 Task: In the  document Mia.txt change page color to  'Blue'. Add link on bottom left corner of the sheet: 'in.pinterest.com' Insert page numer on bottom of the page
Action: Mouse moved to (297, 302)
Screenshot: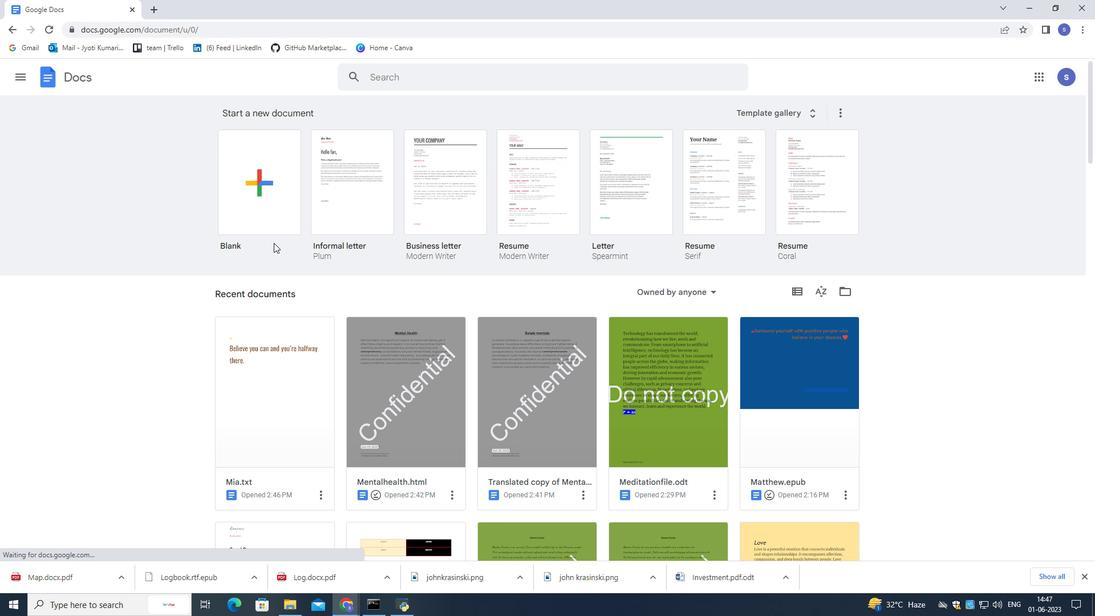 
Action: Mouse scrolled (297, 301) with delta (0, 0)
Screenshot: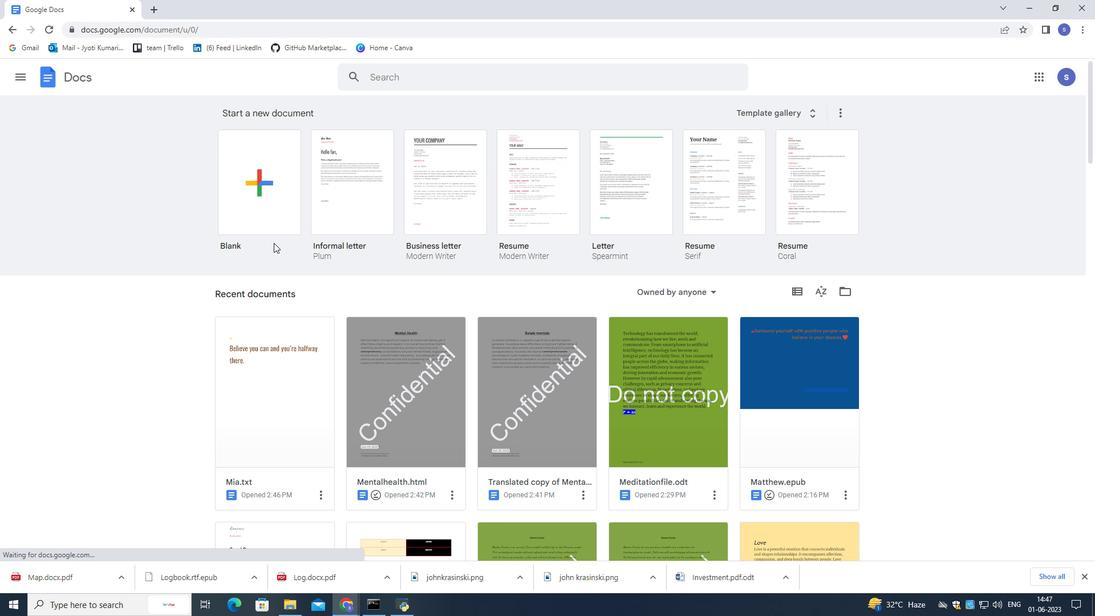 
Action: Mouse moved to (297, 302)
Screenshot: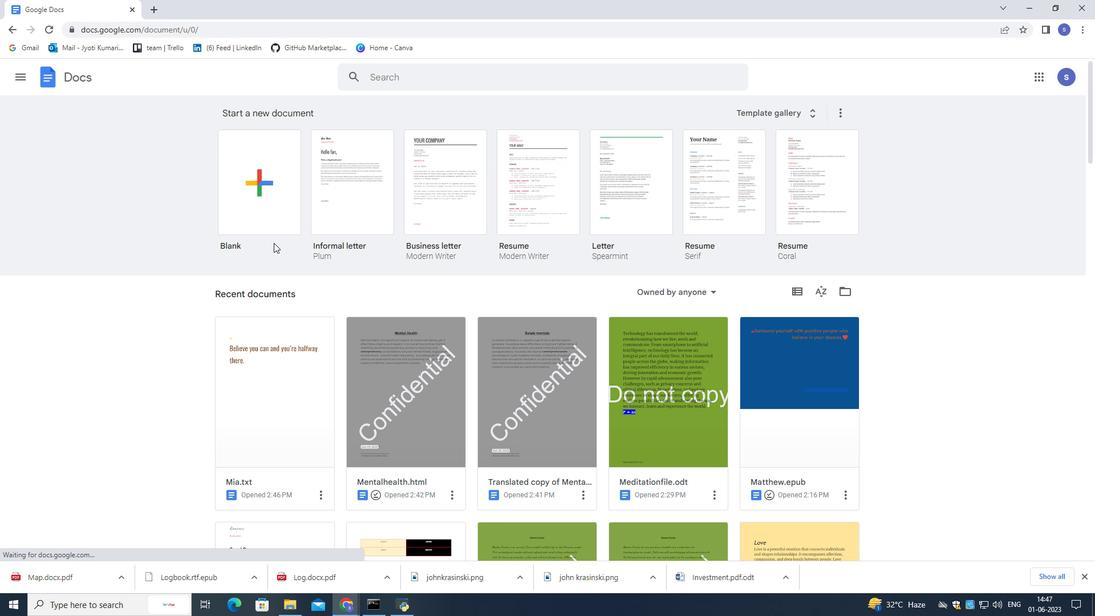 
Action: Mouse scrolled (297, 302) with delta (0, 0)
Screenshot: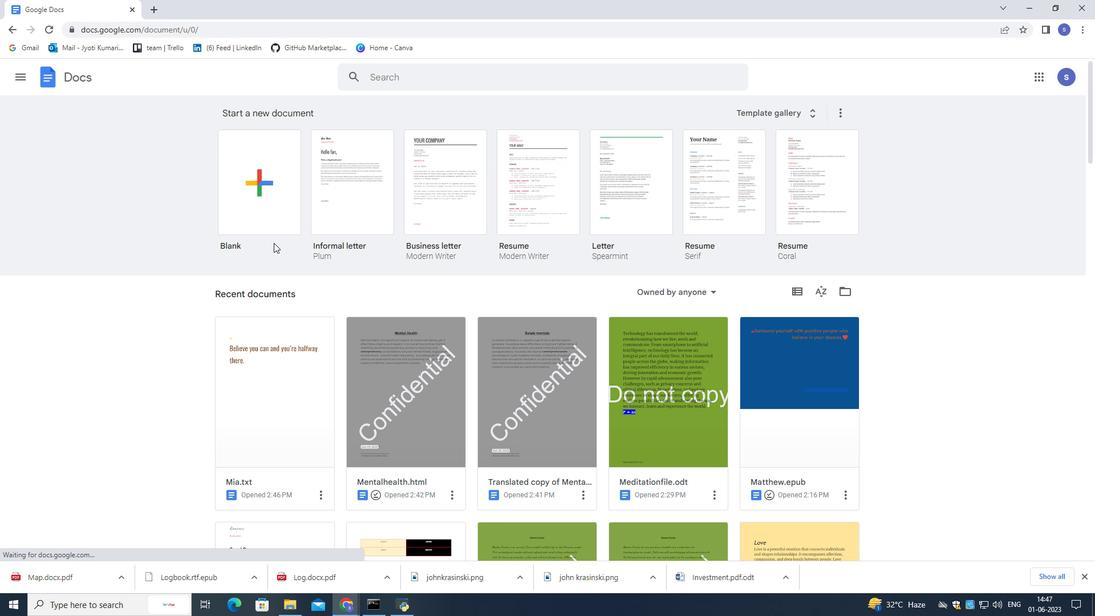 
Action: Mouse scrolled (297, 302) with delta (0, 0)
Screenshot: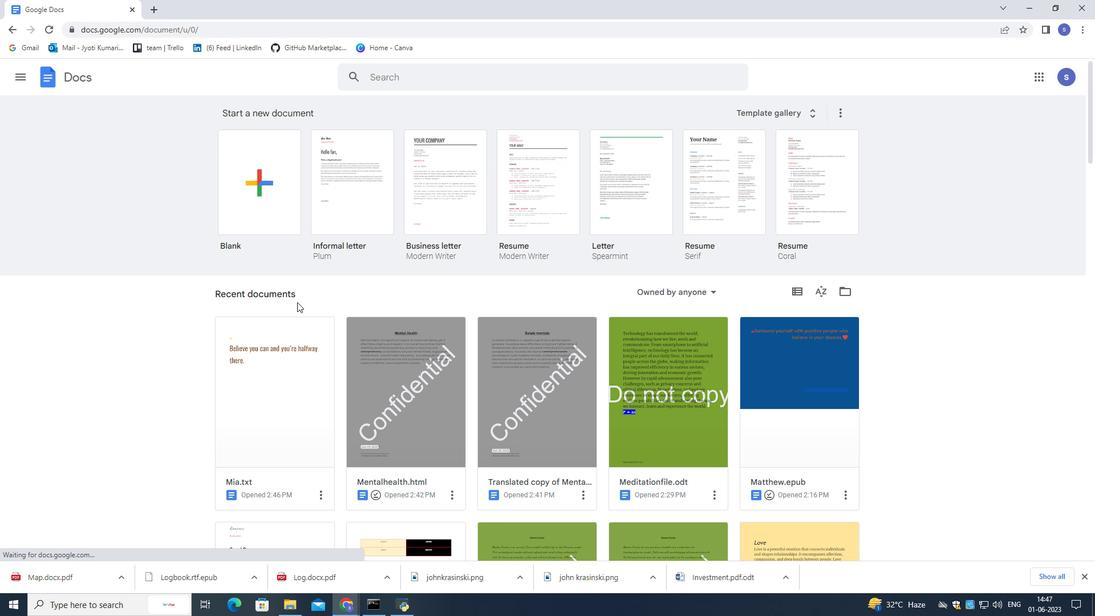 
Action: Mouse moved to (298, 300)
Screenshot: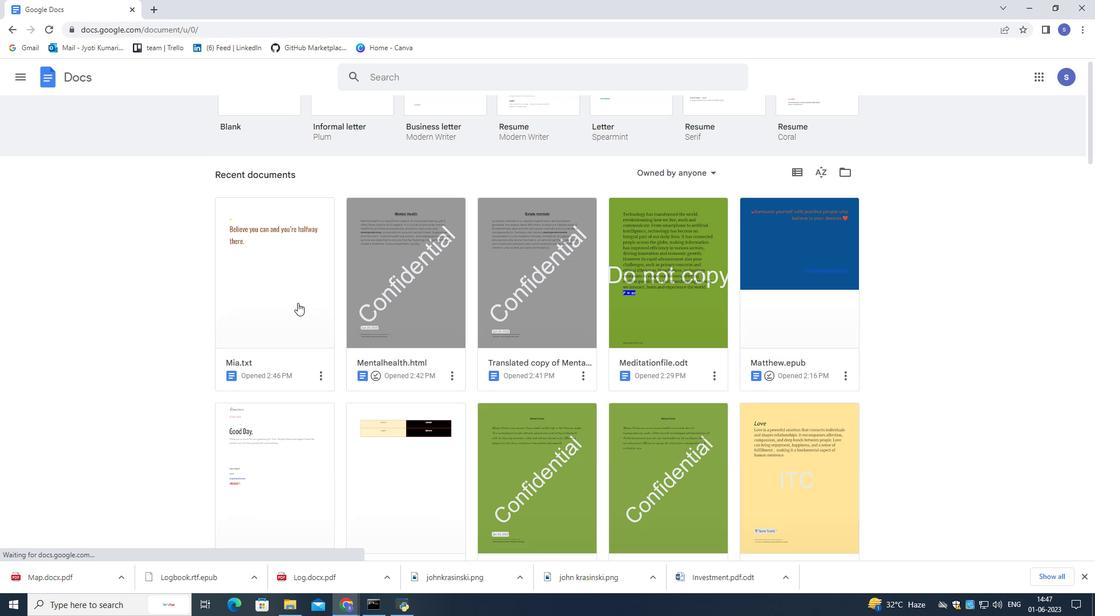 
Action: Mouse scrolled (298, 300) with delta (0, 0)
Screenshot: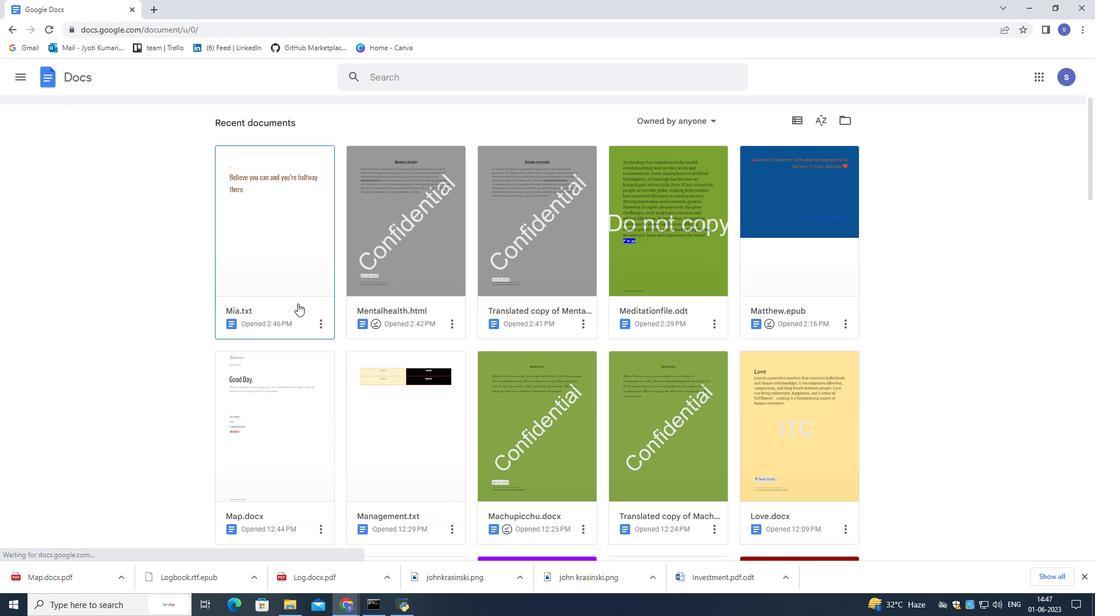 
Action: Mouse moved to (298, 297)
Screenshot: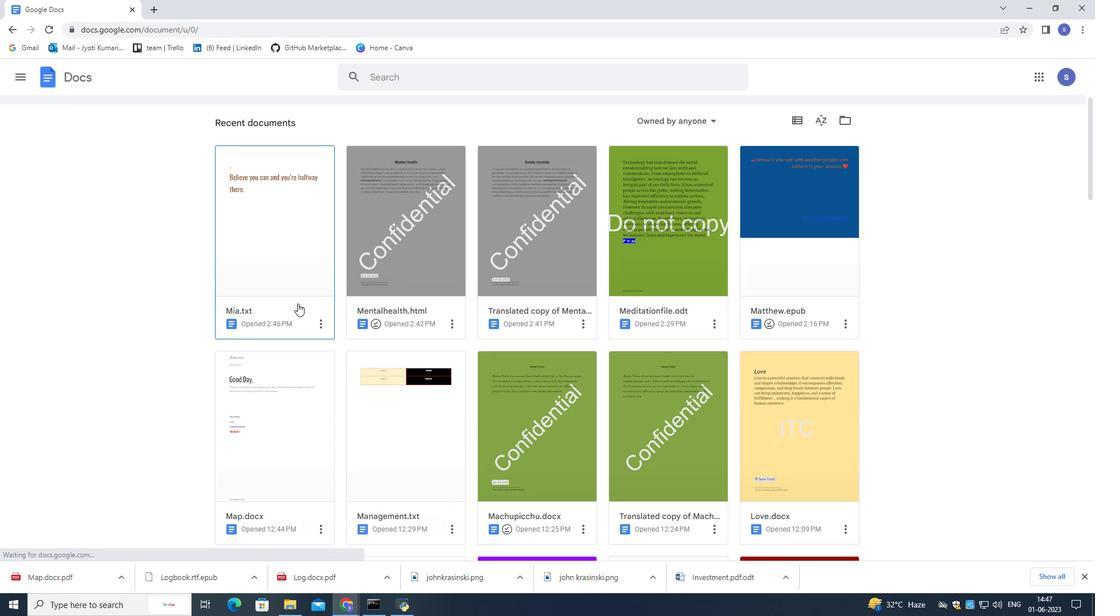 
Action: Mouse scrolled (298, 298) with delta (0, 0)
Screenshot: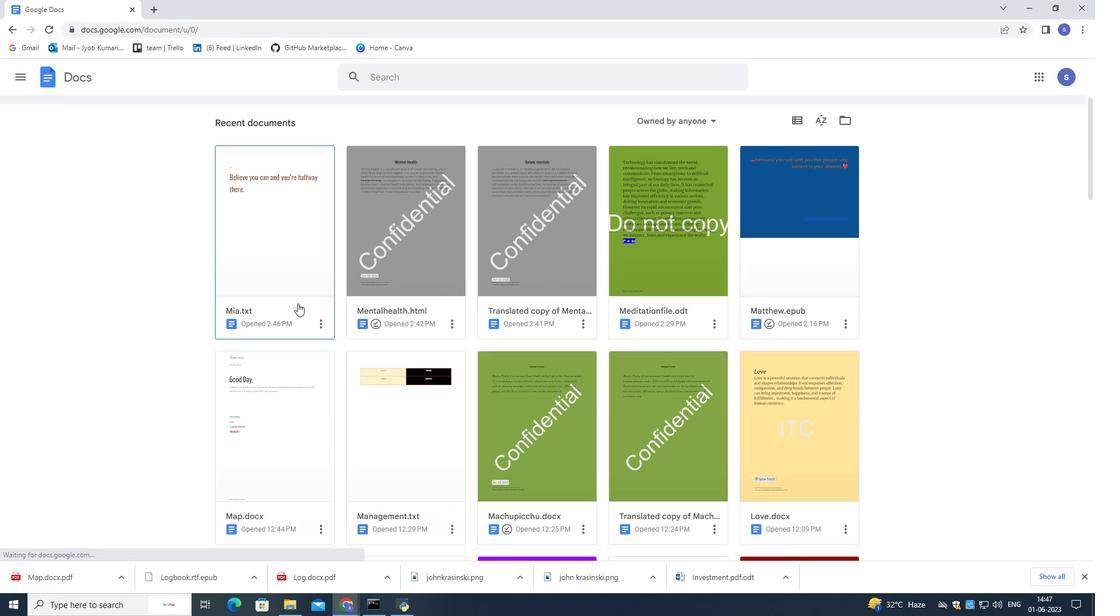 
Action: Mouse moved to (298, 296)
Screenshot: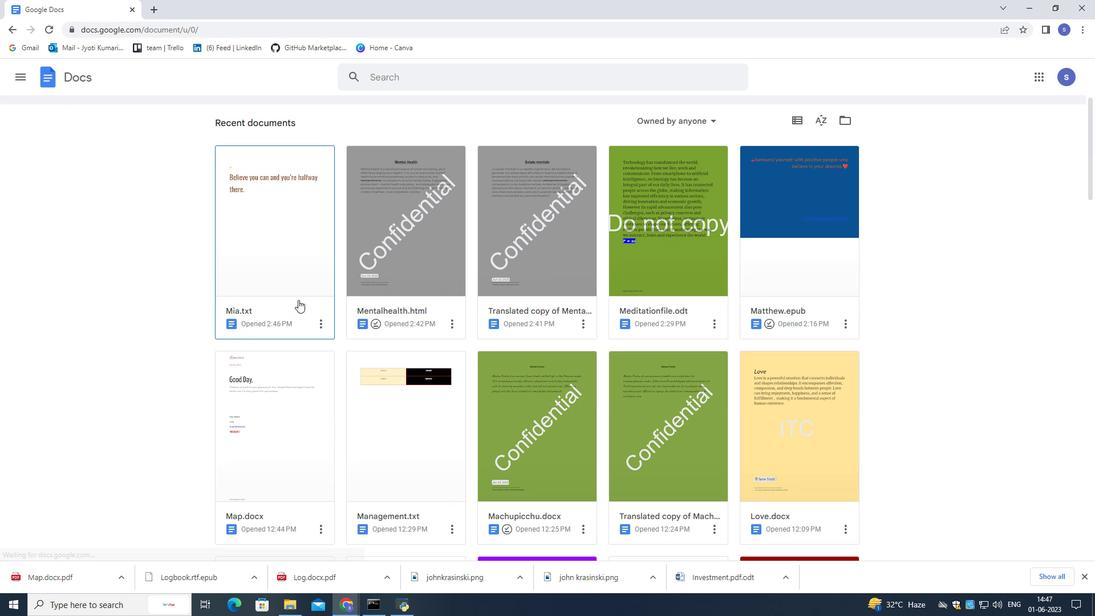 
Action: Mouse scrolled (298, 296) with delta (0, 0)
Screenshot: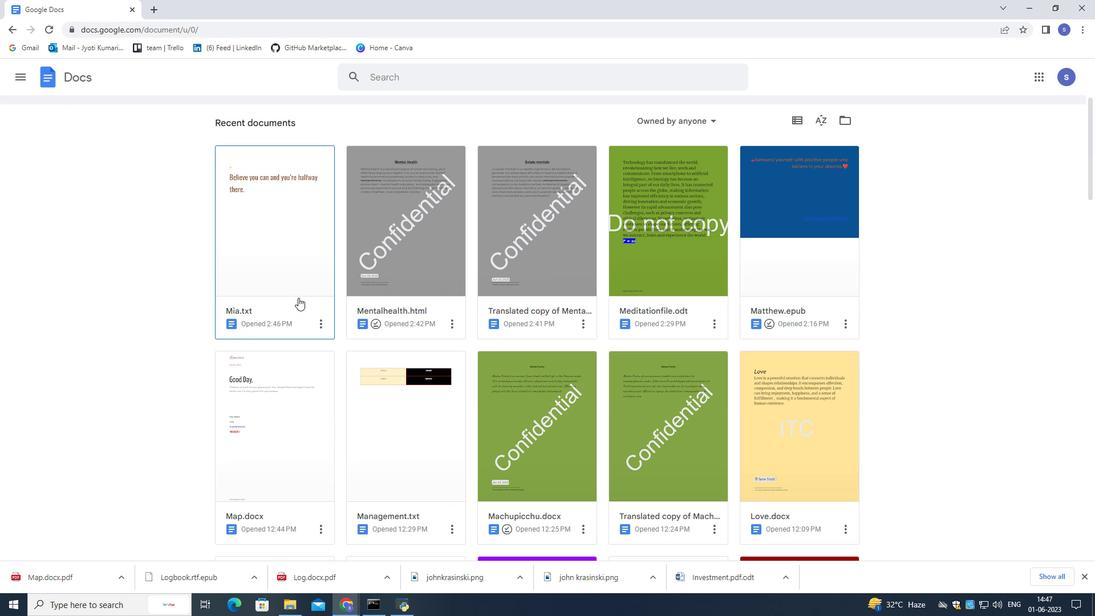 
Action: Mouse moved to (297, 359)
Screenshot: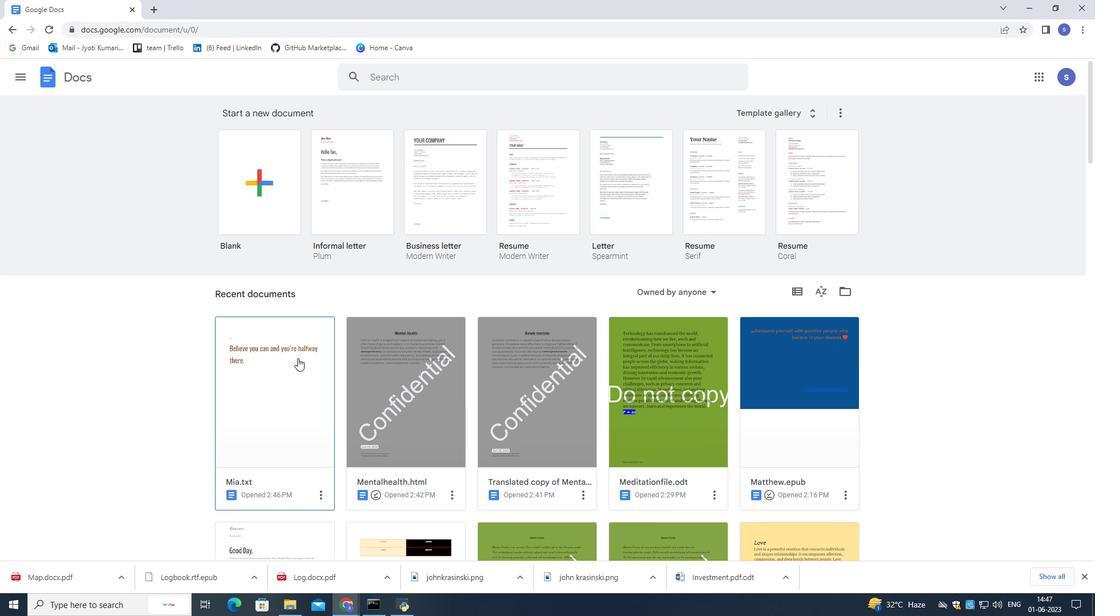 
Action: Mouse pressed left at (297, 359)
Screenshot: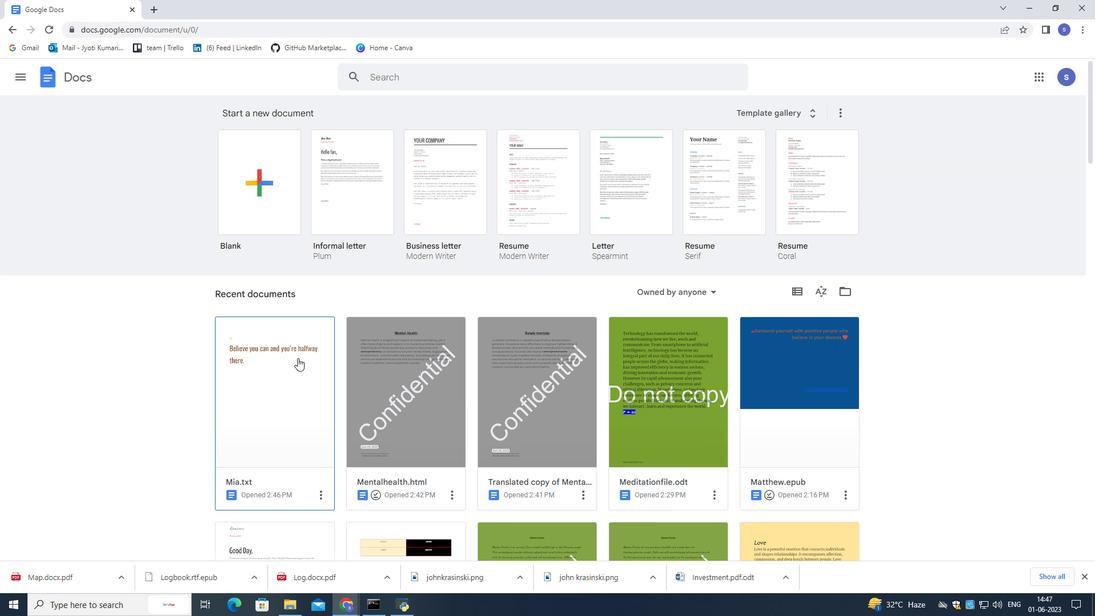
Action: Mouse pressed left at (297, 359)
Screenshot: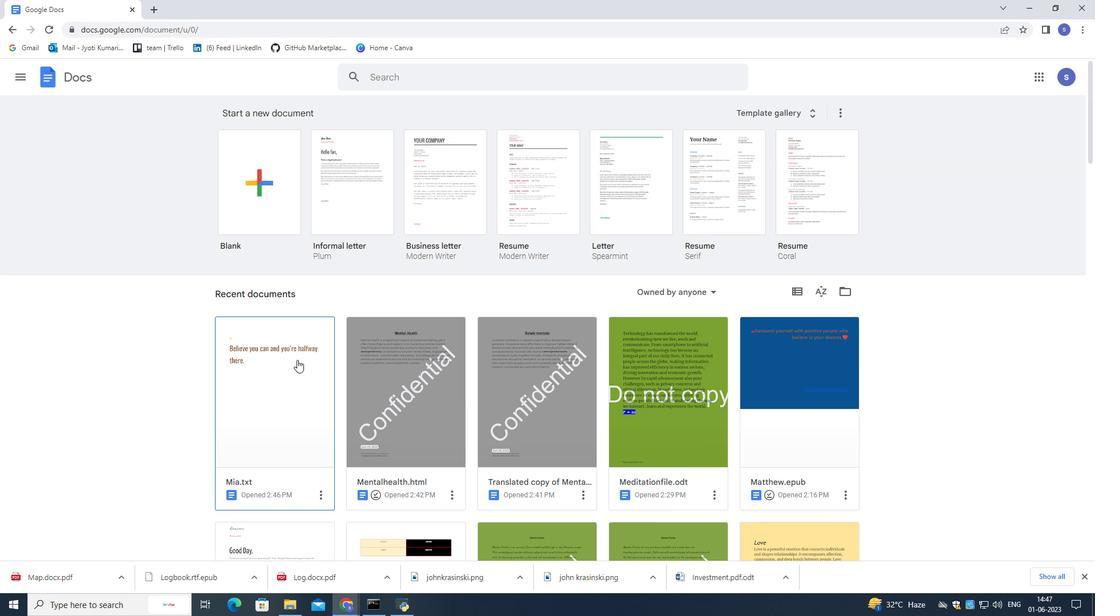 
Action: Mouse moved to (42, 82)
Screenshot: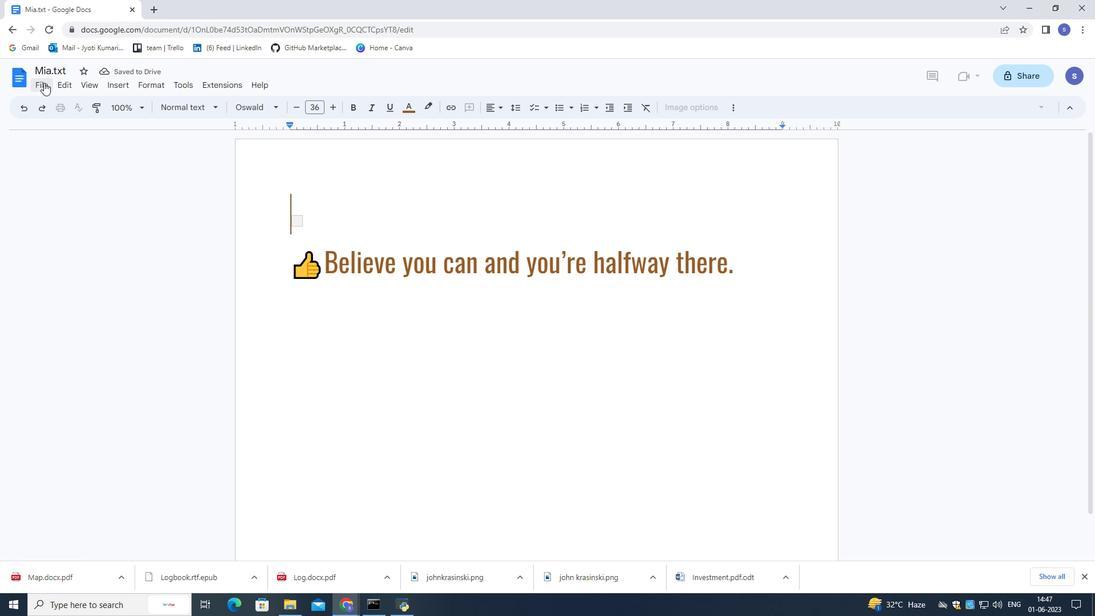 
Action: Mouse pressed left at (42, 82)
Screenshot: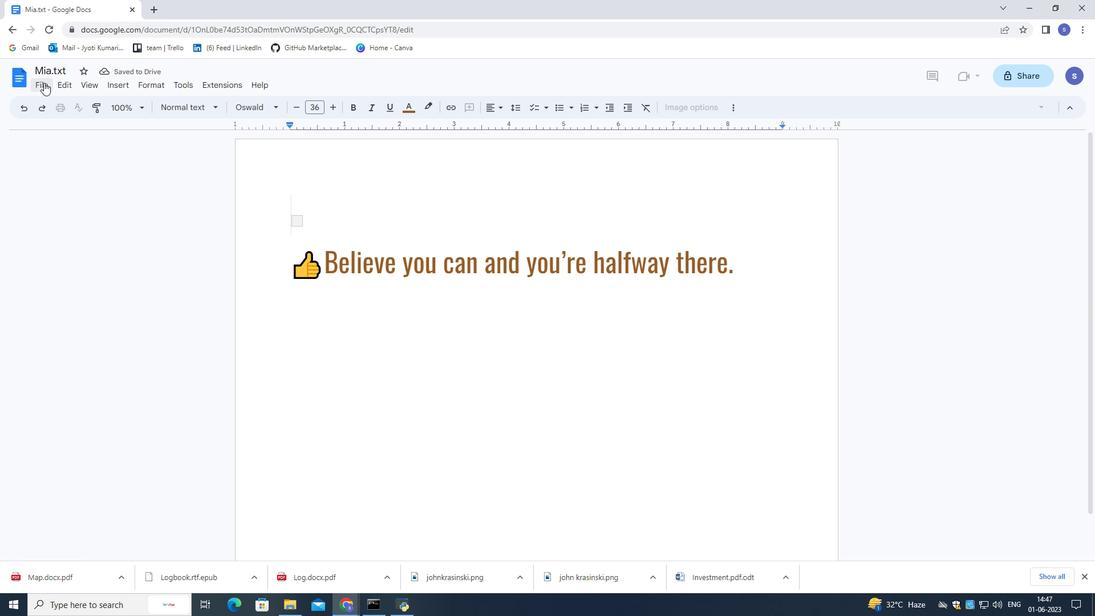 
Action: Mouse moved to (114, 393)
Screenshot: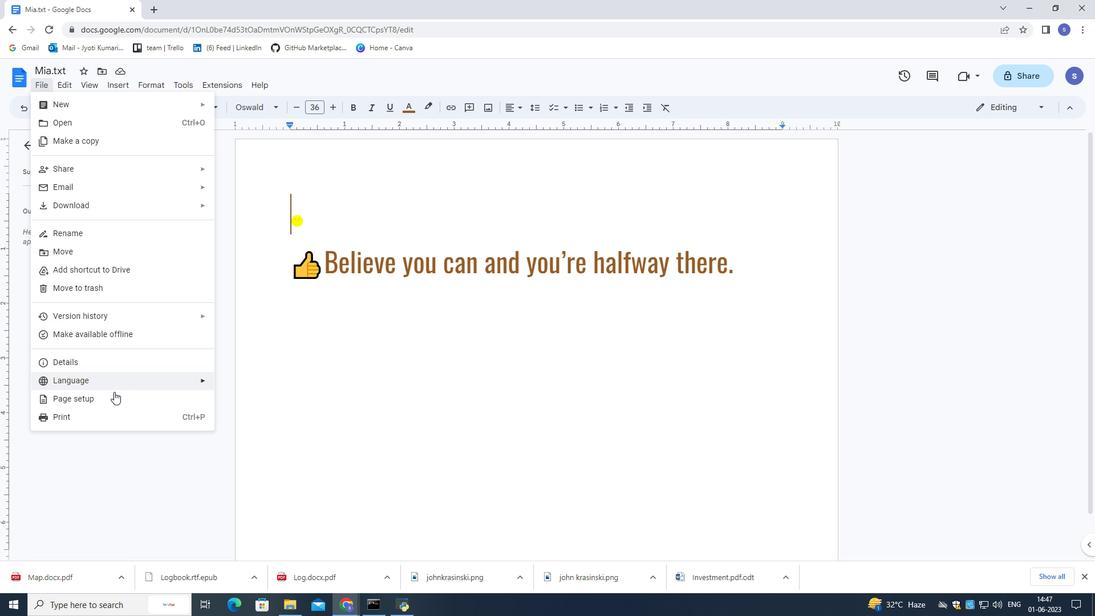 
Action: Mouse pressed left at (114, 393)
Screenshot: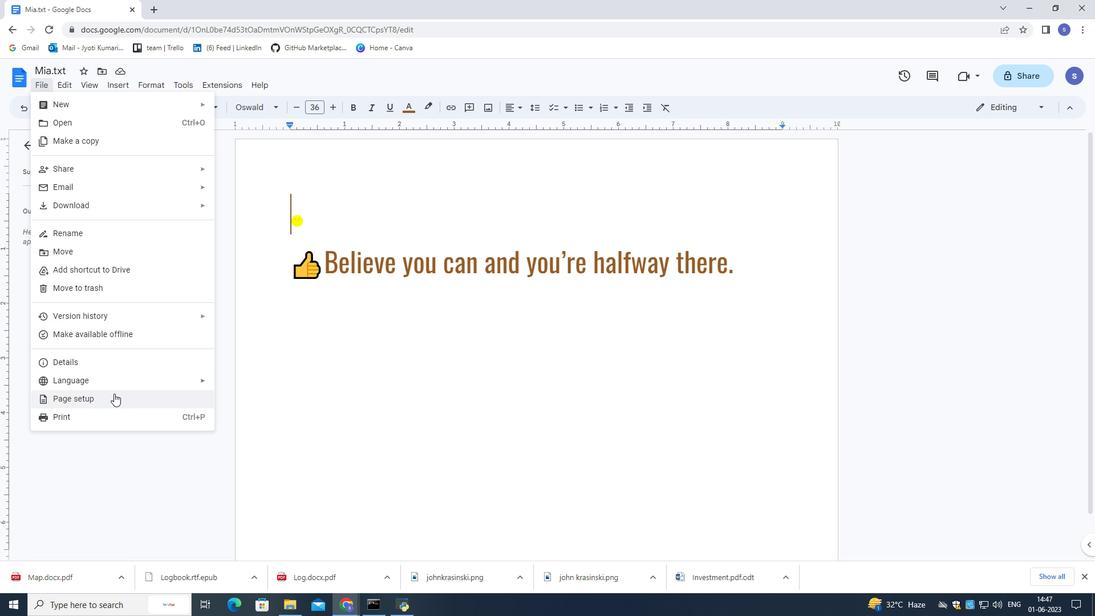 
Action: Mouse moved to (458, 394)
Screenshot: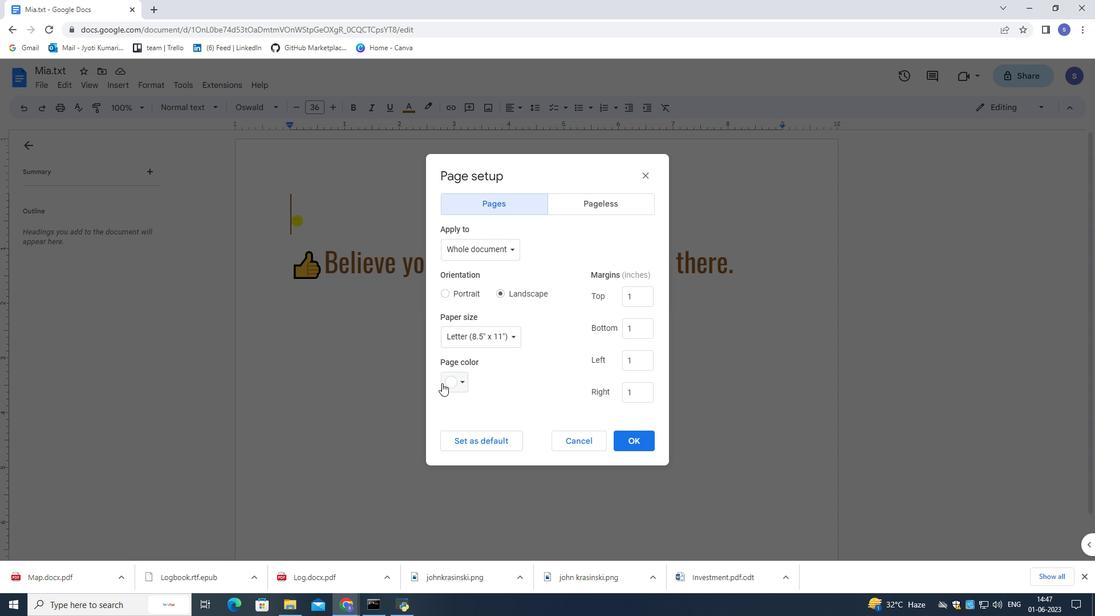 
Action: Mouse pressed left at (458, 394)
Screenshot: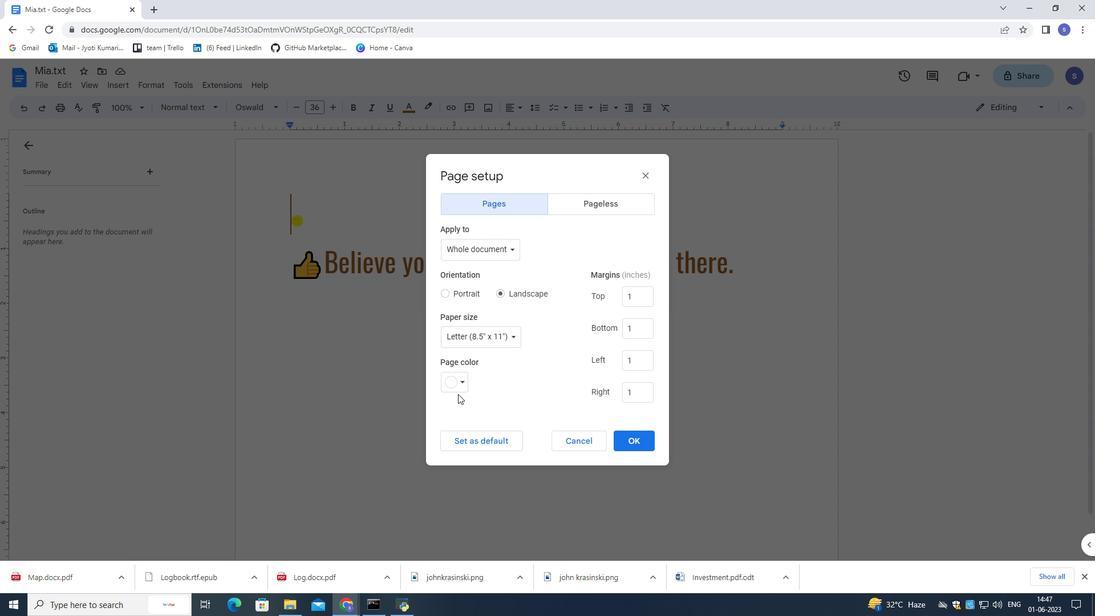 
Action: Mouse moved to (458, 384)
Screenshot: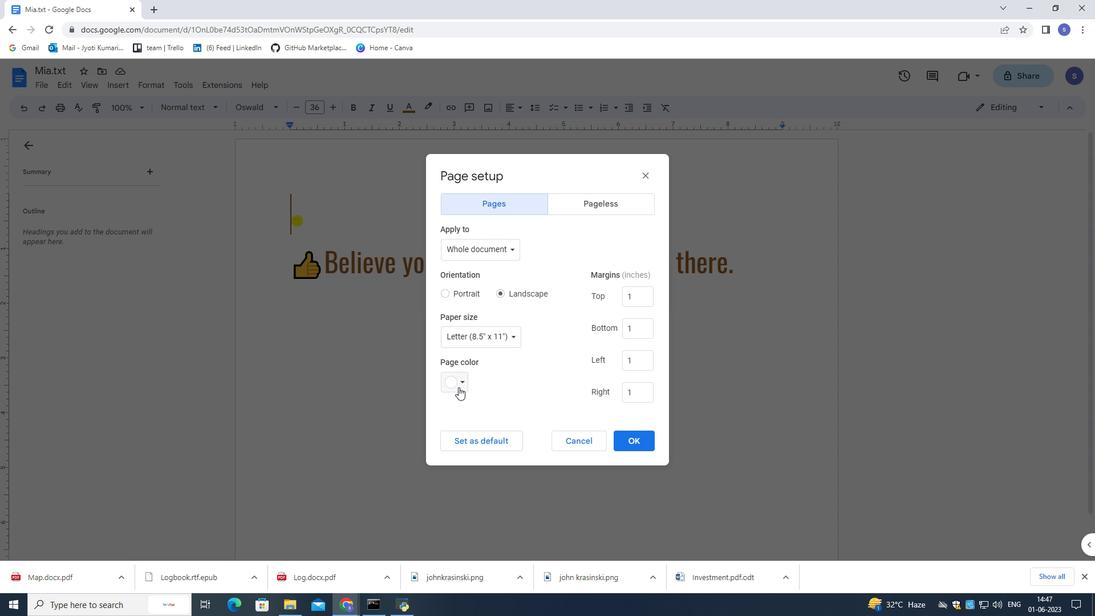 
Action: Mouse pressed left at (458, 384)
Screenshot: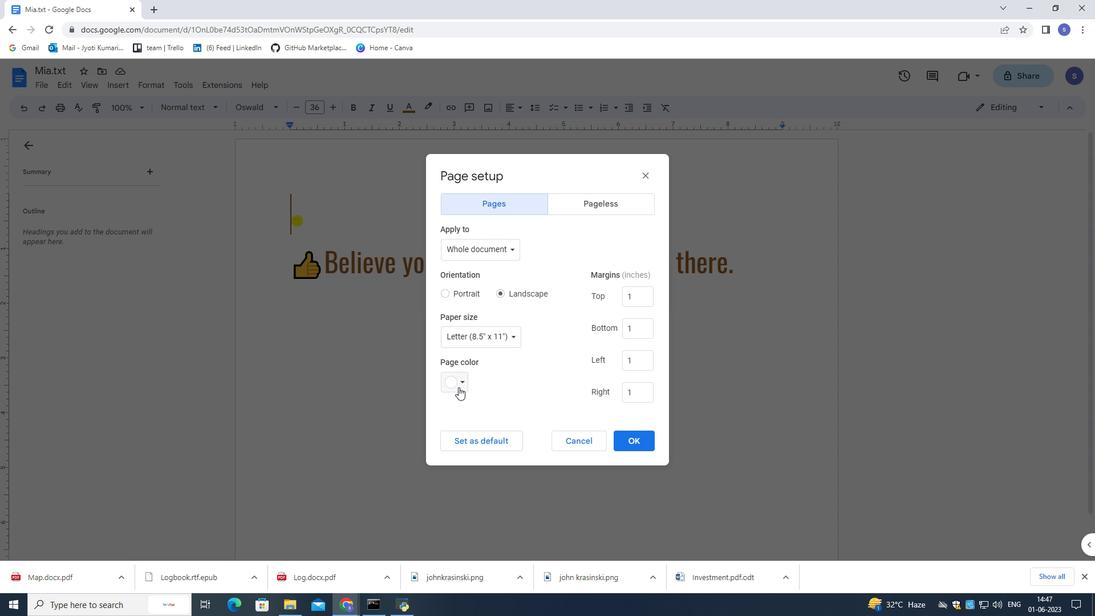 
Action: Mouse moved to (527, 460)
Screenshot: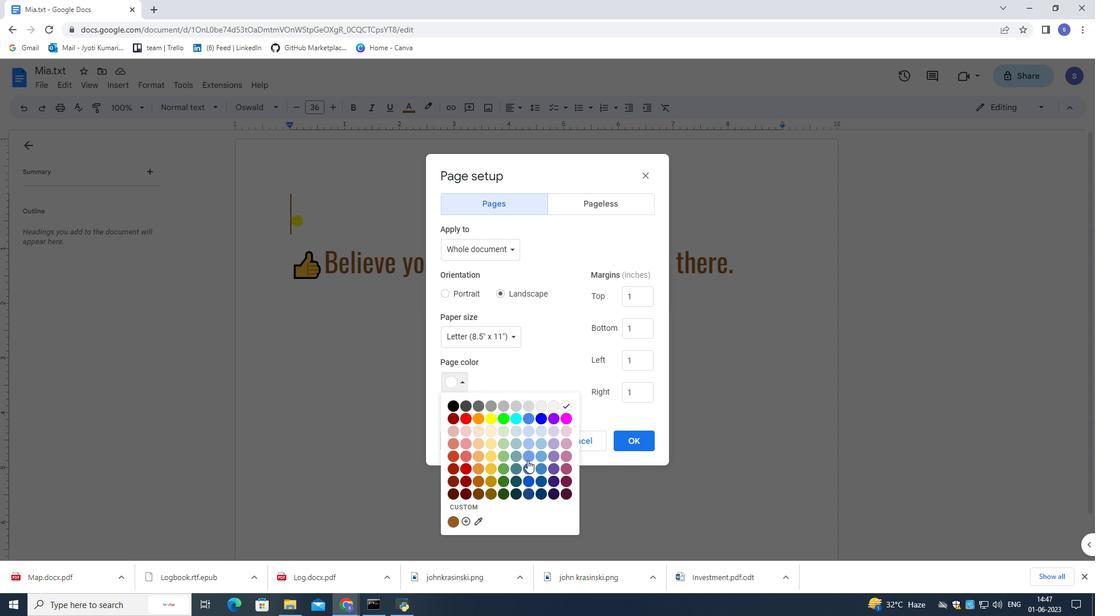 
Action: Mouse pressed left at (527, 460)
Screenshot: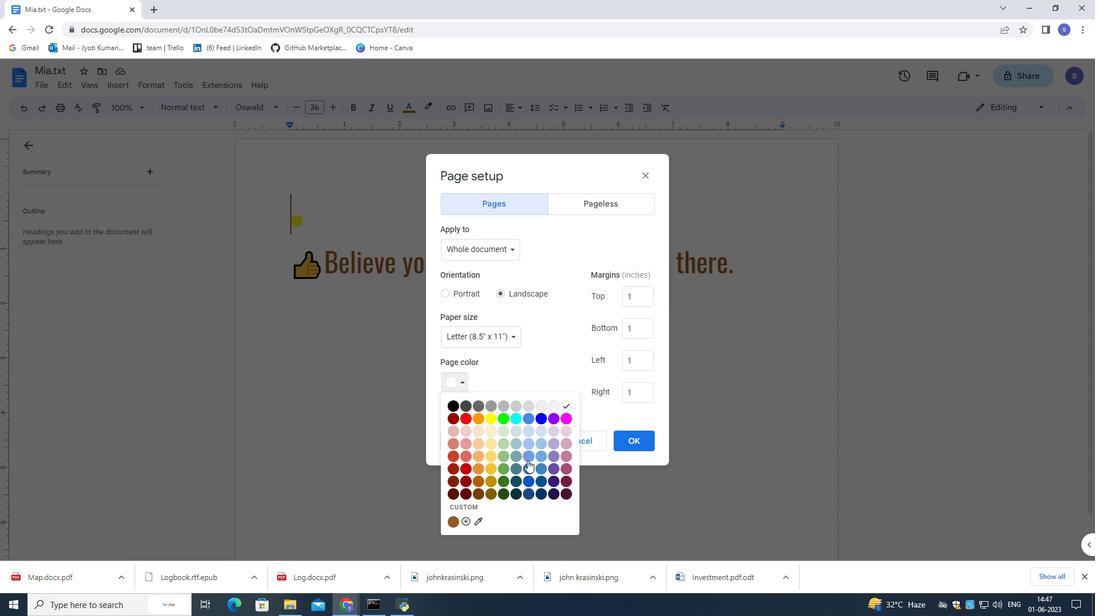
Action: Mouse moved to (619, 442)
Screenshot: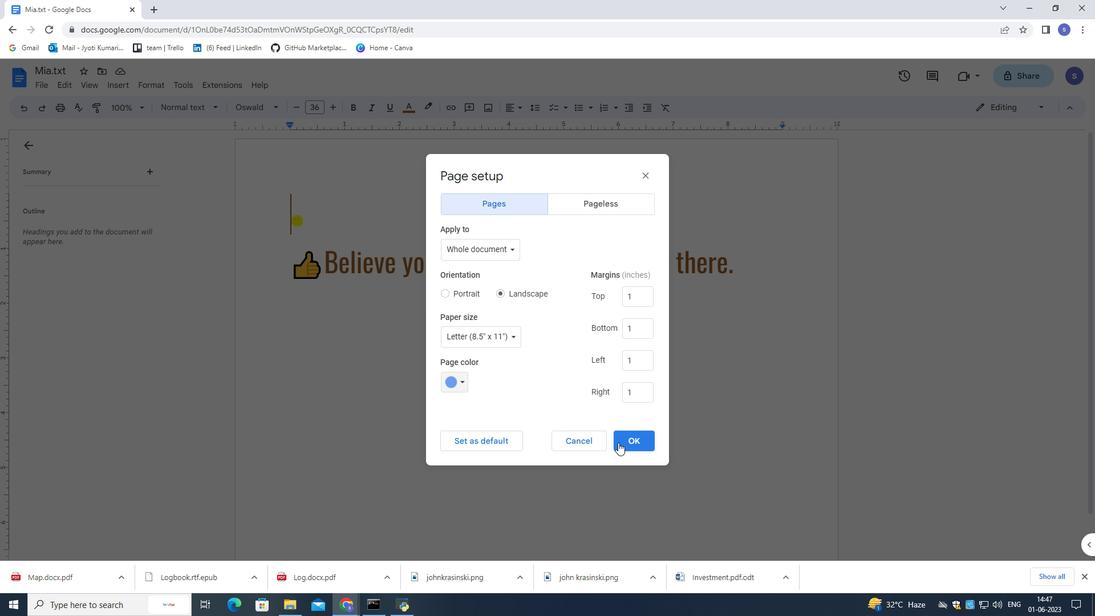 
Action: Mouse pressed left at (619, 442)
Screenshot: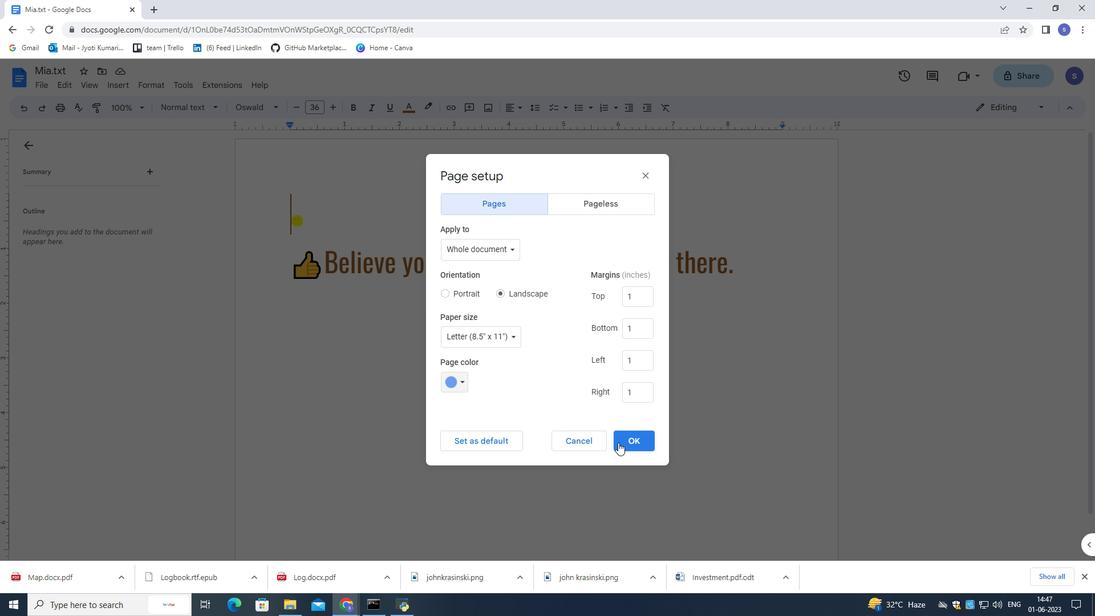 
Action: Mouse moved to (418, 284)
Screenshot: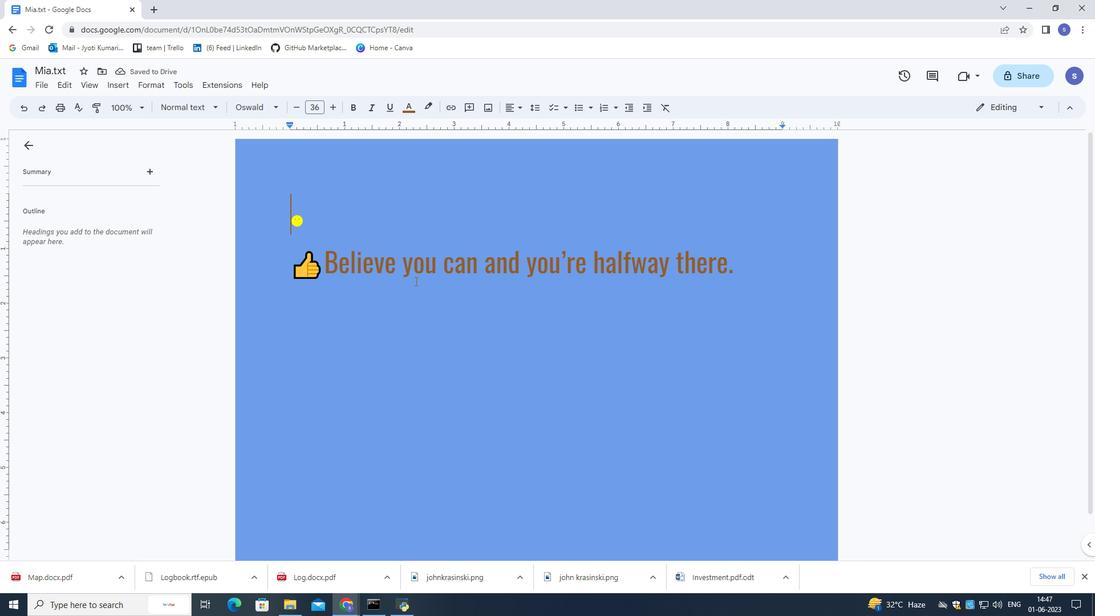 
Action: Mouse scrolled (418, 284) with delta (0, 0)
Screenshot: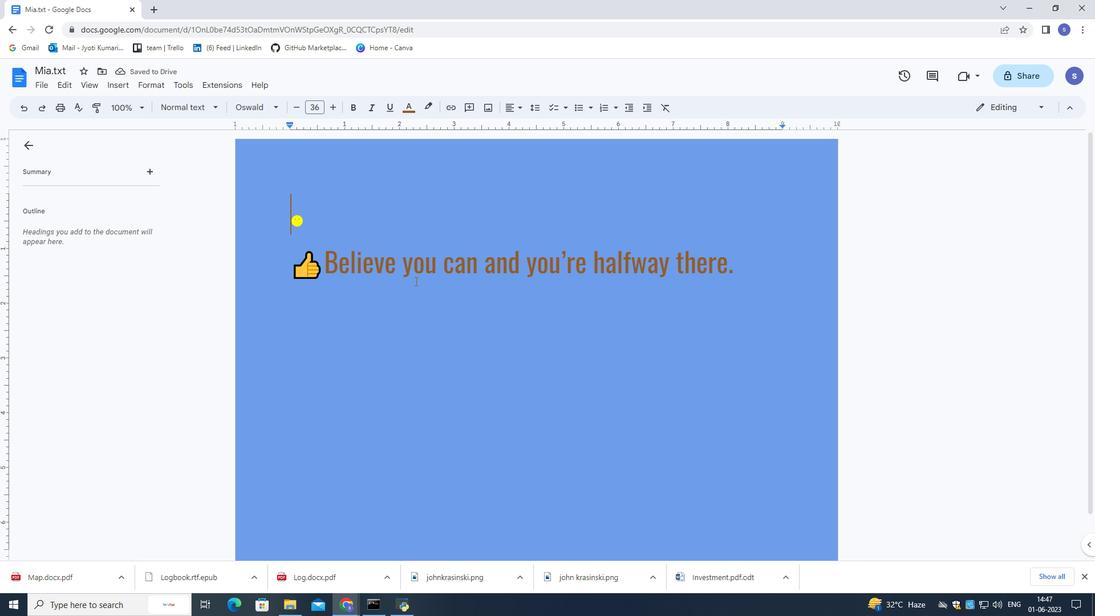 
Action: Mouse moved to (418, 286)
Screenshot: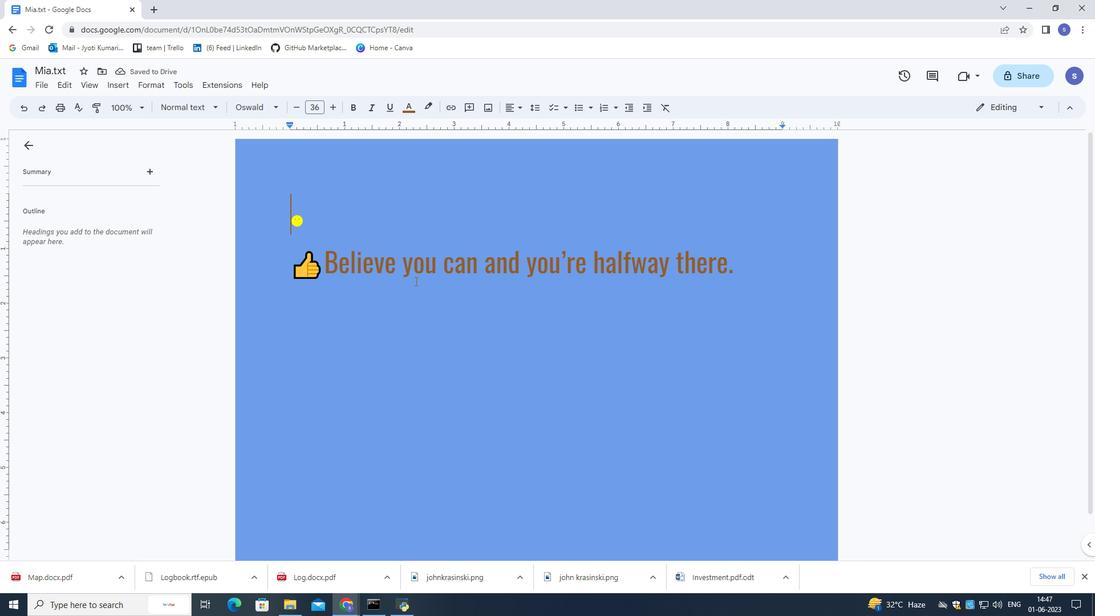 
Action: Mouse scrolled (418, 285) with delta (0, 0)
Screenshot: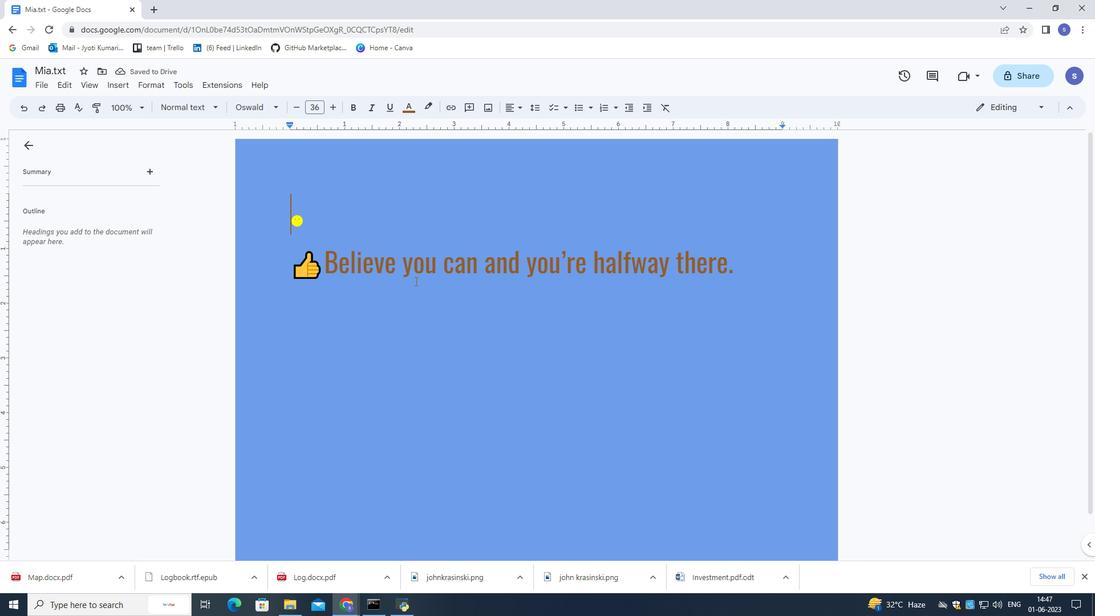 
Action: Mouse moved to (418, 286)
Screenshot: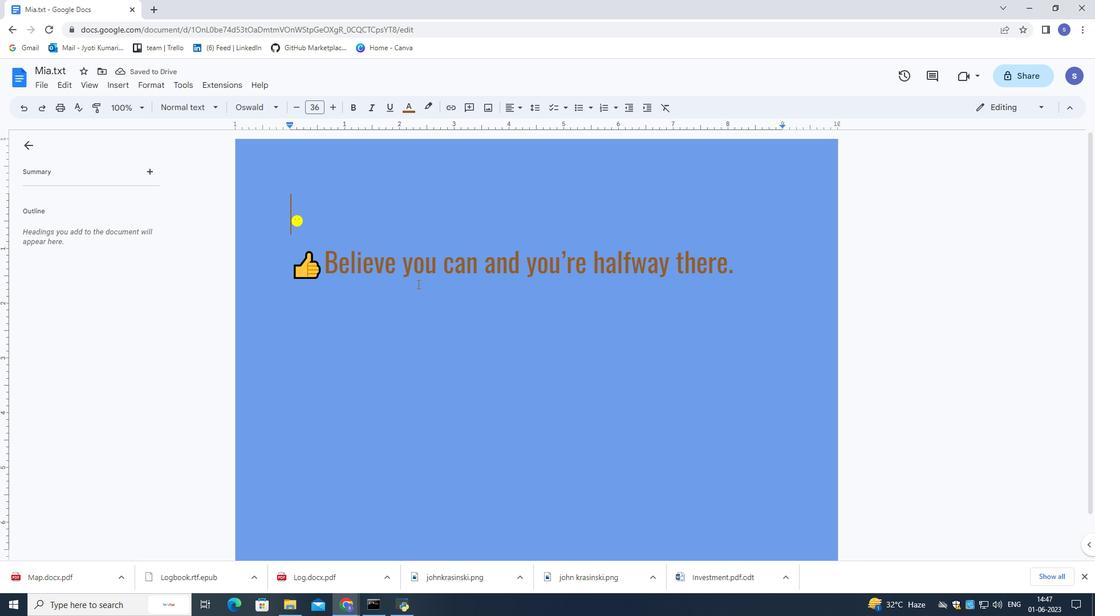 
Action: Mouse scrolled (418, 285) with delta (0, 0)
Screenshot: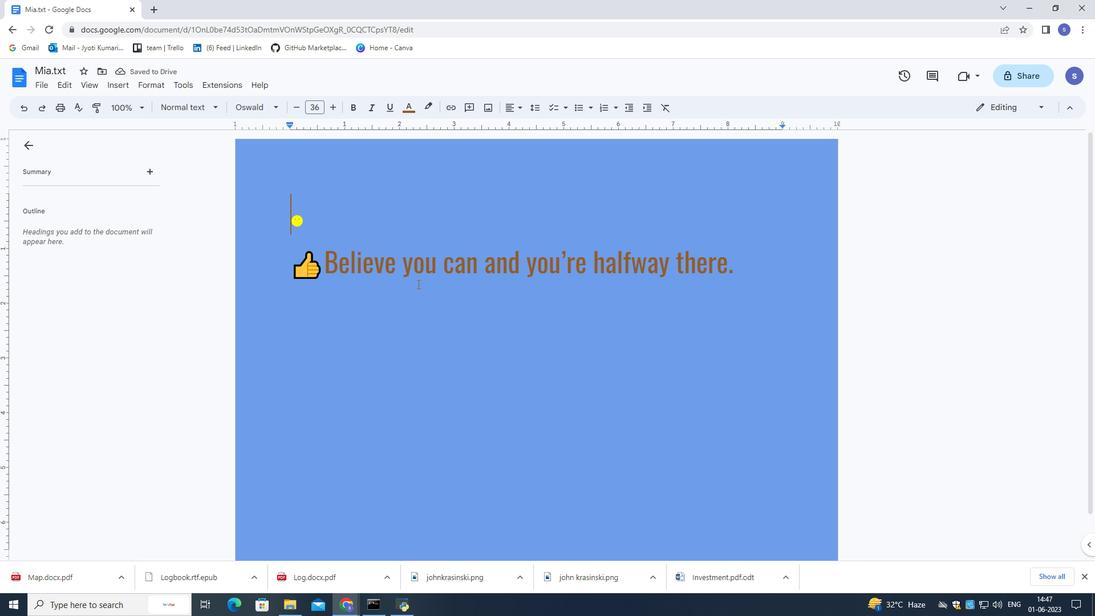 
Action: Mouse moved to (420, 285)
Screenshot: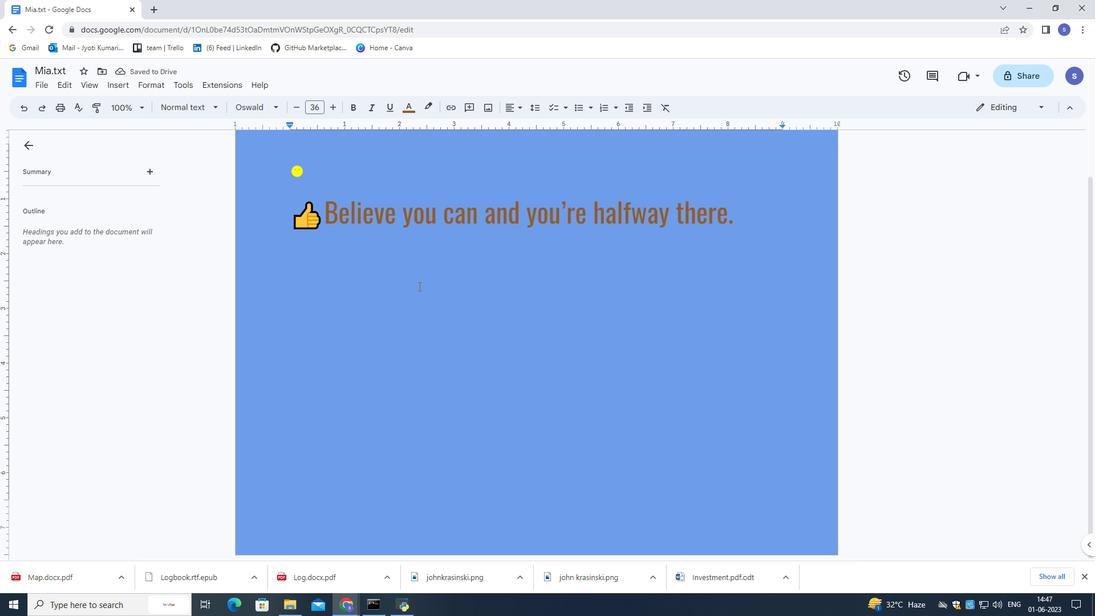 
Action: Mouse scrolled (420, 284) with delta (0, 0)
Screenshot: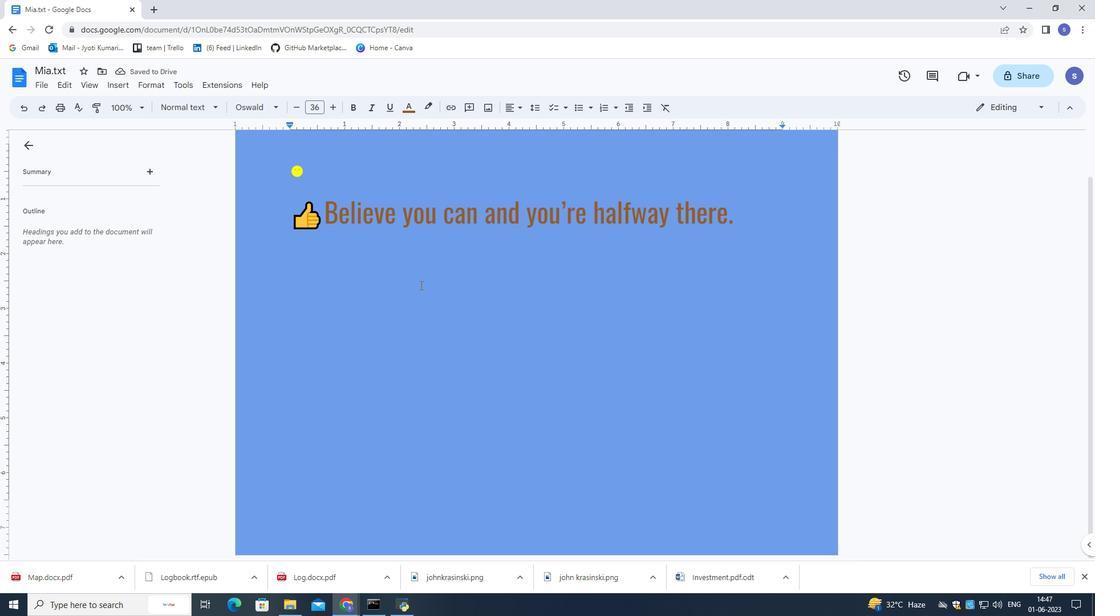 
Action: Mouse scrolled (420, 284) with delta (0, 0)
Screenshot: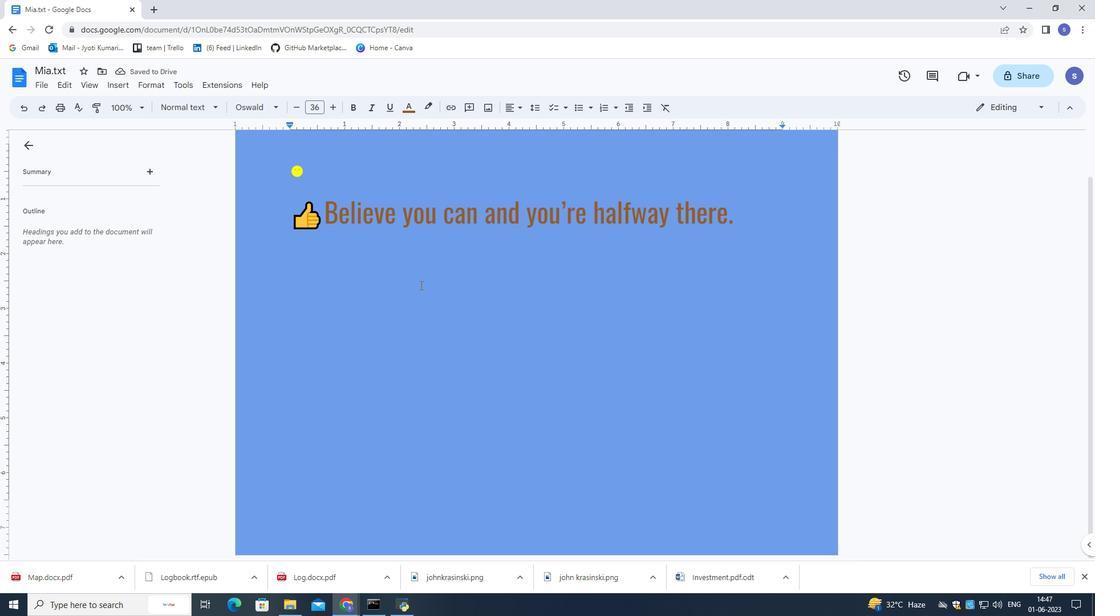 
Action: Mouse scrolled (420, 284) with delta (0, 0)
Screenshot: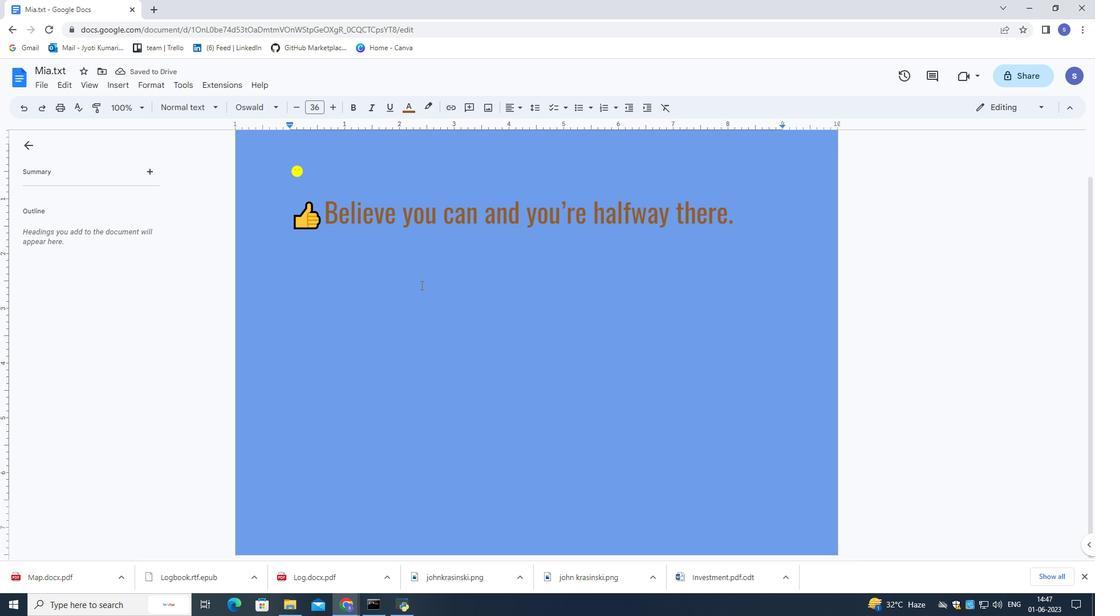 
Action: Mouse scrolled (420, 284) with delta (0, 0)
Screenshot: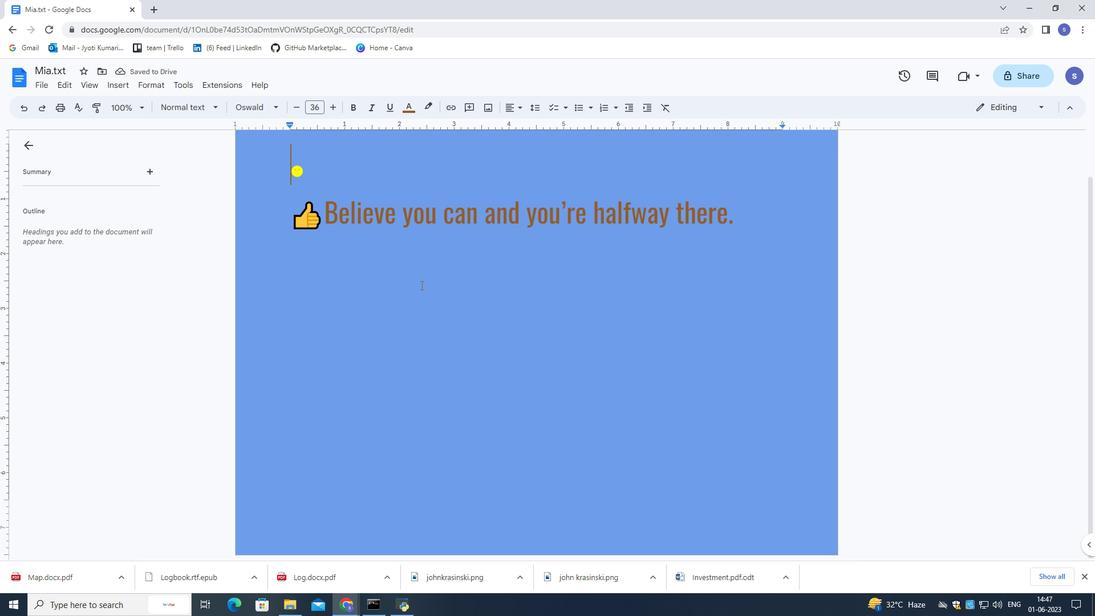 
Action: Mouse scrolled (420, 284) with delta (0, 0)
Screenshot: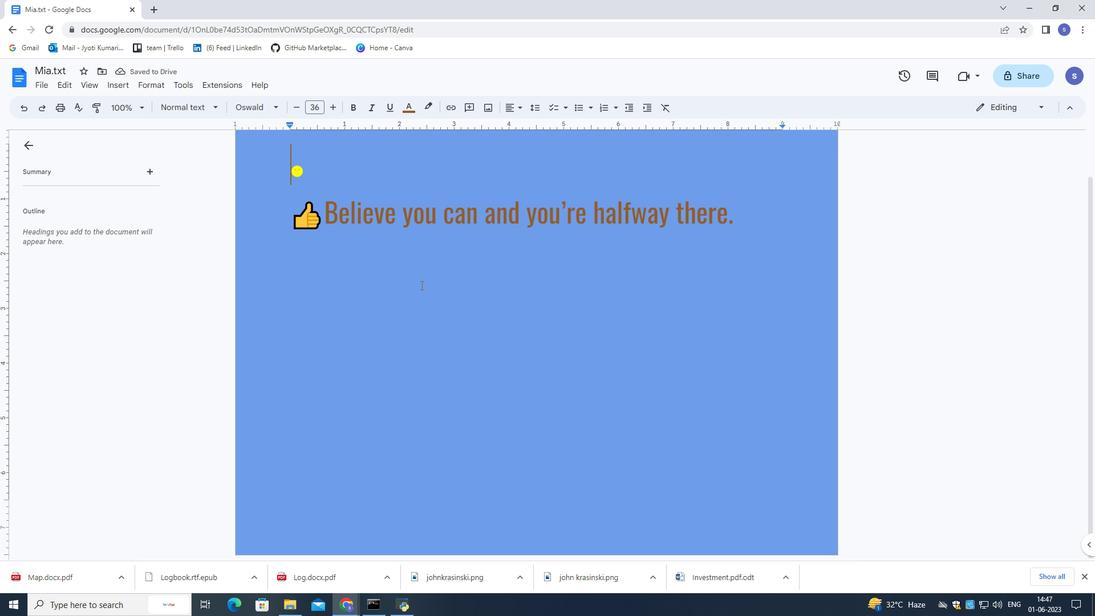 
Action: Mouse scrolled (420, 284) with delta (0, 0)
Screenshot: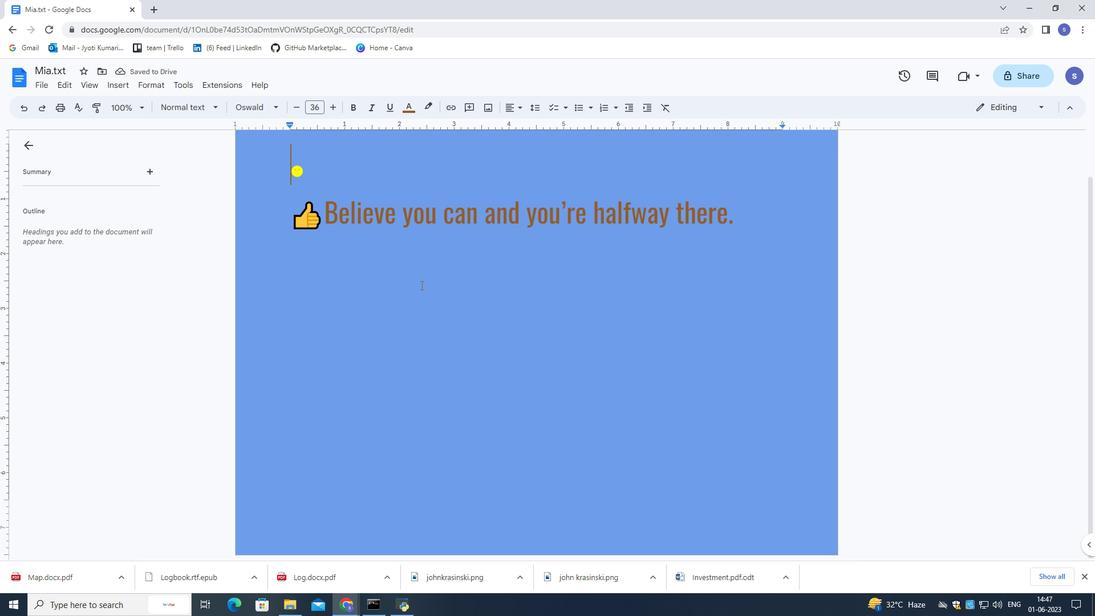 
Action: Mouse moved to (373, 527)
Screenshot: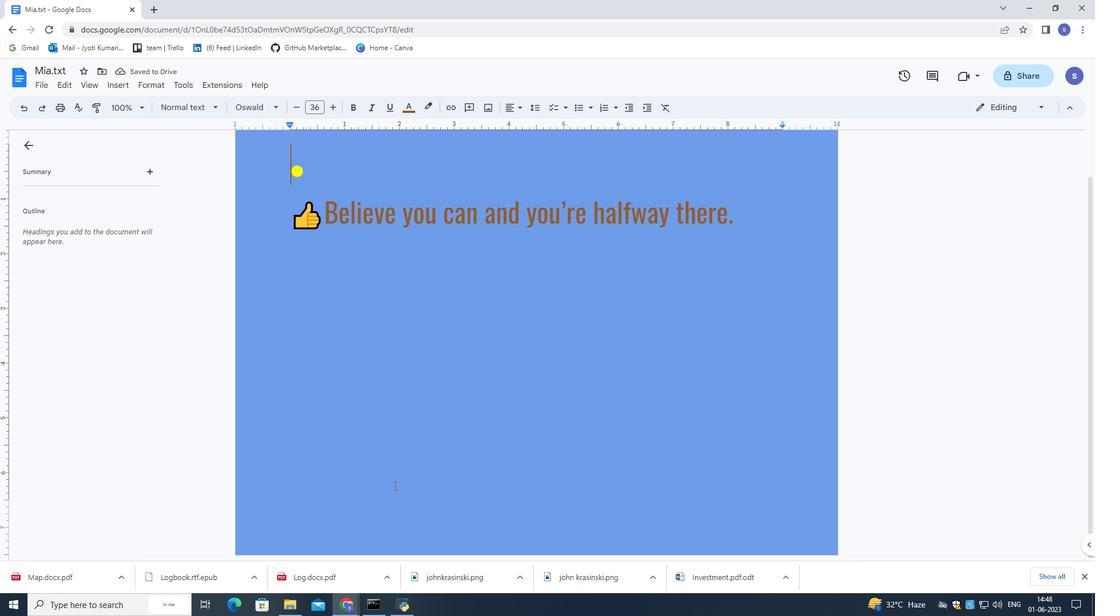 
Action: Mouse pressed left at (373, 527)
Screenshot: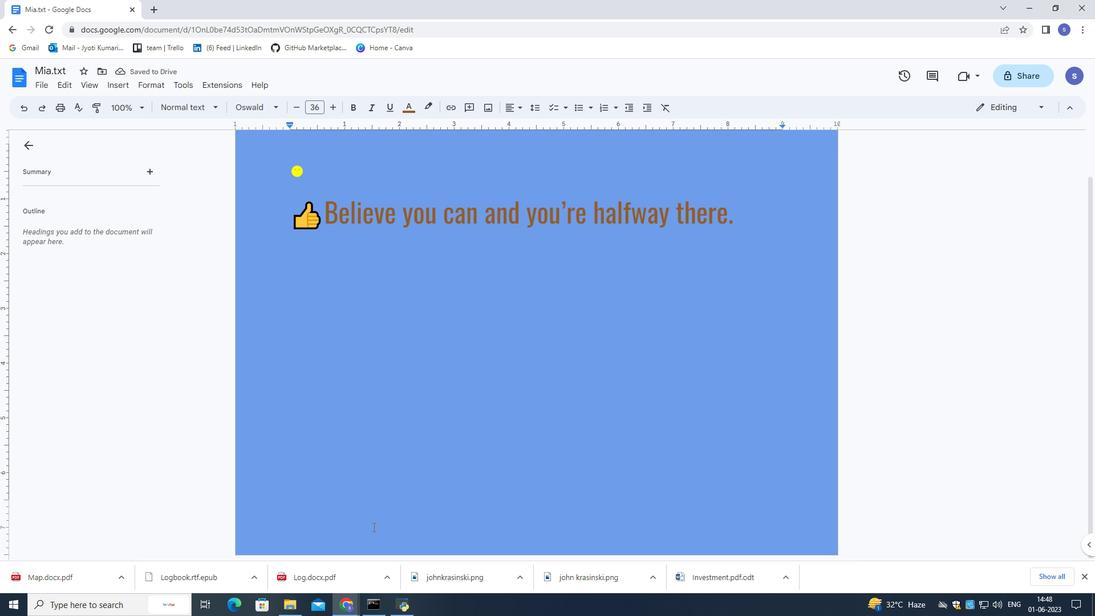 
Action: Mouse pressed left at (373, 527)
Screenshot: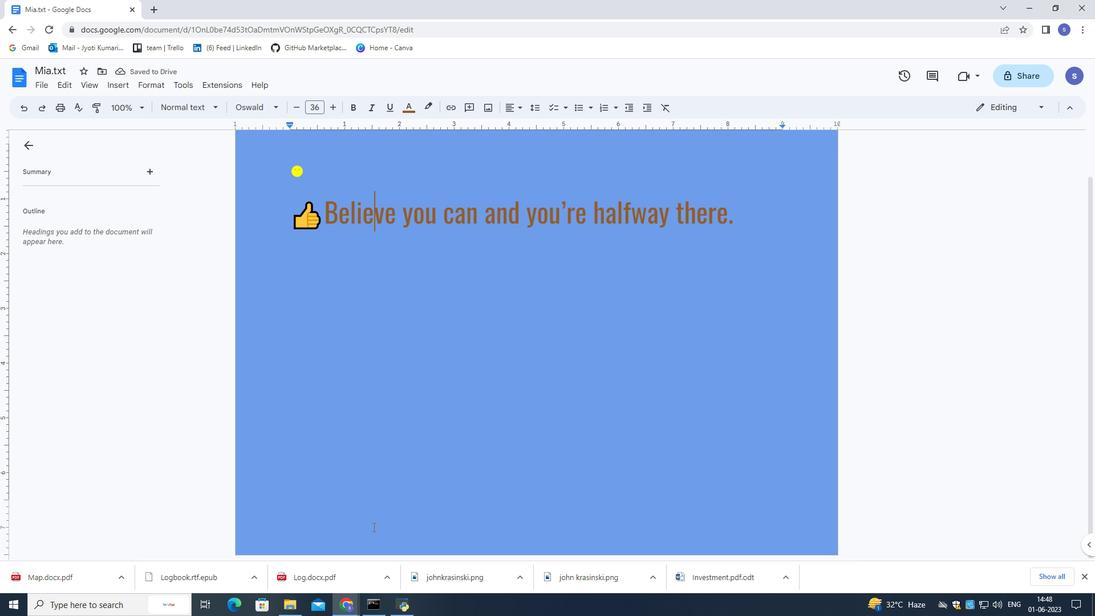 
Action: Mouse pressed left at (373, 527)
Screenshot: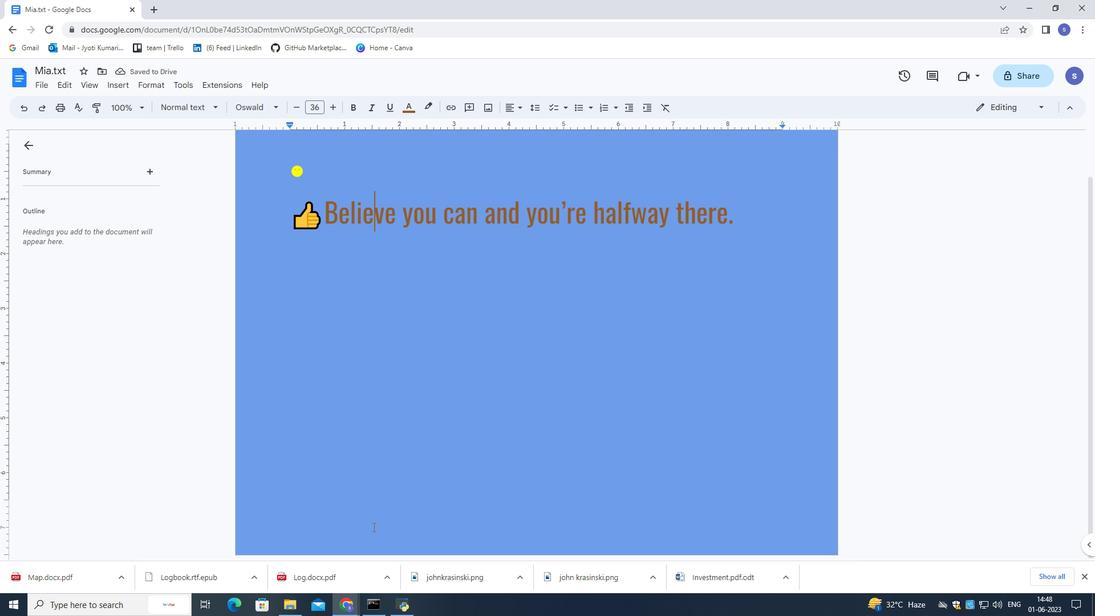 
Action: Mouse moved to (124, 83)
Screenshot: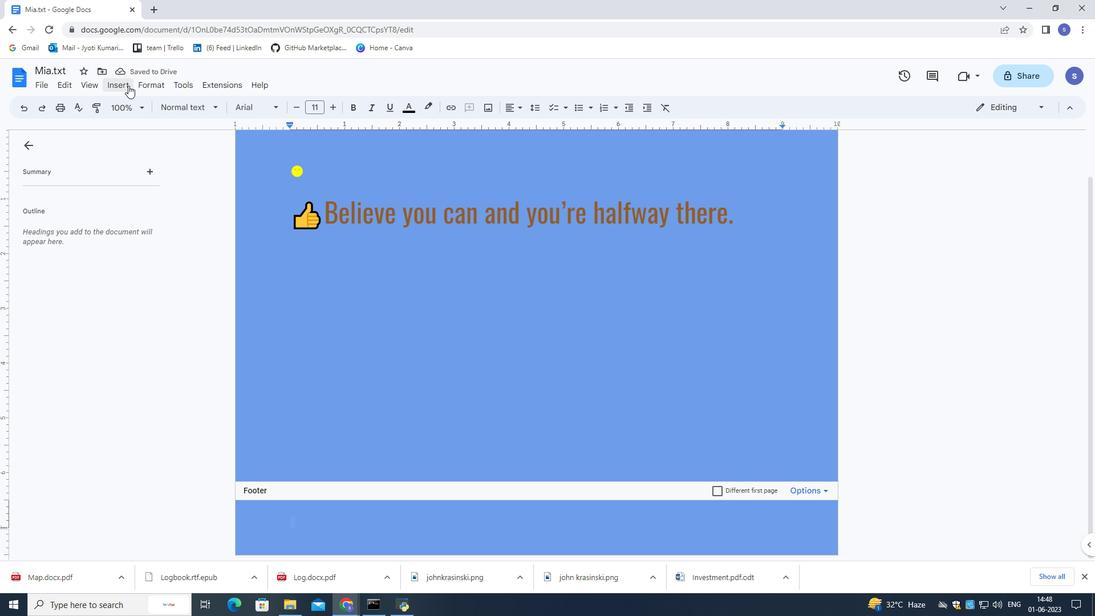 
Action: Mouse pressed left at (124, 83)
Screenshot: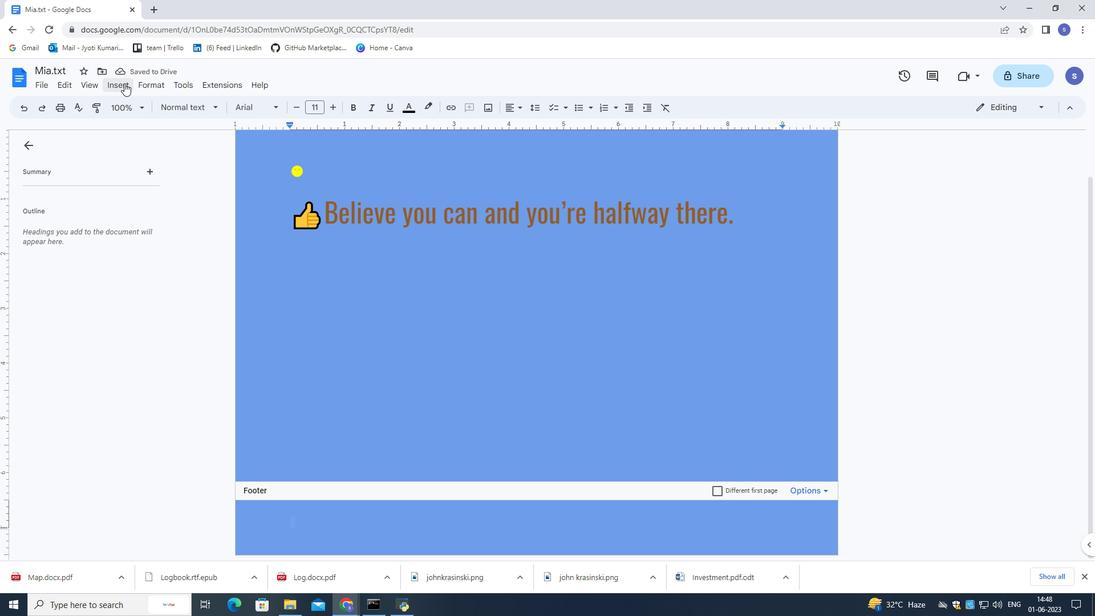
Action: Mouse moved to (219, 439)
Screenshot: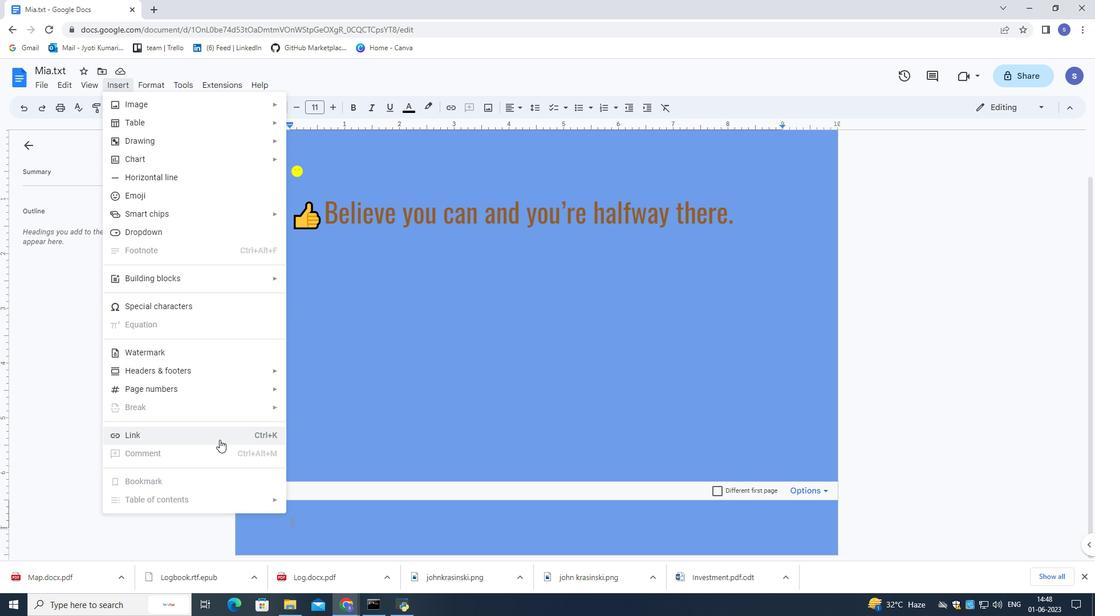 
Action: Mouse pressed left at (219, 439)
Screenshot: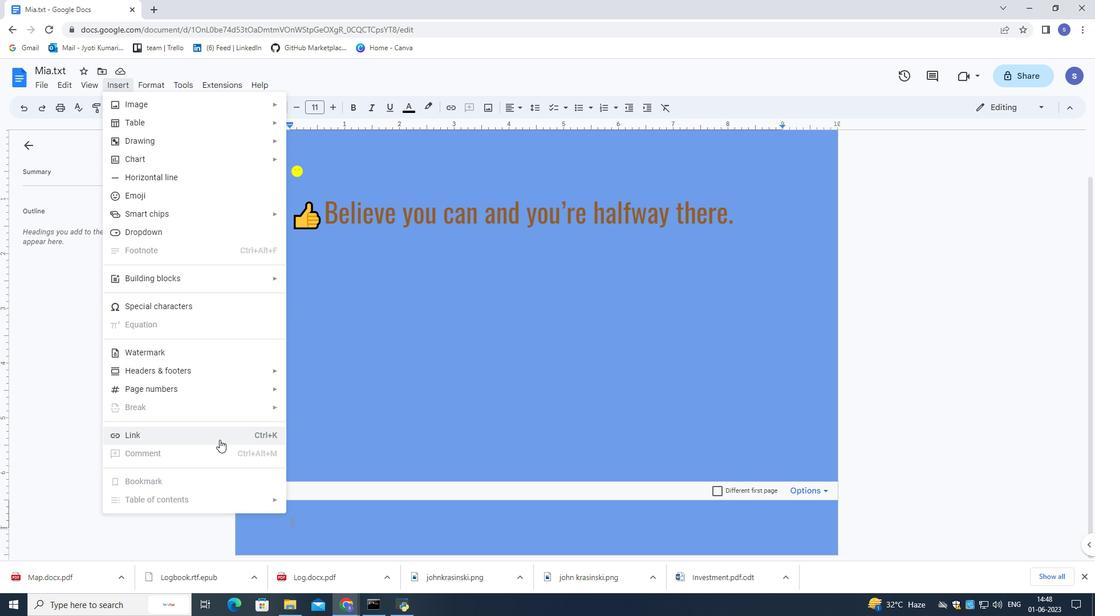 
Action: Mouse moved to (223, 422)
Screenshot: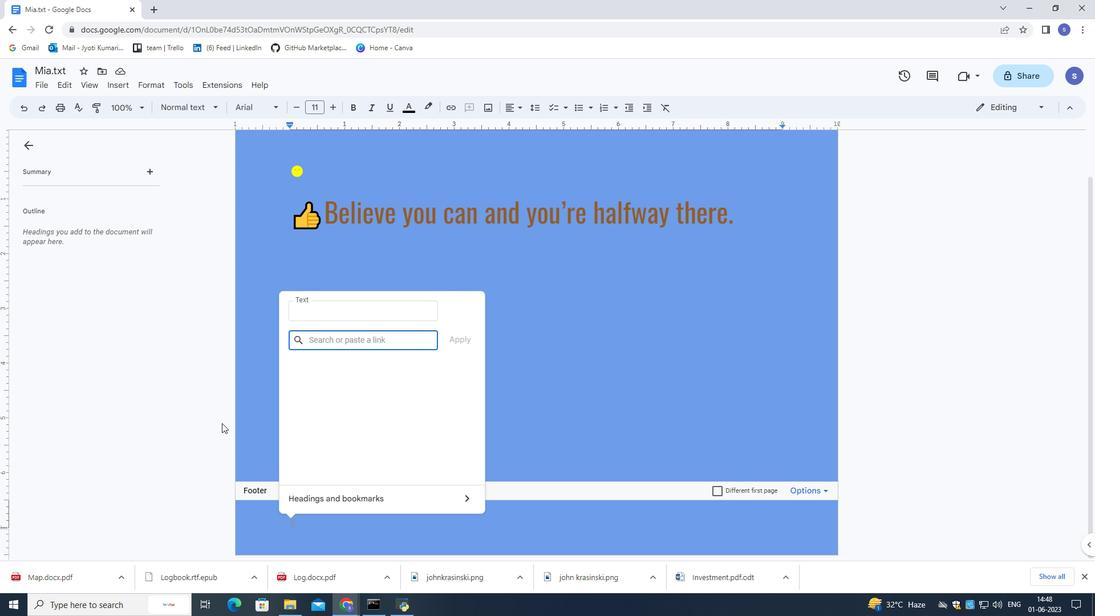 
Action: Key pressed i
Screenshot: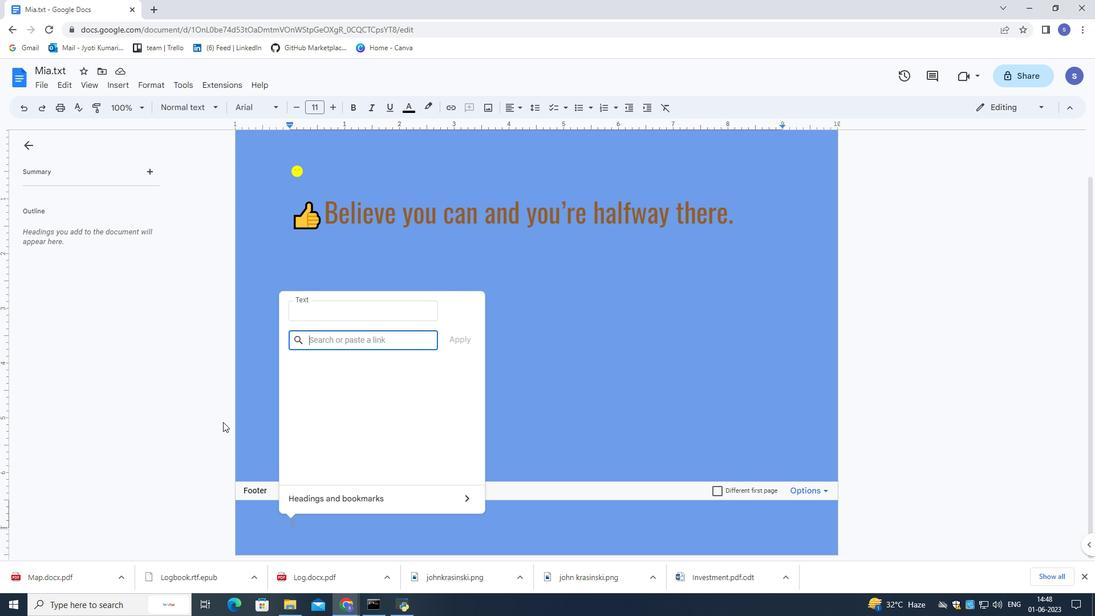 
Action: Mouse moved to (223, 418)
Screenshot: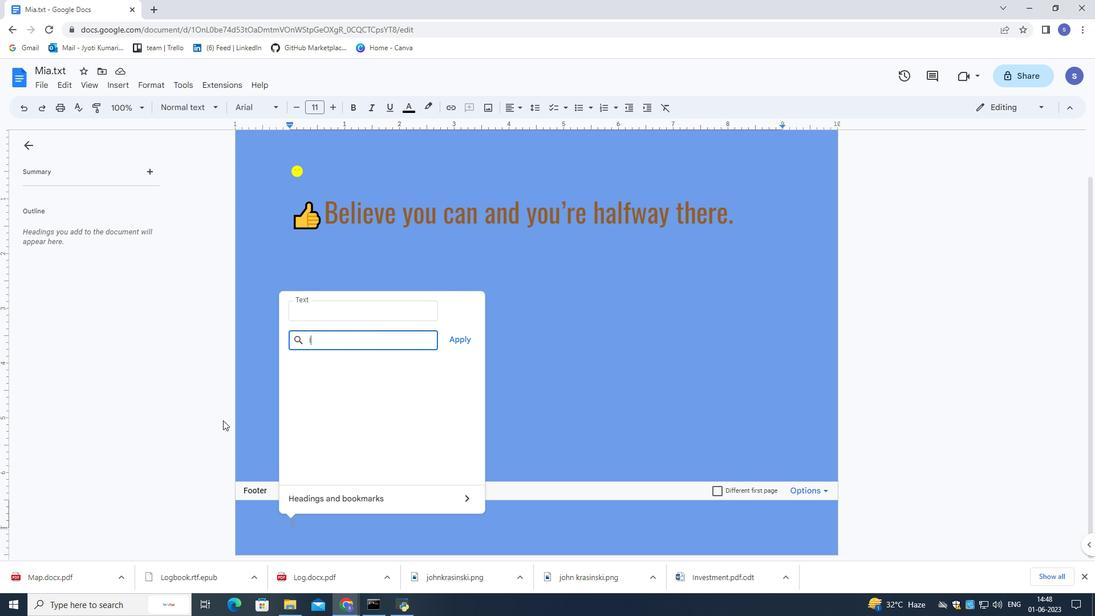 
Action: Key pressed n
Screenshot: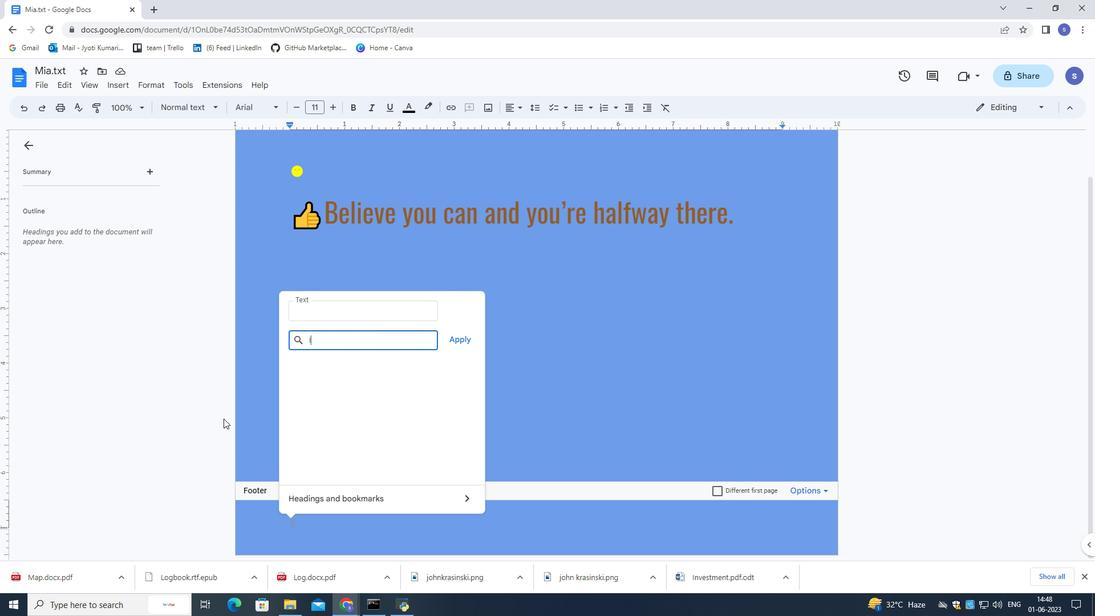 
Action: Mouse moved to (224, 418)
Screenshot: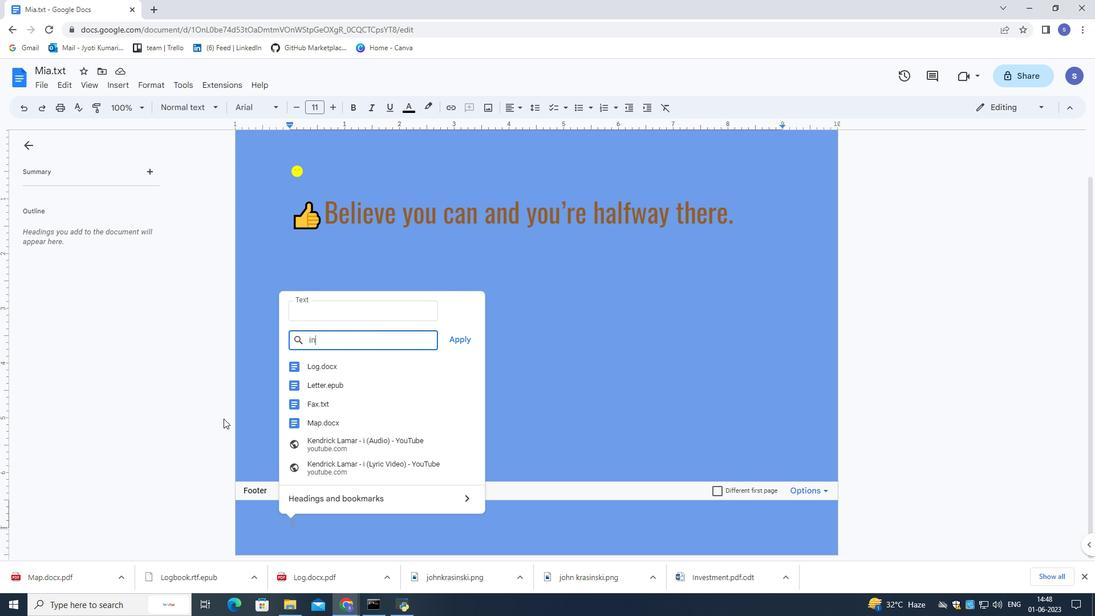 
Action: Key pressed .
Screenshot: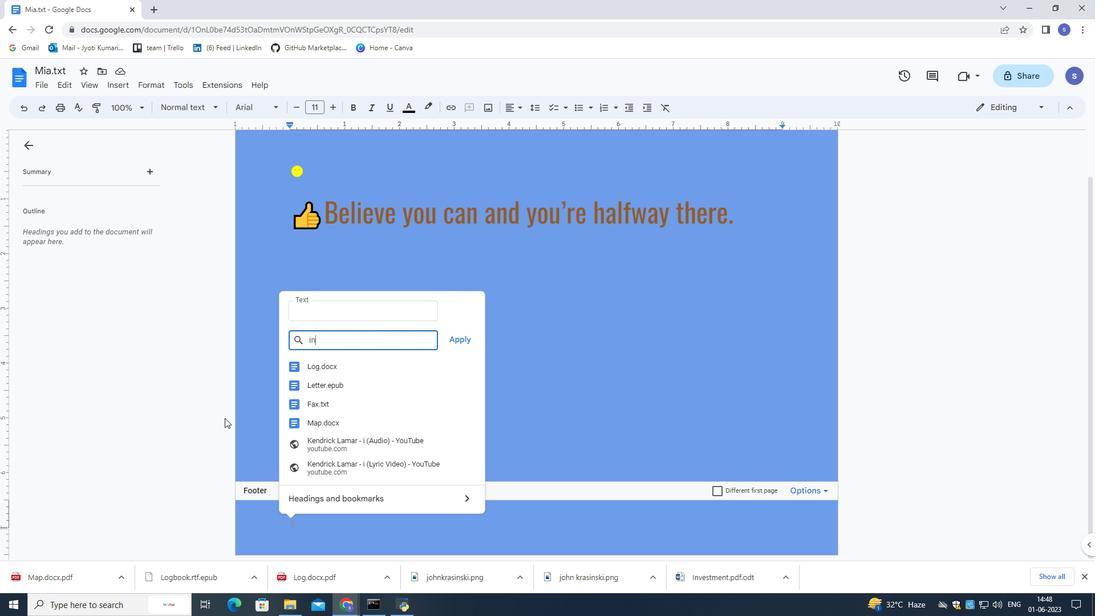 
Action: Mouse moved to (228, 409)
Screenshot: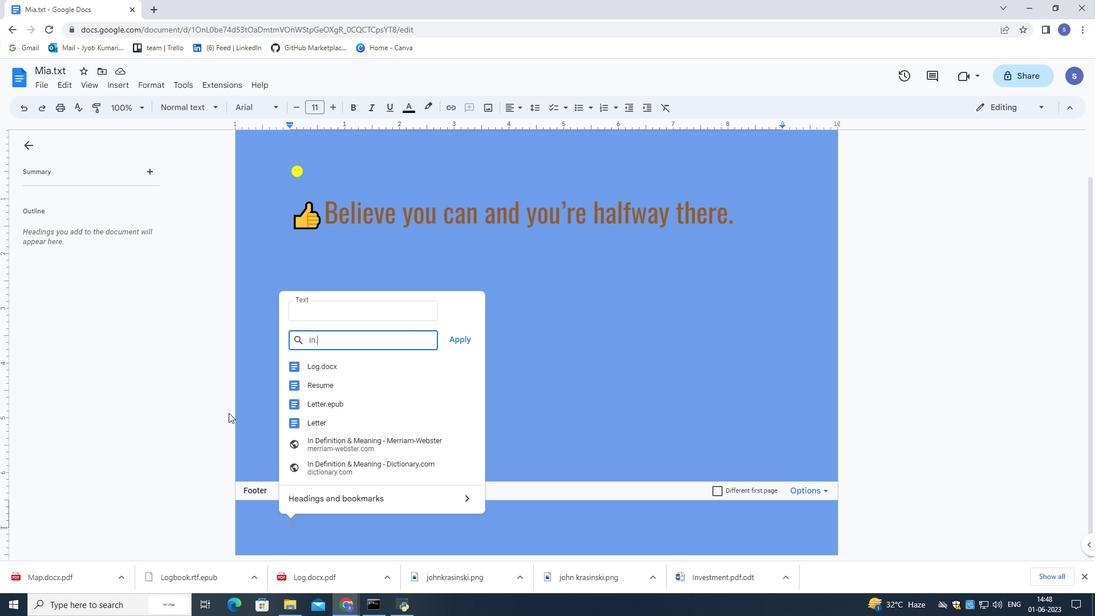 
Action: Key pressed pi
Screenshot: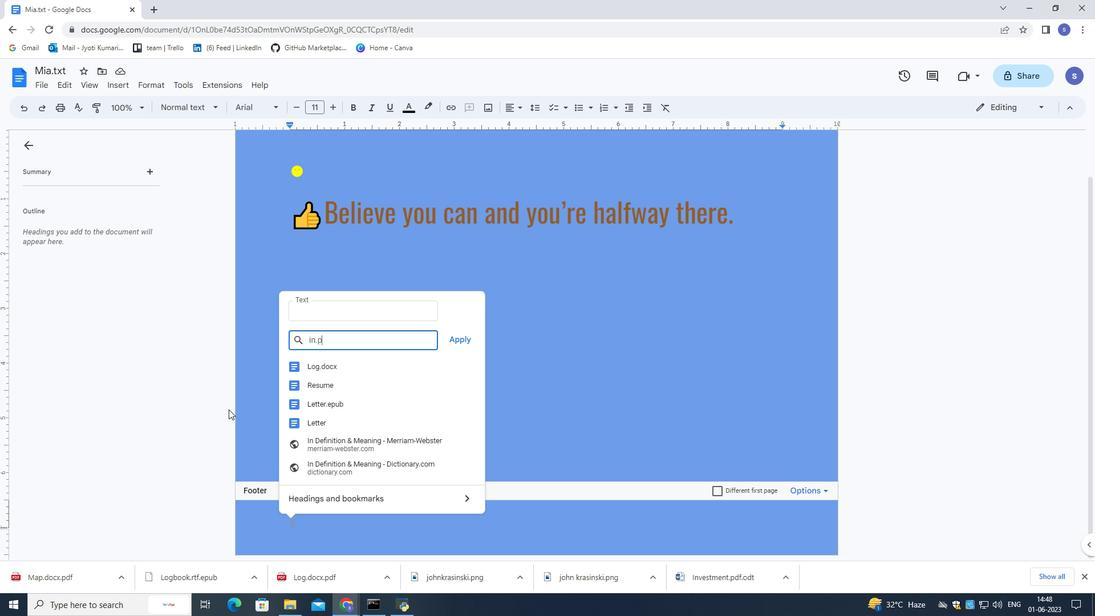 
Action: Mouse moved to (228, 404)
Screenshot: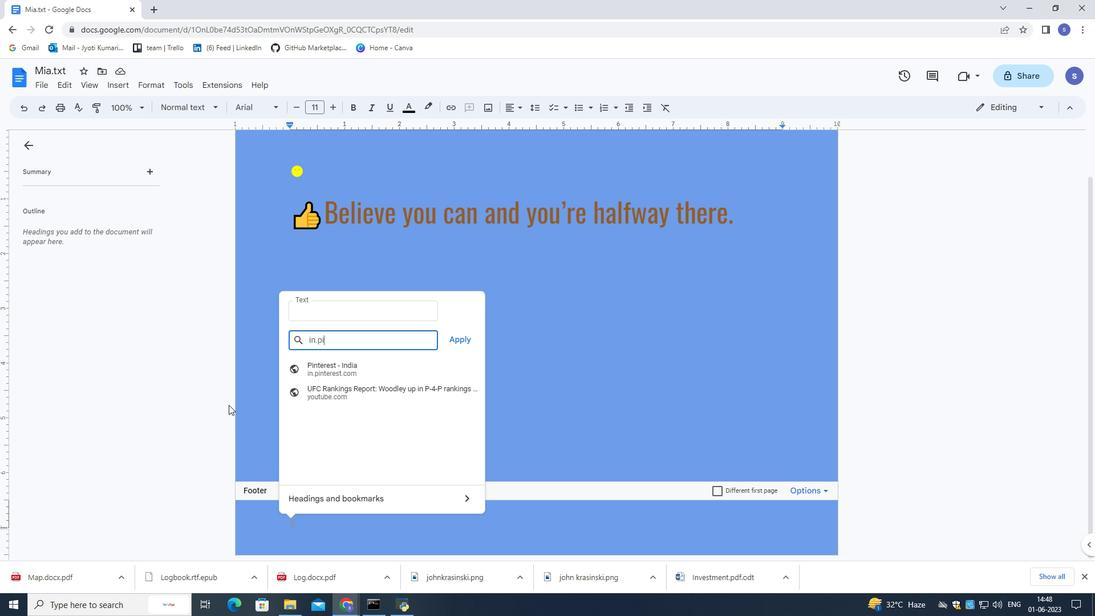 
Action: Key pressed nterest.
Screenshot: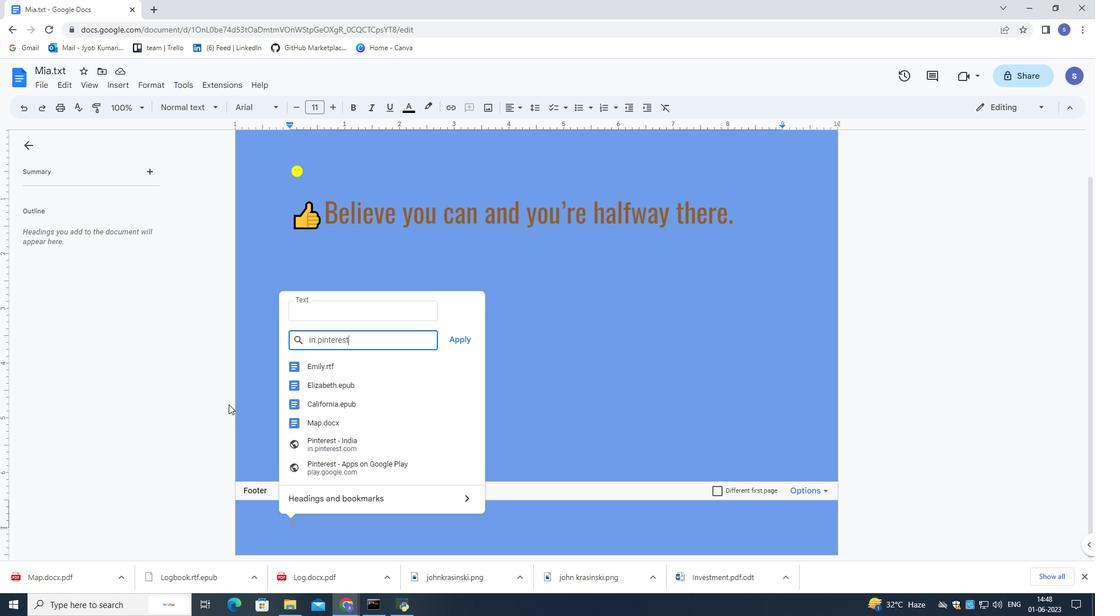 
Action: Mouse moved to (228, 404)
Screenshot: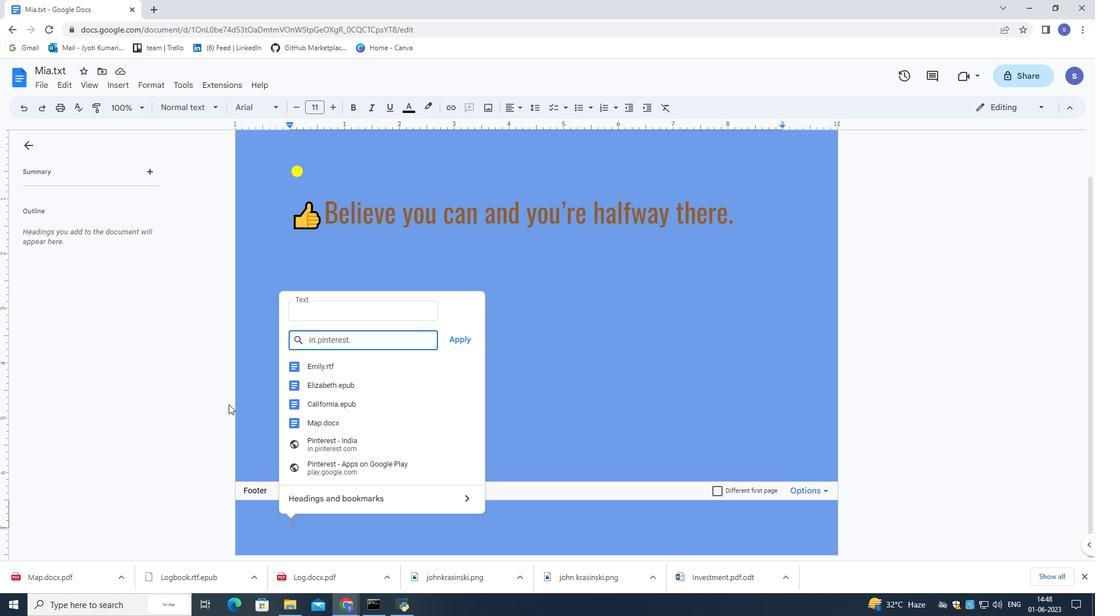 
Action: Key pressed c
Screenshot: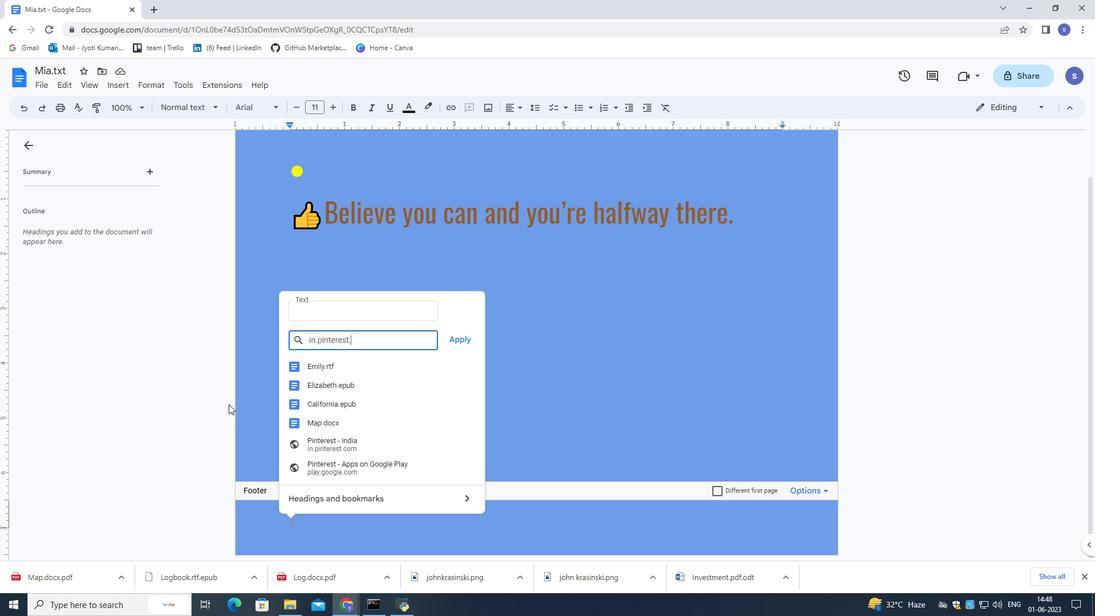 
Action: Mouse moved to (228, 403)
Screenshot: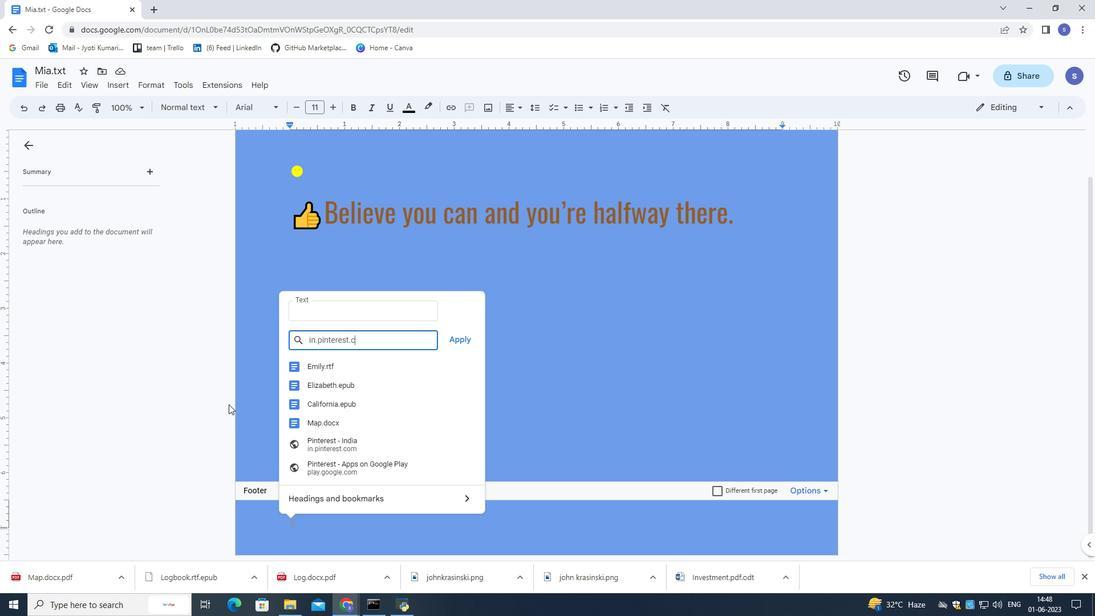 
Action: Key pressed om
Screenshot: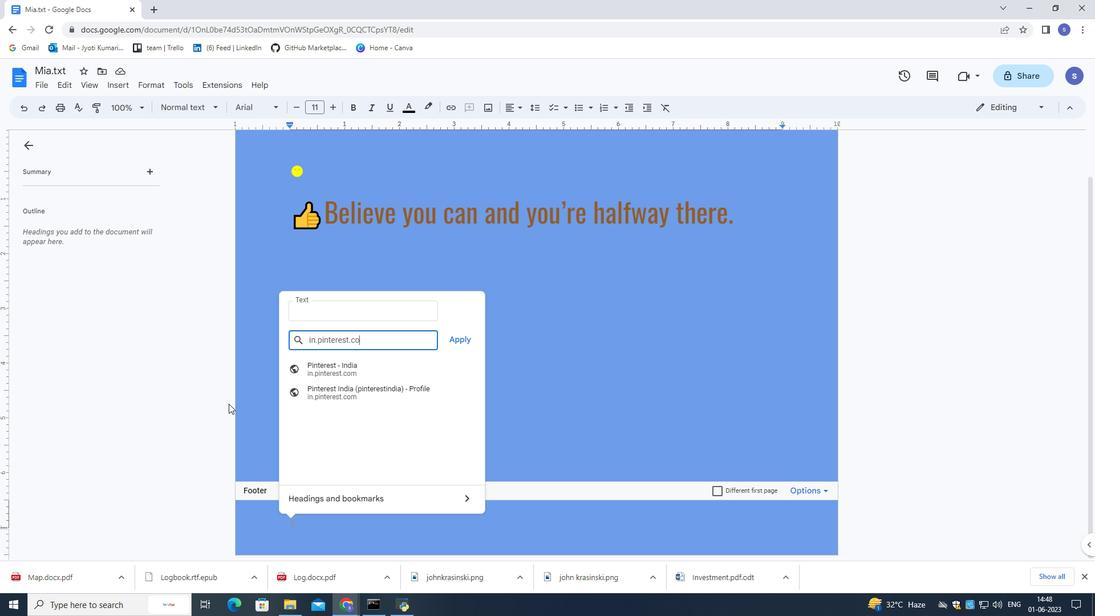 
Action: Mouse moved to (457, 341)
Screenshot: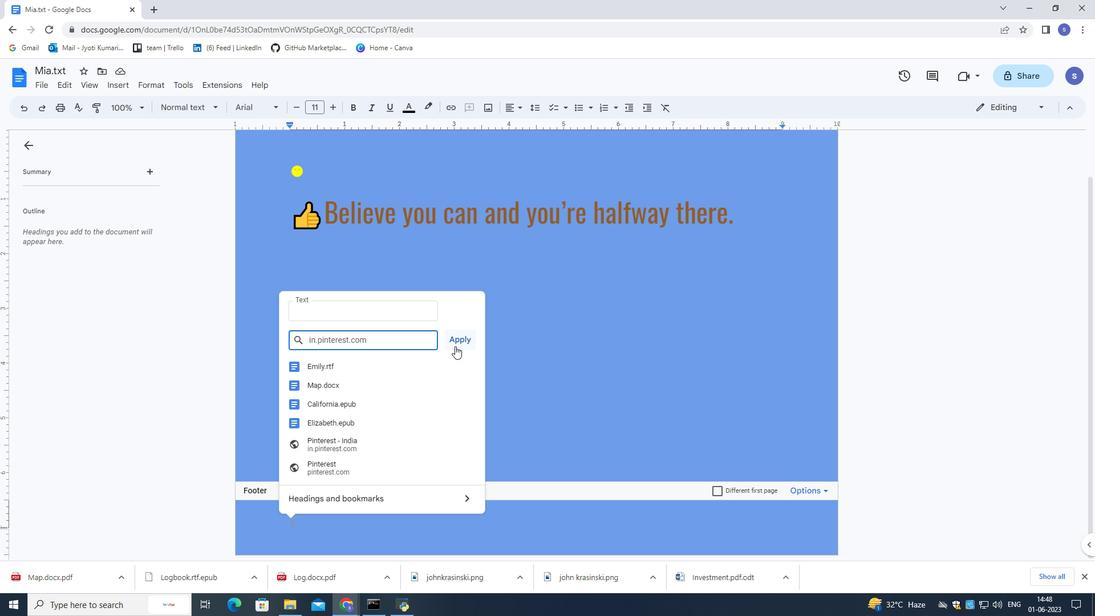 
Action: Mouse pressed left at (457, 341)
Screenshot: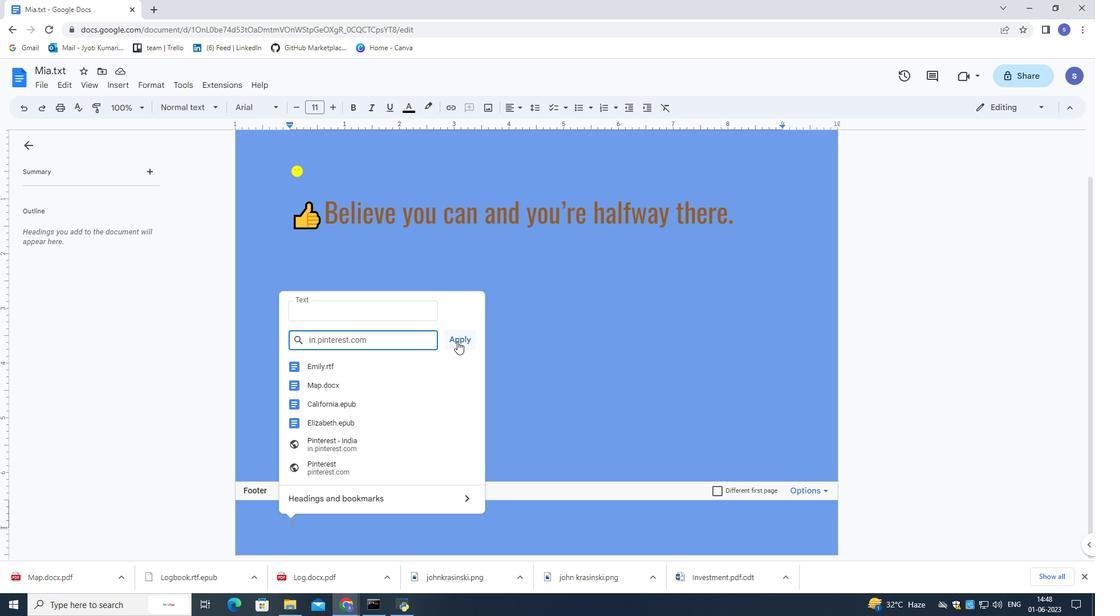 
Action: Mouse moved to (416, 440)
Screenshot: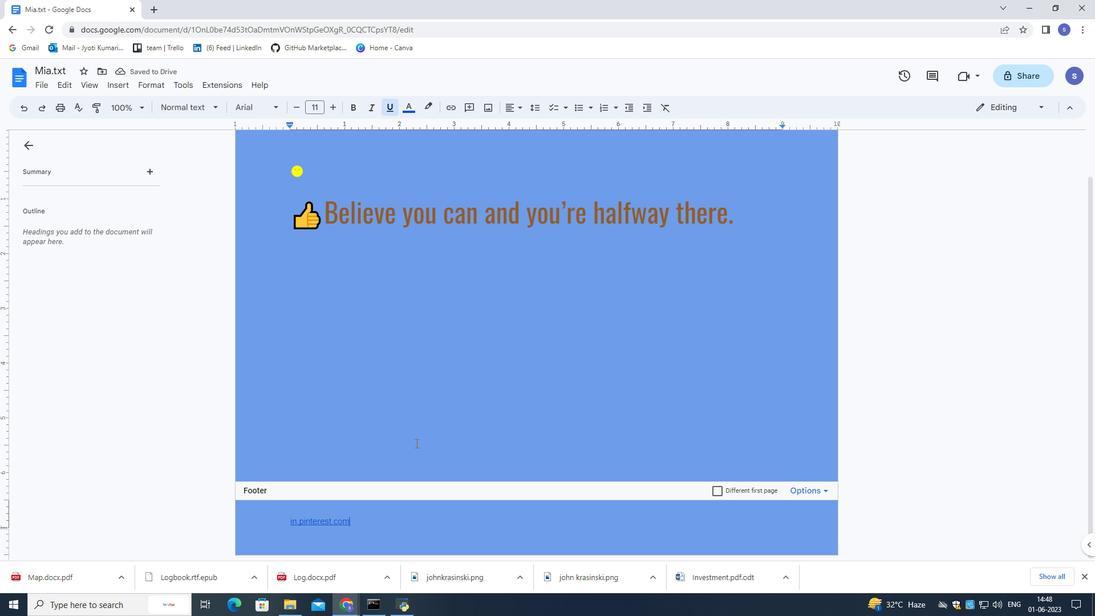 
Action: Mouse scrolled (416, 439) with delta (0, 0)
Screenshot: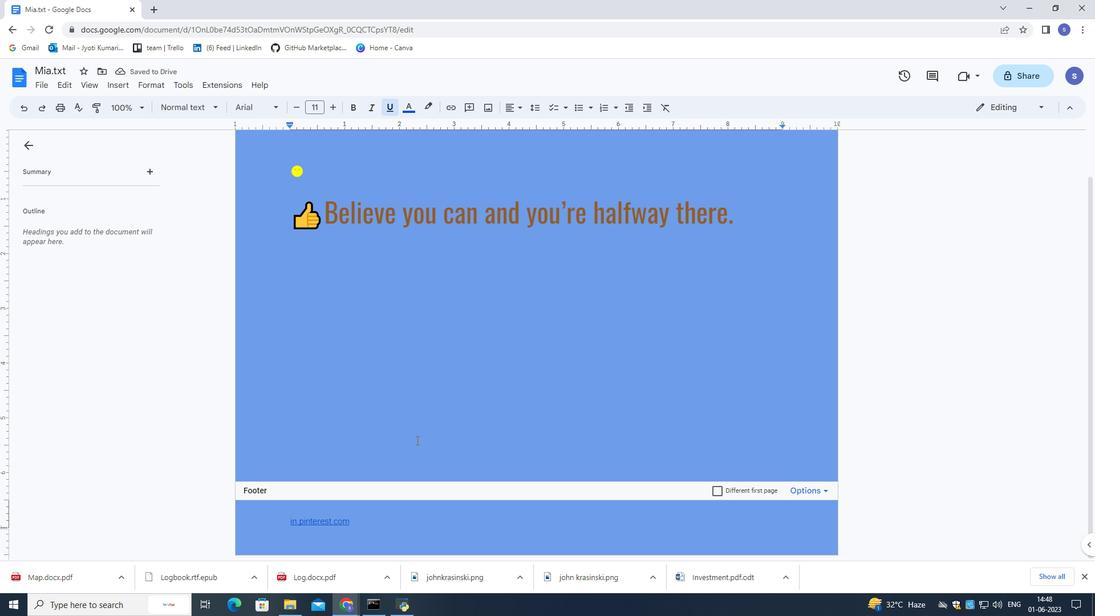 
Action: Mouse moved to (416, 439)
Screenshot: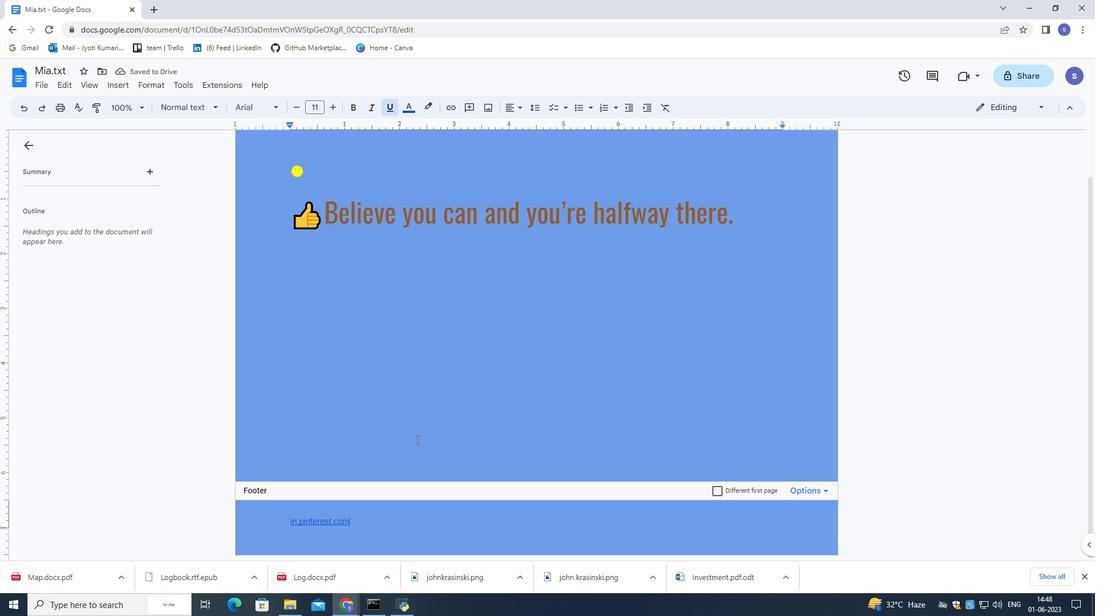 
Action: Mouse scrolled (416, 438) with delta (0, 0)
Screenshot: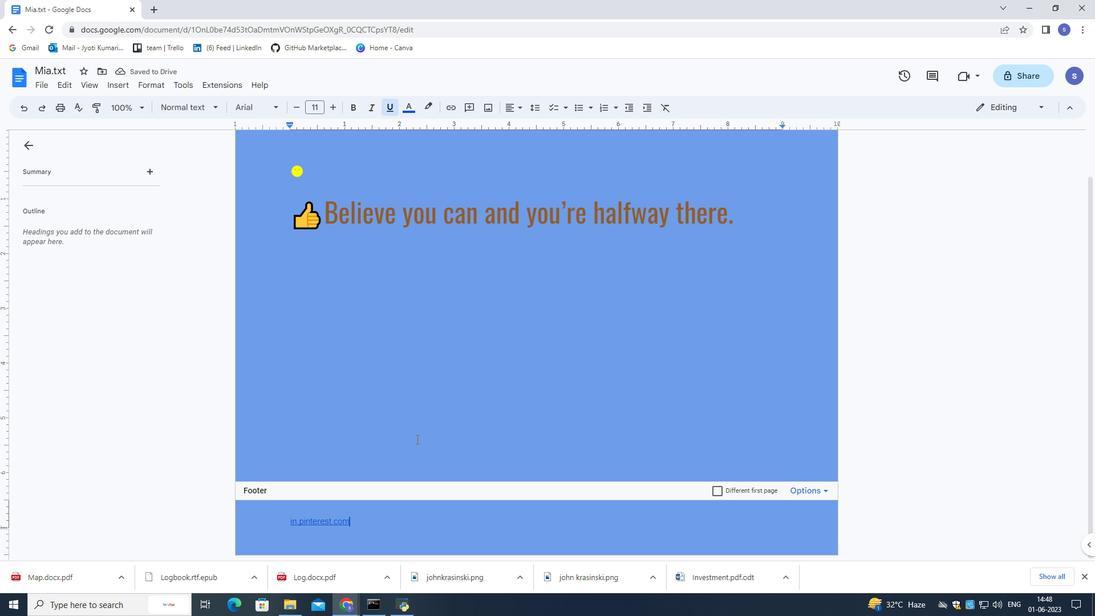 
Action: Mouse moved to (458, 341)
Screenshot: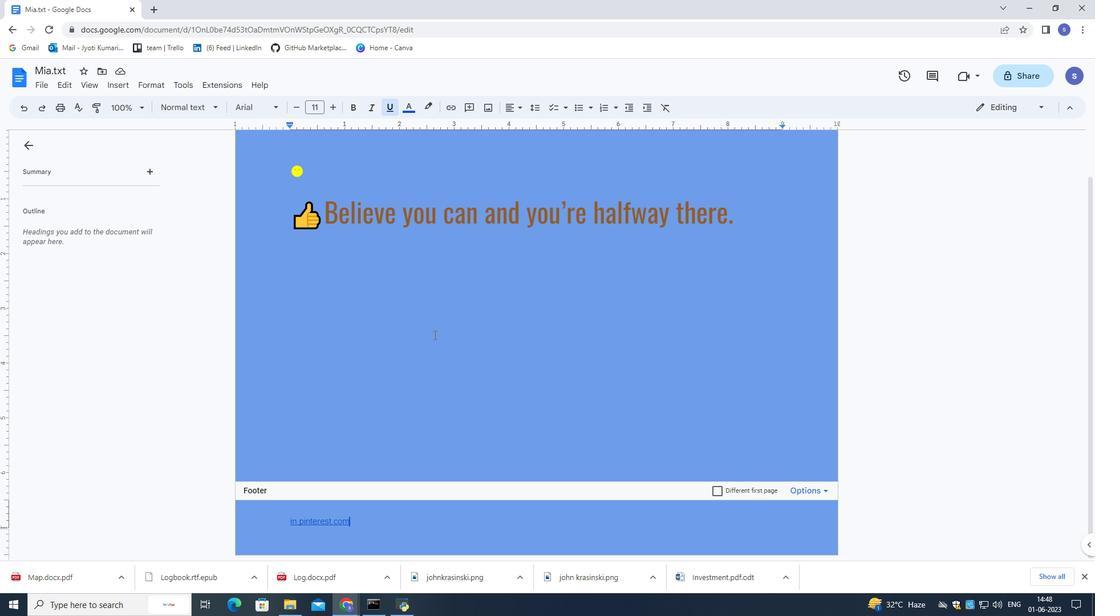 
Action: Mouse scrolled (458, 342) with delta (0, 0)
Screenshot: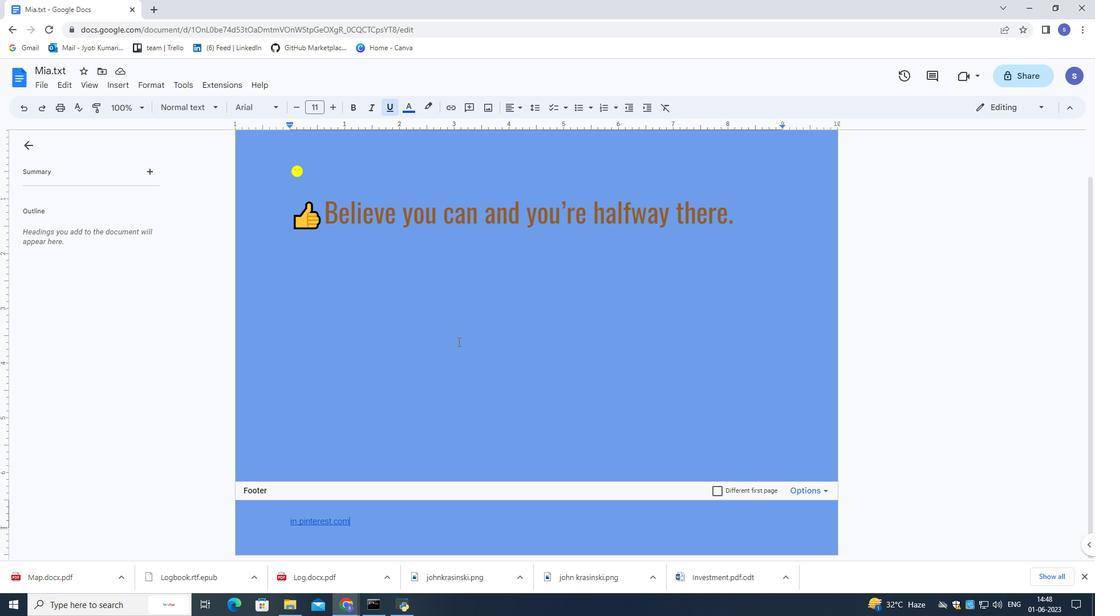 
Action: Mouse moved to (458, 341)
Screenshot: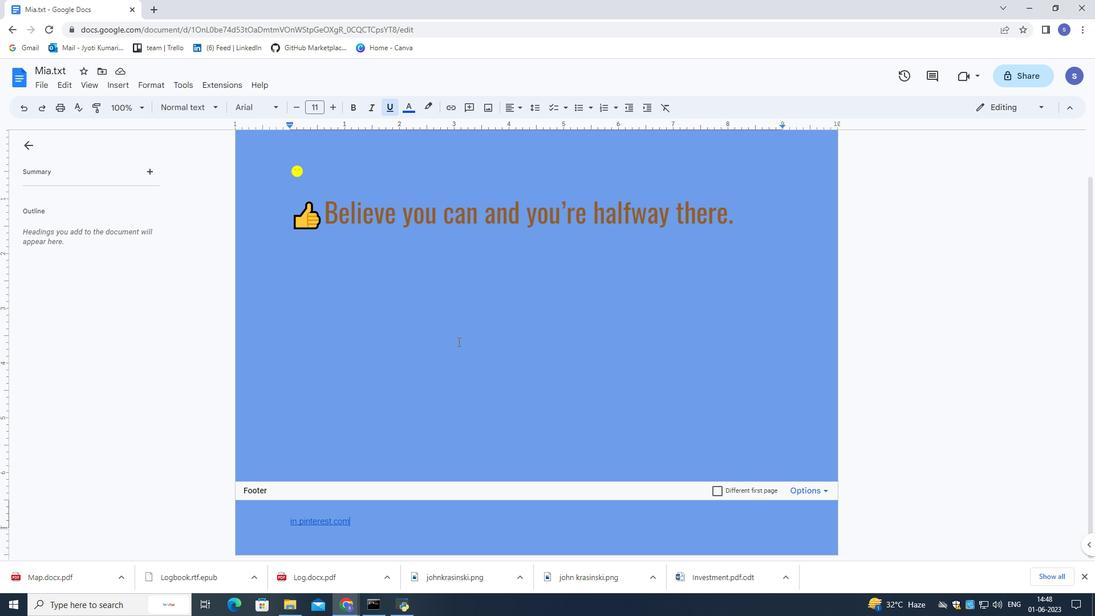 
Action: Mouse scrolled (458, 342) with delta (0, 0)
Screenshot: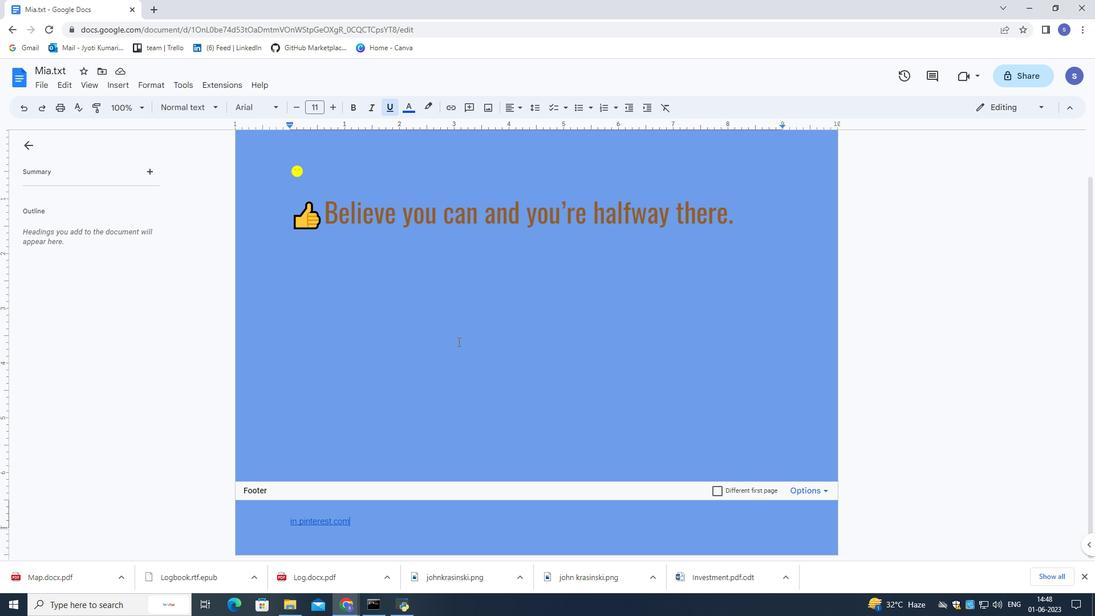 
Action: Mouse moved to (458, 339)
Screenshot: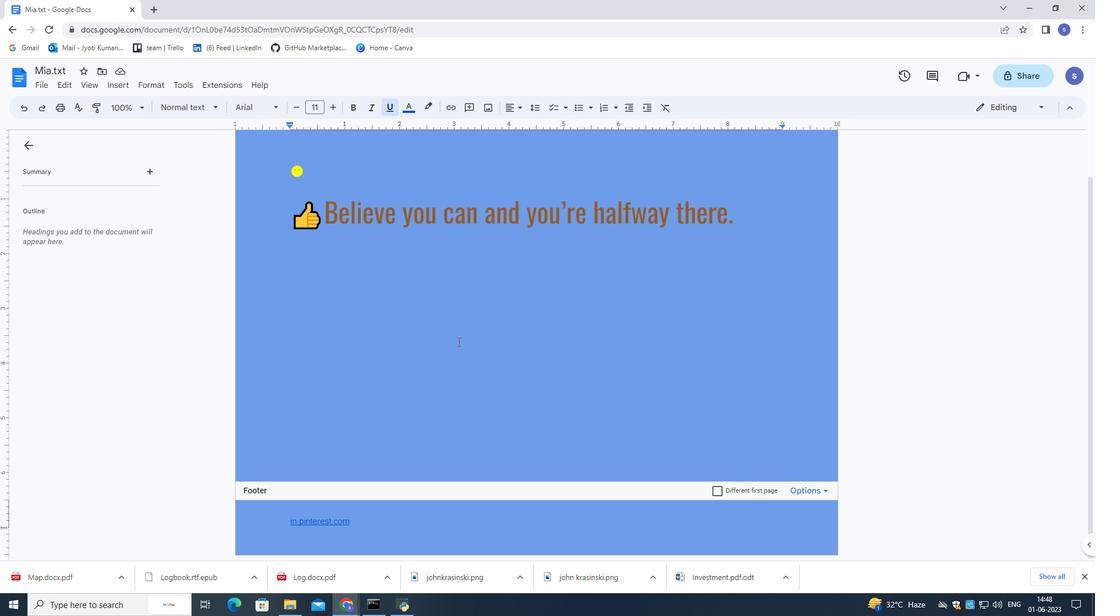 
Action: Mouse scrolled (458, 340) with delta (0, 0)
Screenshot: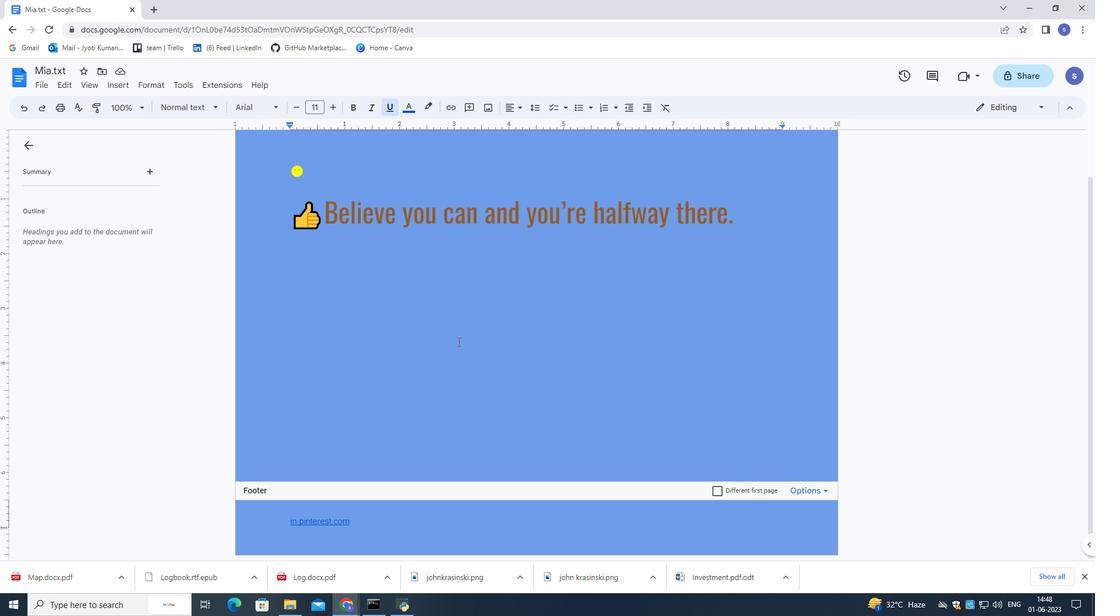 
Action: Mouse moved to (458, 337)
Screenshot: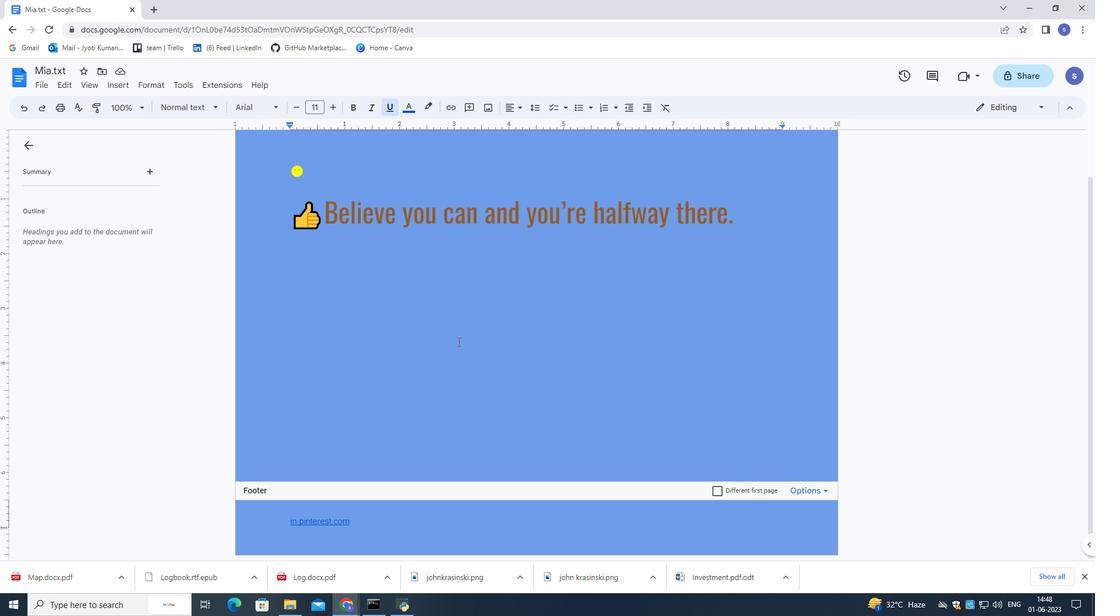 
Action: Mouse scrolled (458, 338) with delta (0, 0)
Screenshot: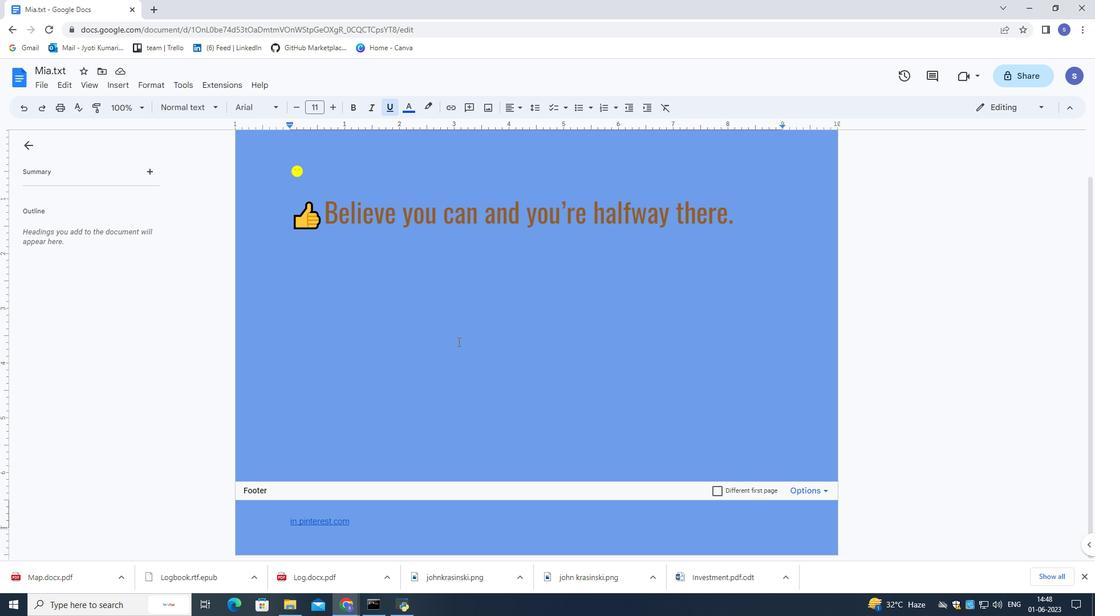 
Action: Mouse moved to (115, 80)
Screenshot: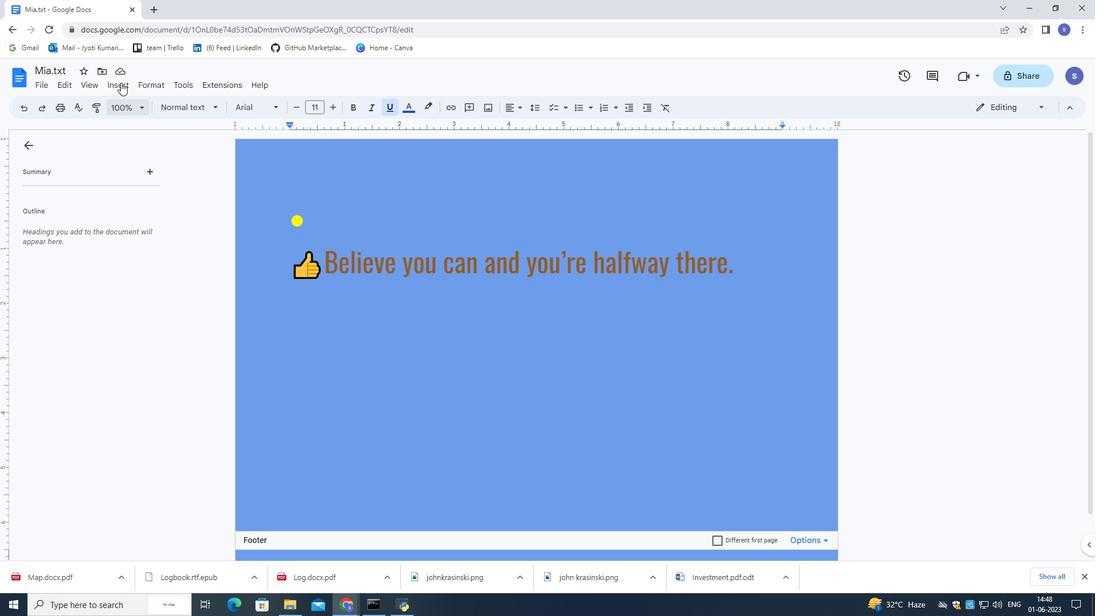 
Action: Mouse pressed left at (115, 80)
Screenshot: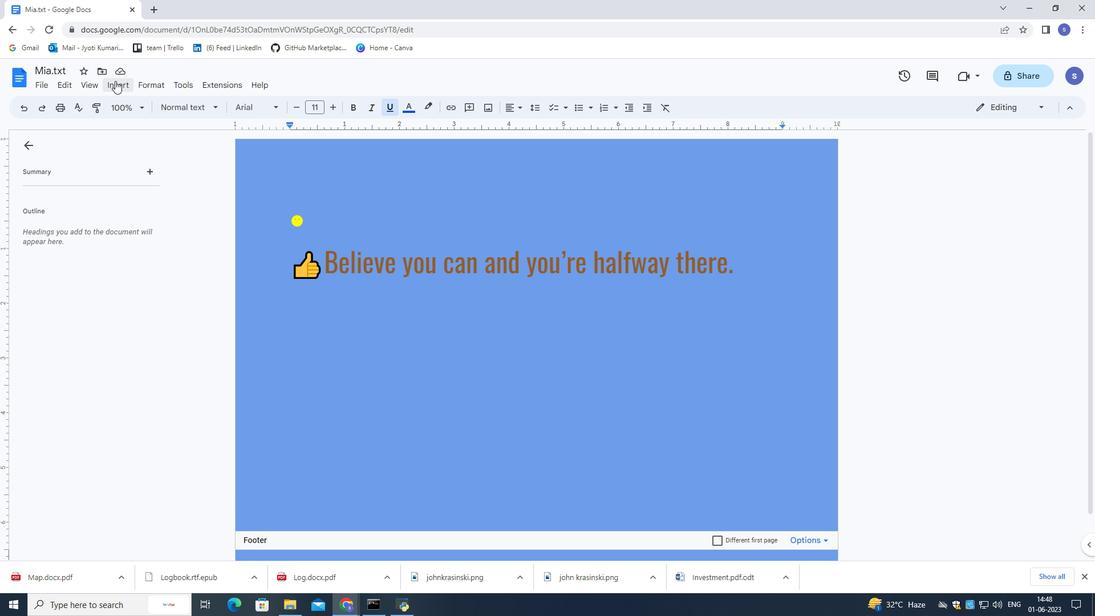 
Action: Mouse moved to (320, 450)
Screenshot: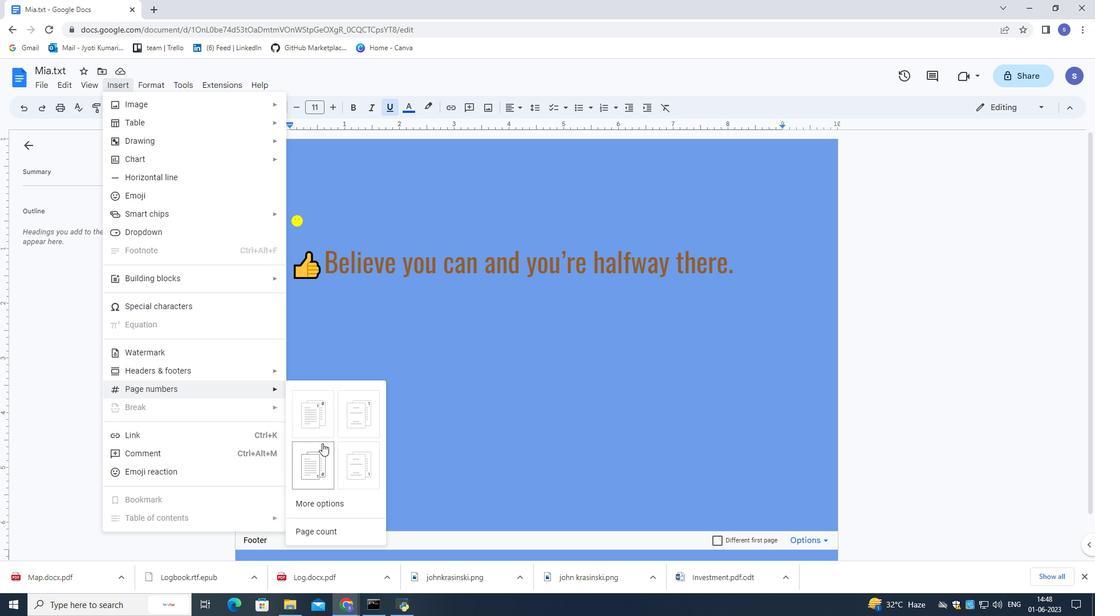 
Action: Mouse pressed left at (320, 450)
Screenshot: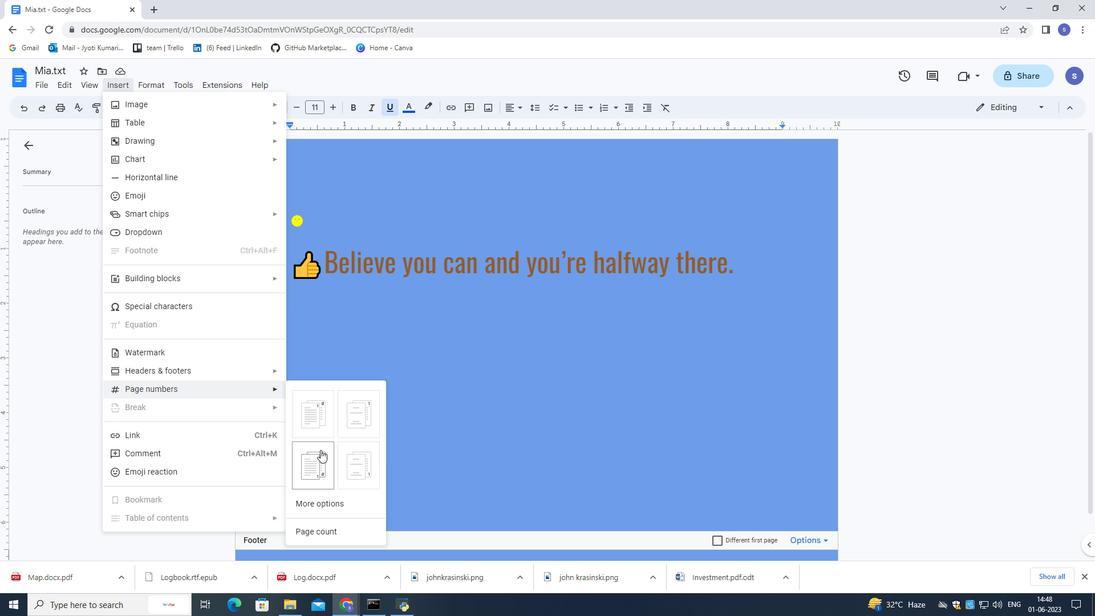 
Action: Mouse moved to (372, 439)
Screenshot: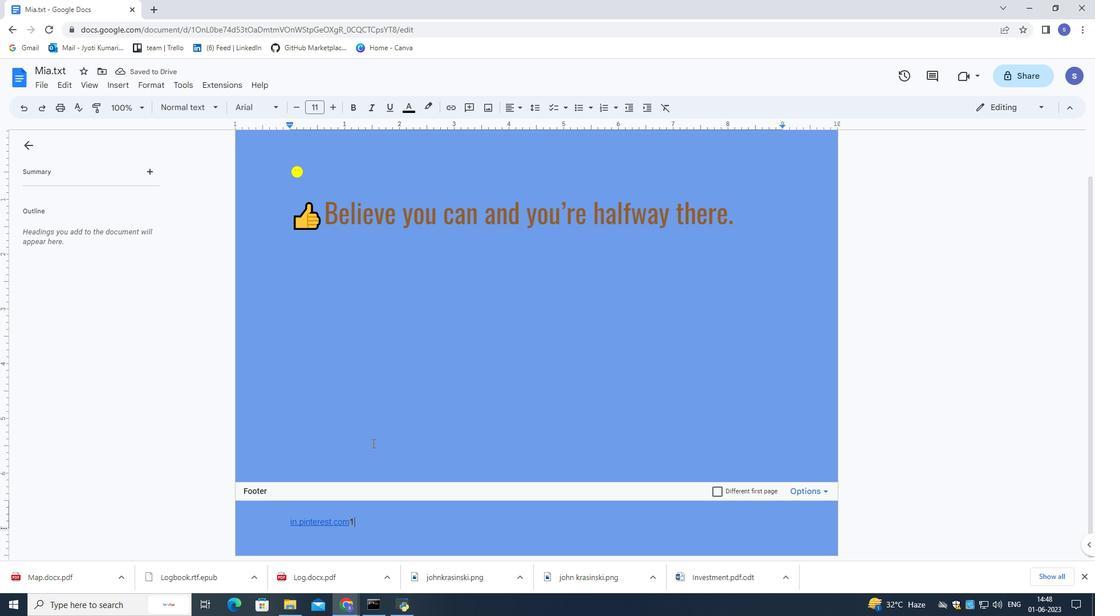 
Action: Key pressed <Key.backspace>
Screenshot: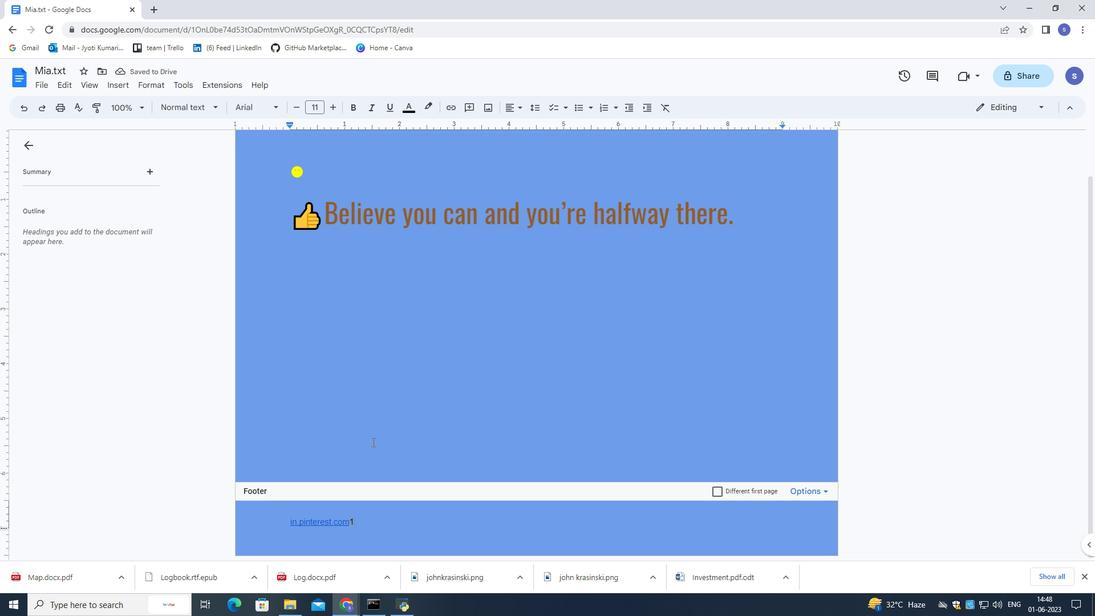 
Action: Mouse moved to (119, 92)
Screenshot: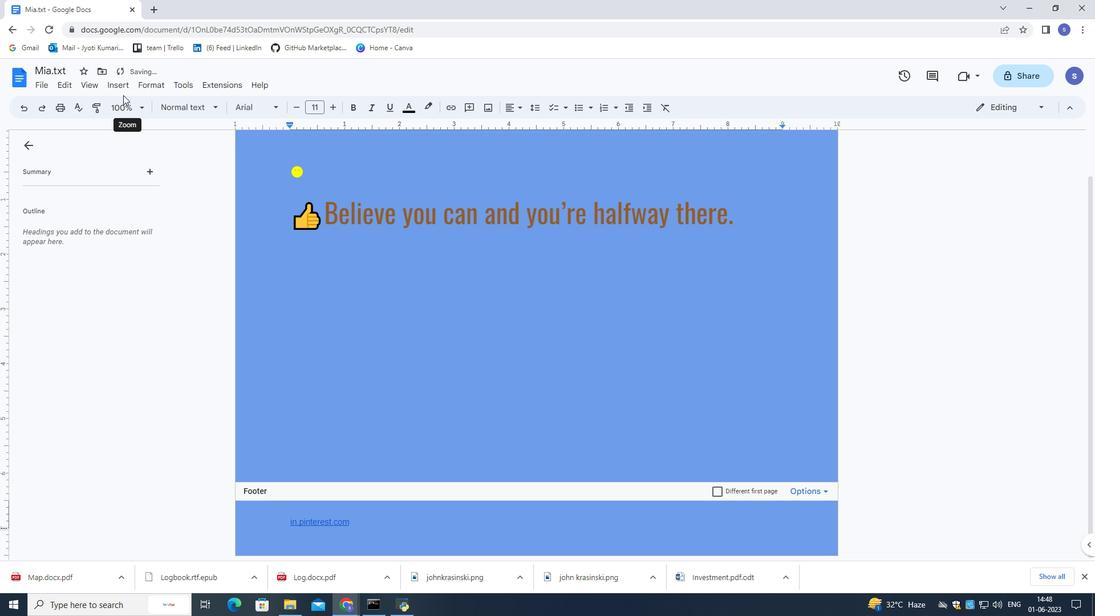 
Action: Mouse pressed left at (119, 92)
Screenshot: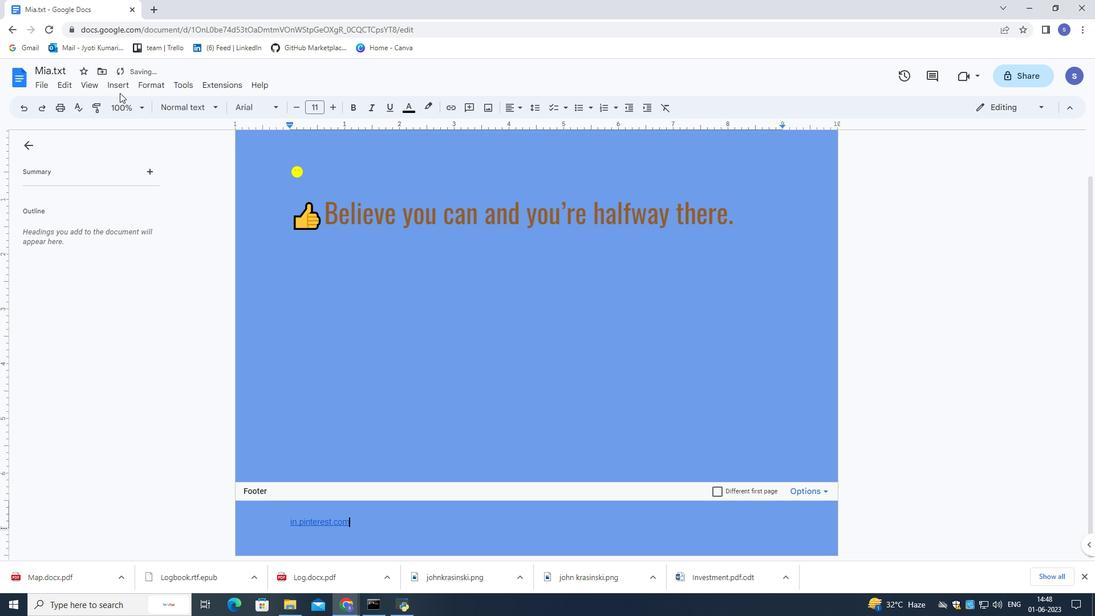 
Action: Mouse moved to (118, 85)
Screenshot: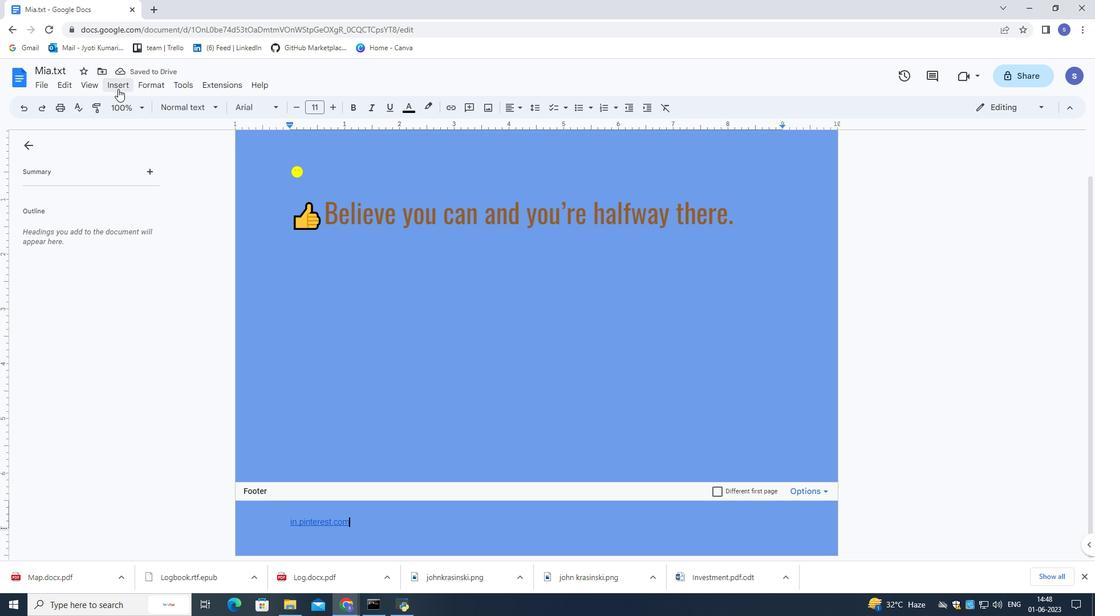 
Action: Mouse pressed left at (118, 85)
Screenshot: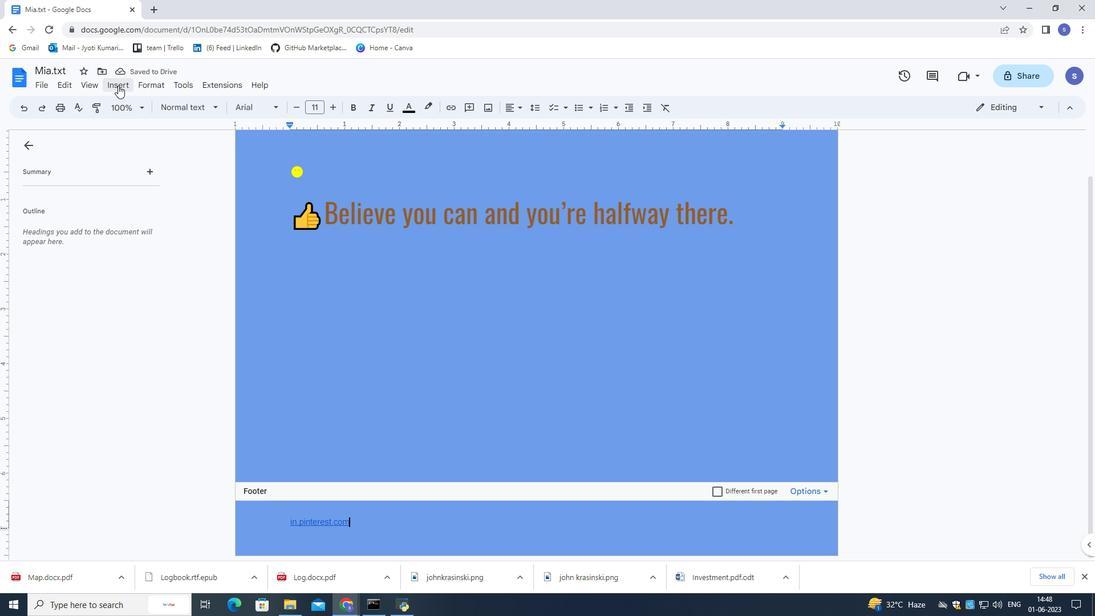 
Action: Mouse moved to (355, 458)
Screenshot: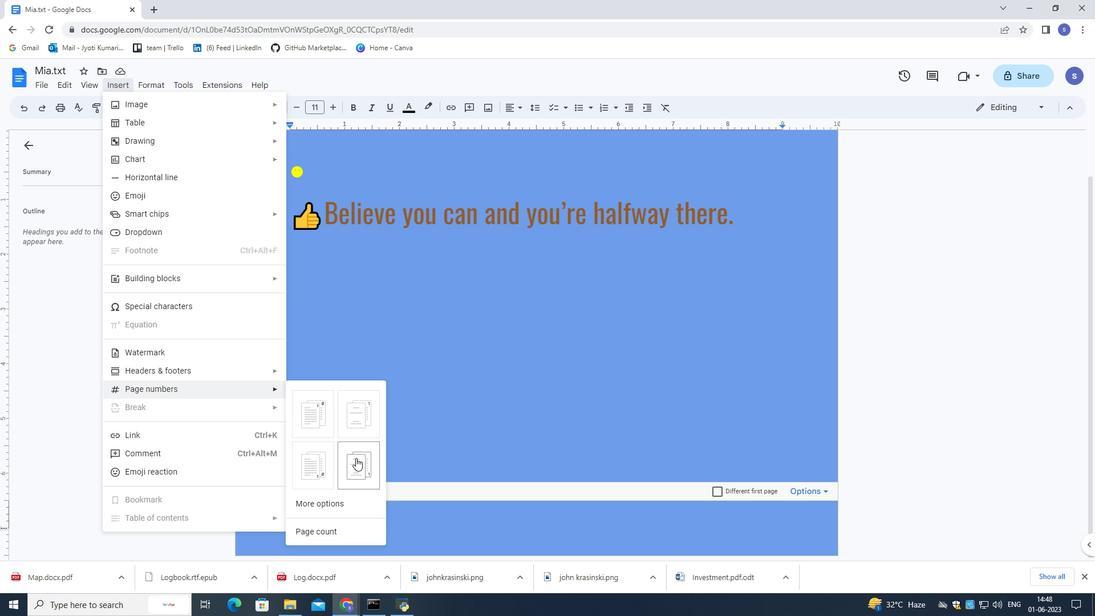 
Action: Mouse pressed left at (355, 458)
Screenshot: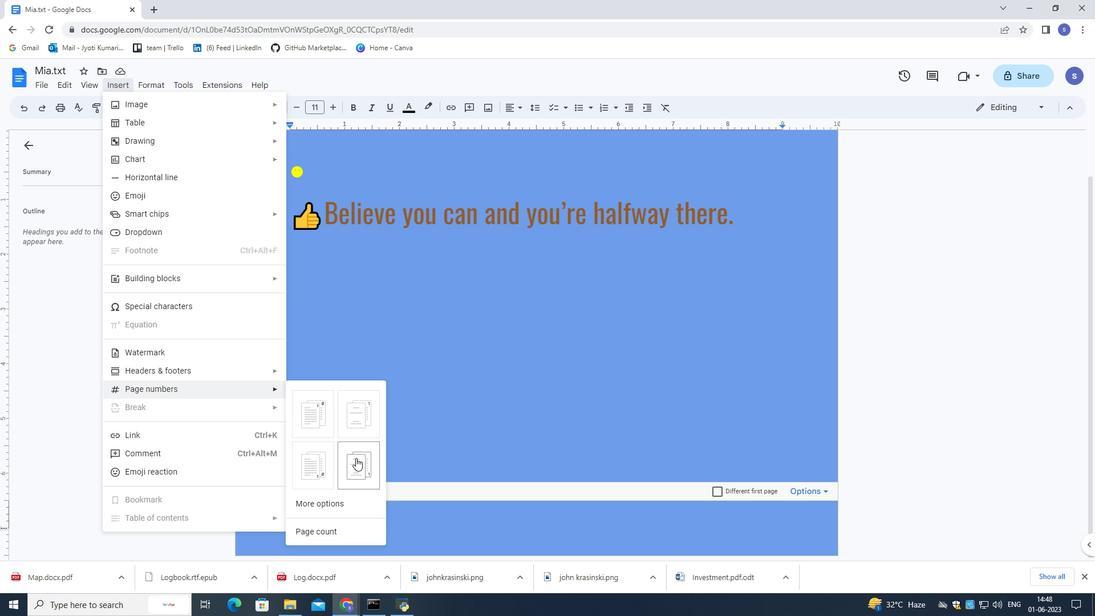 
Action: Mouse moved to (394, 406)
Screenshot: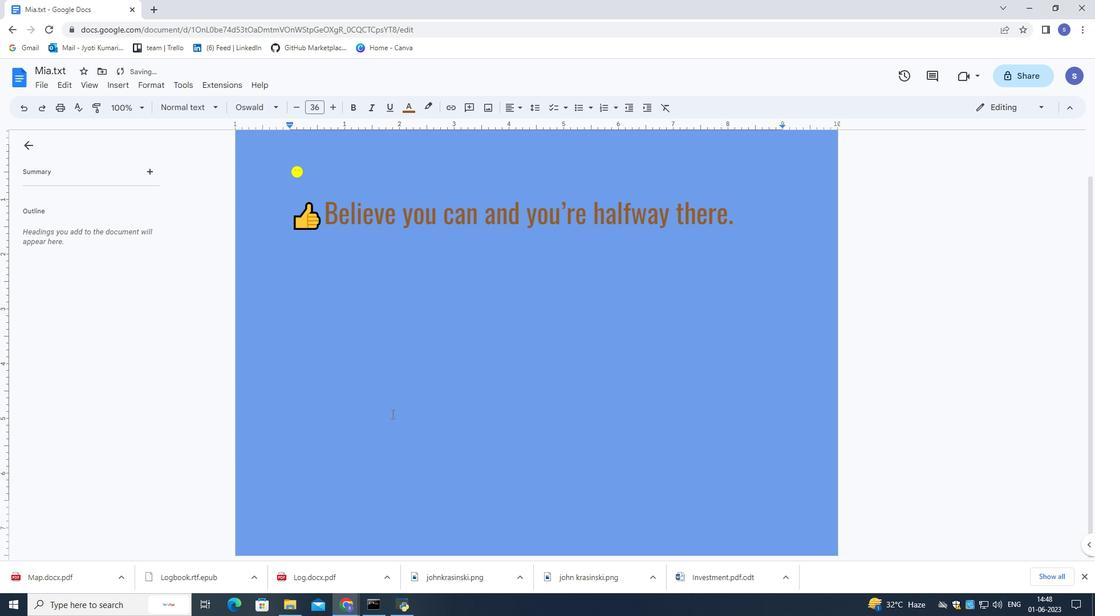 
Action: Mouse scrolled (394, 405) with delta (0, 0)
Screenshot: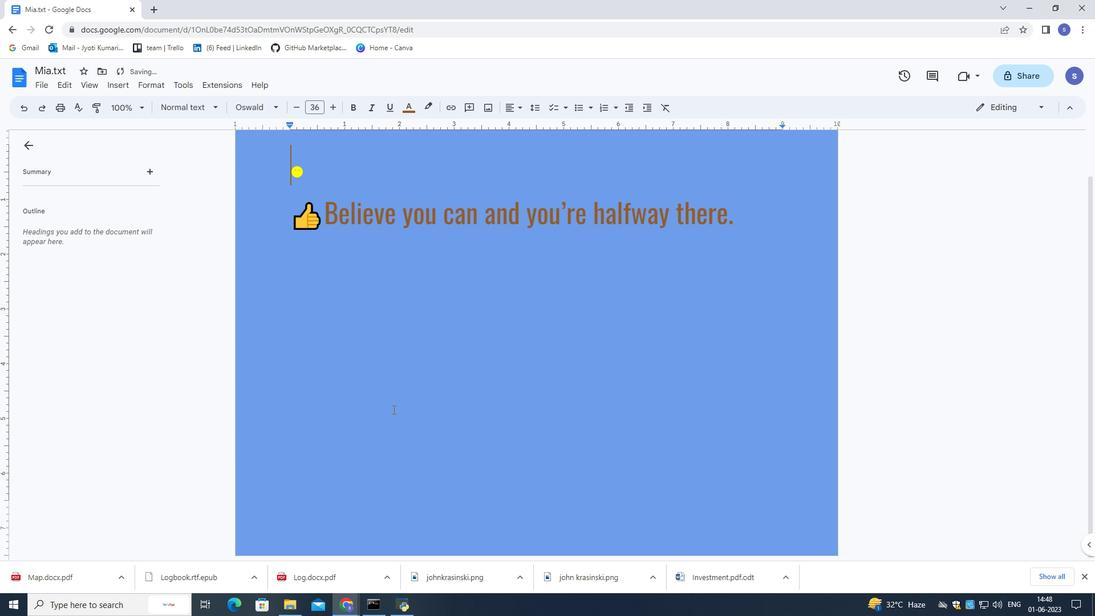
Action: Mouse scrolled (394, 405) with delta (0, 0)
Screenshot: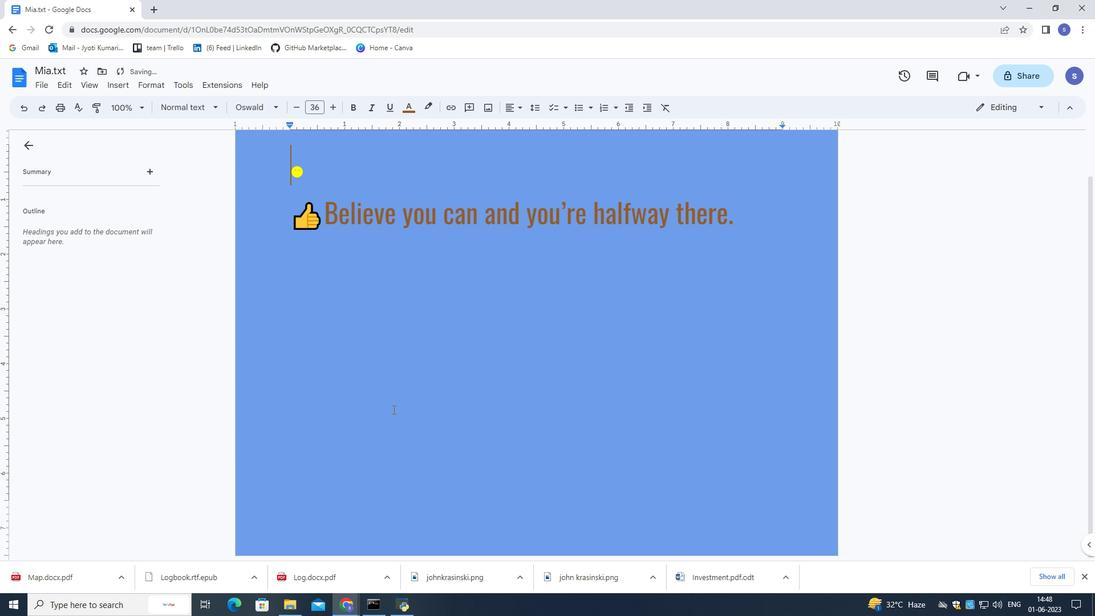 
Action: Mouse scrolled (394, 405) with delta (0, 0)
Screenshot: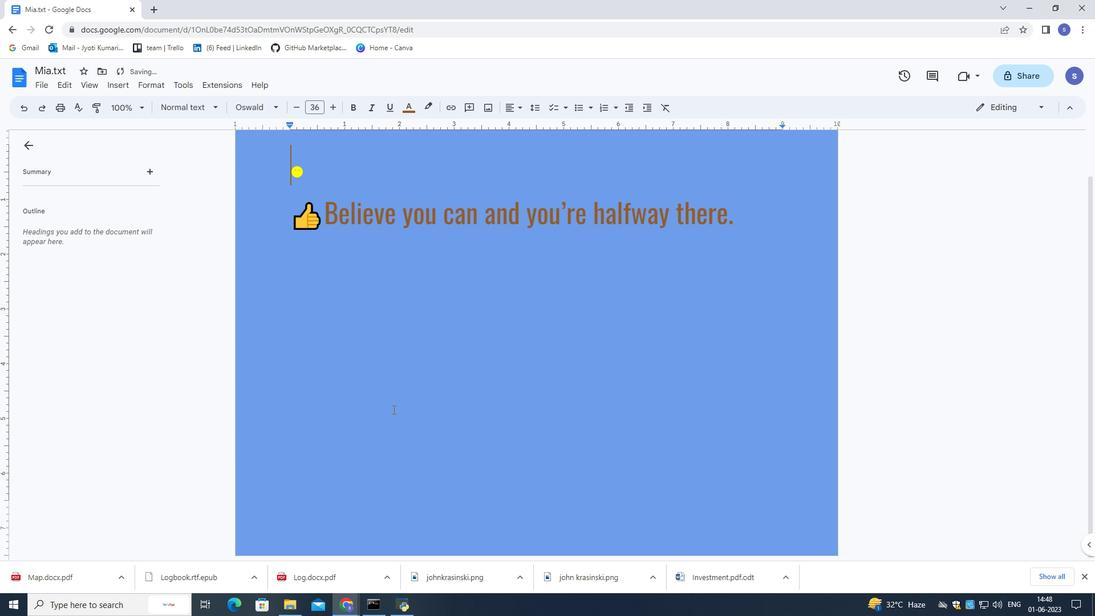 
Action: Mouse scrolled (394, 405) with delta (0, 0)
Screenshot: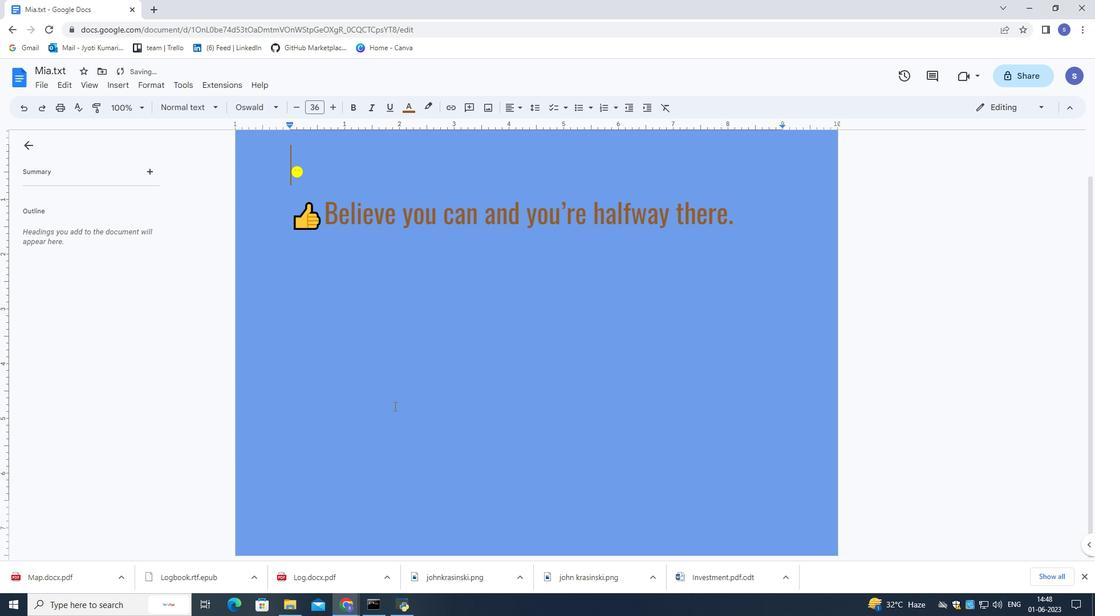 
Action: Mouse scrolled (394, 406) with delta (0, 0)
Screenshot: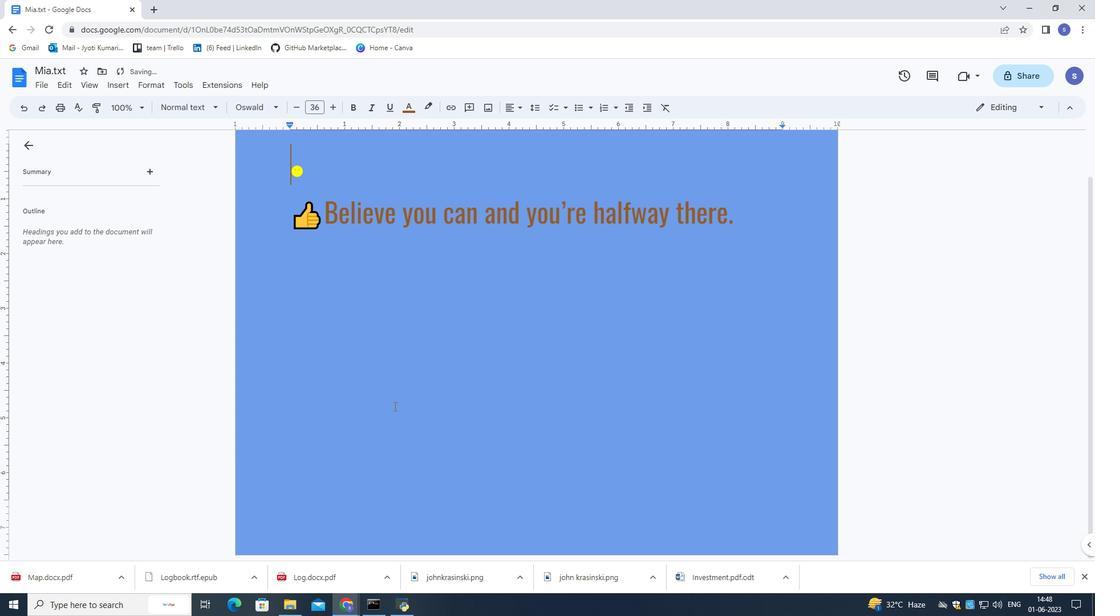 
Action: Mouse moved to (394, 404)
Screenshot: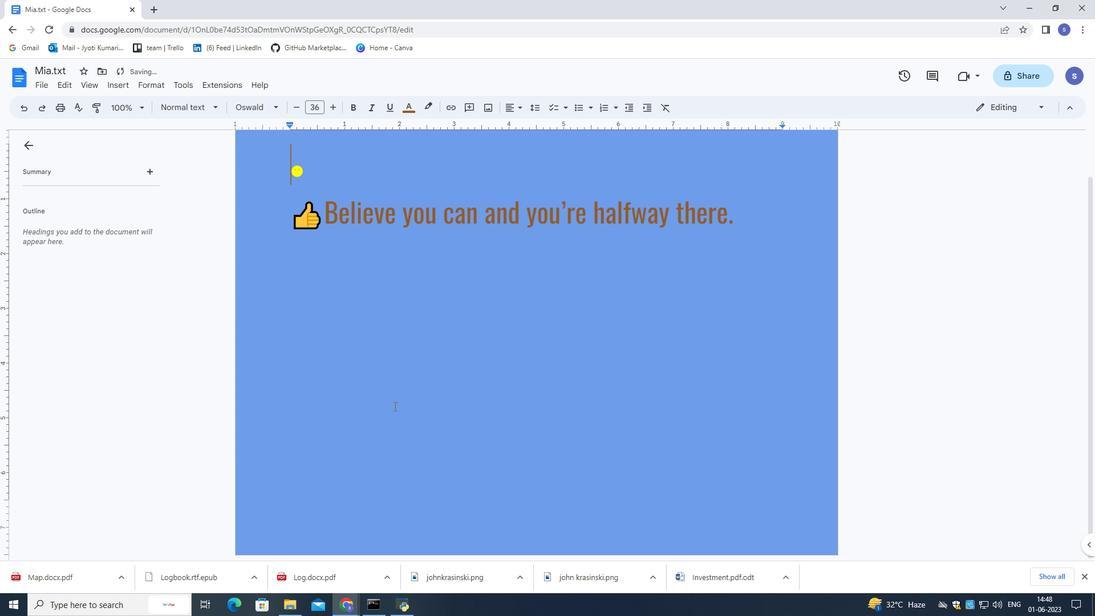 
Action: Mouse scrolled (394, 406) with delta (0, 0)
Screenshot: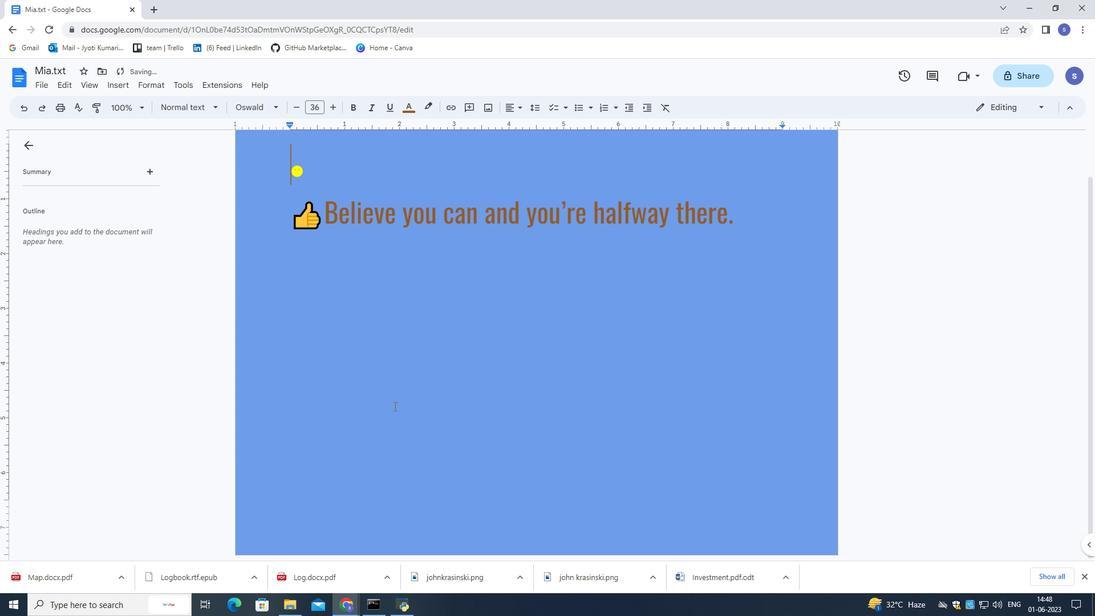 
Action: Mouse moved to (394, 404)
Screenshot: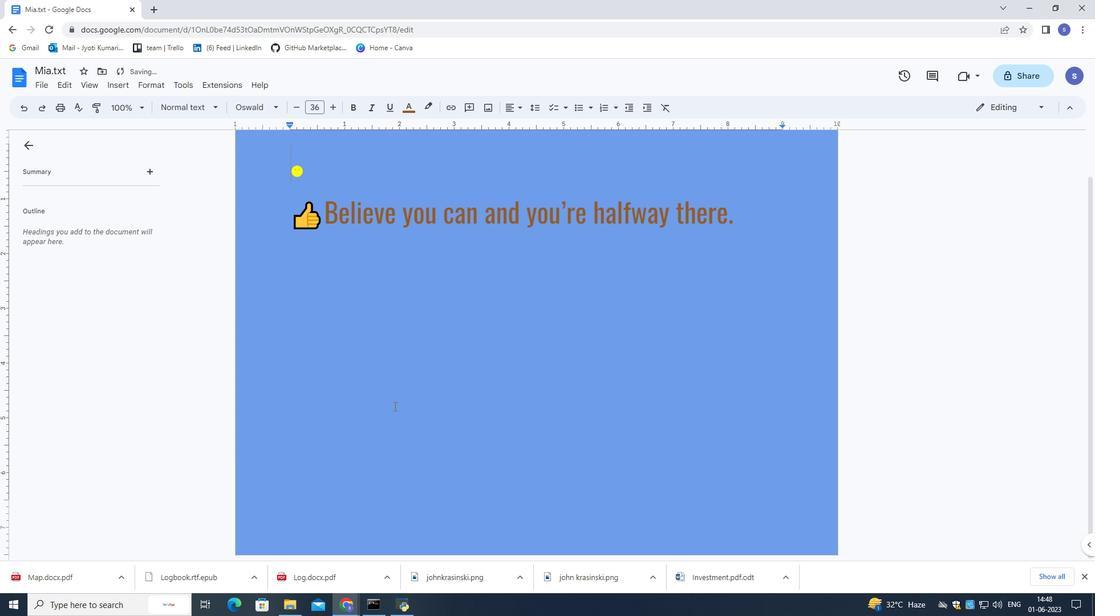 
Action: Mouse scrolled (394, 405) with delta (0, 0)
Screenshot: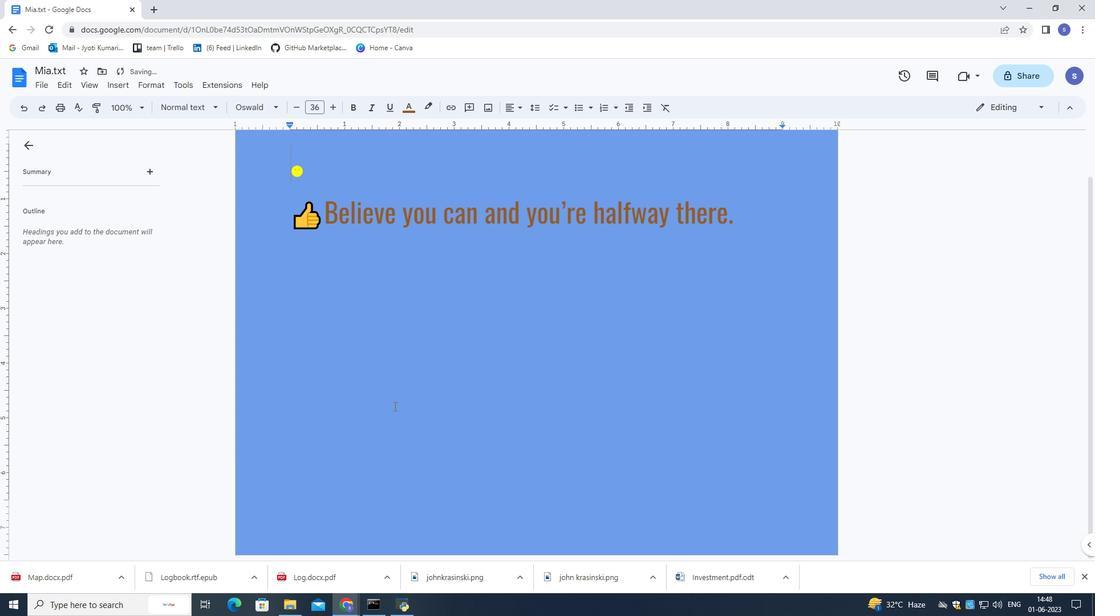 
Action: Mouse moved to (394, 404)
Screenshot: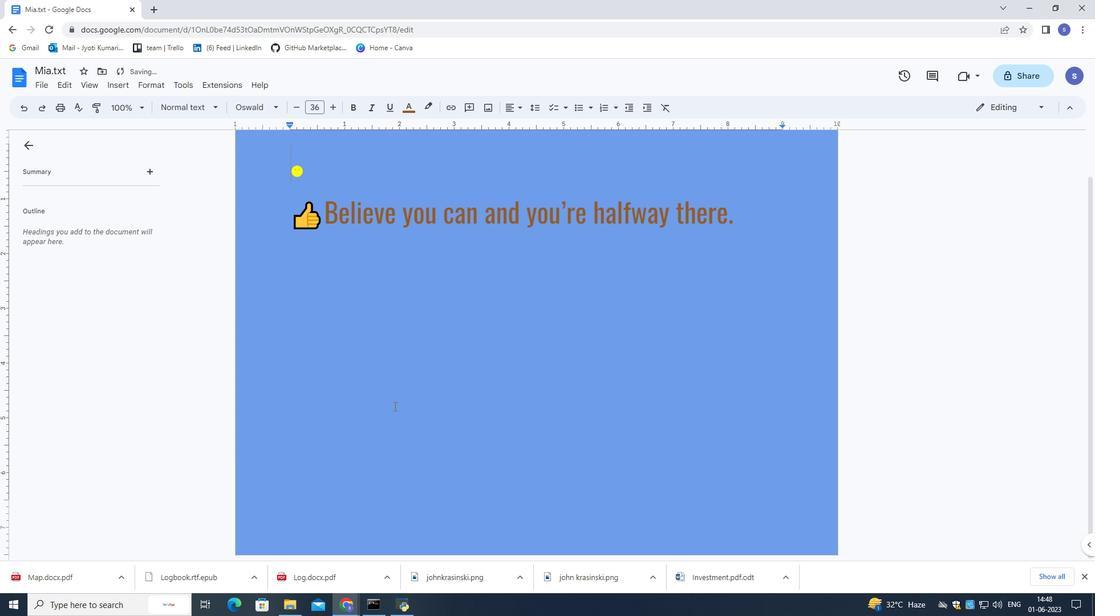 
Action: Mouse scrolled (394, 404) with delta (0, 0)
Screenshot: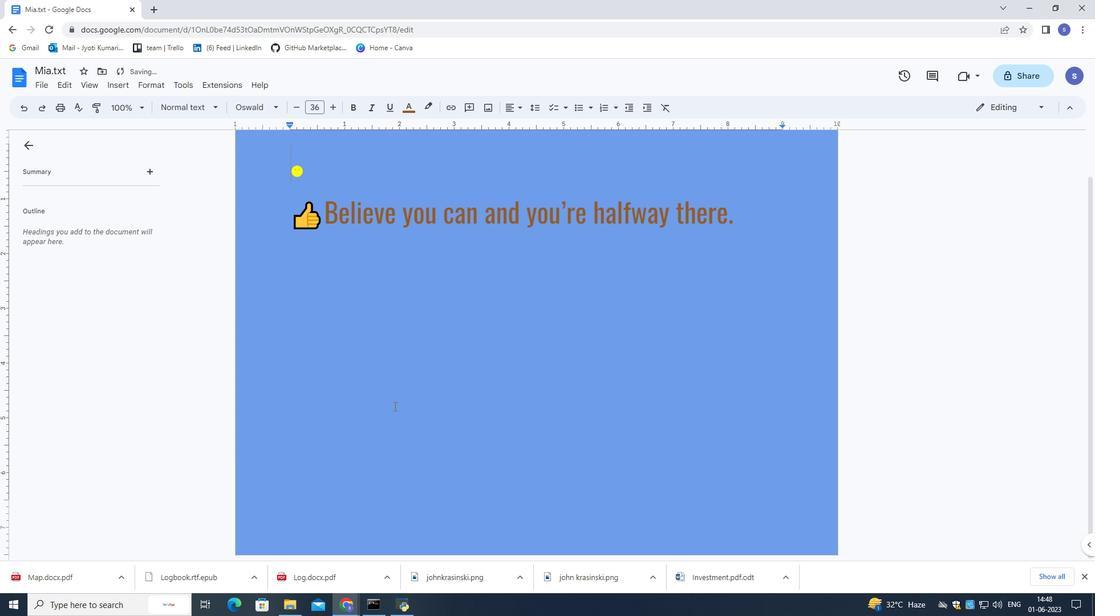 
Action: Mouse scrolled (394, 404) with delta (0, 0)
Screenshot: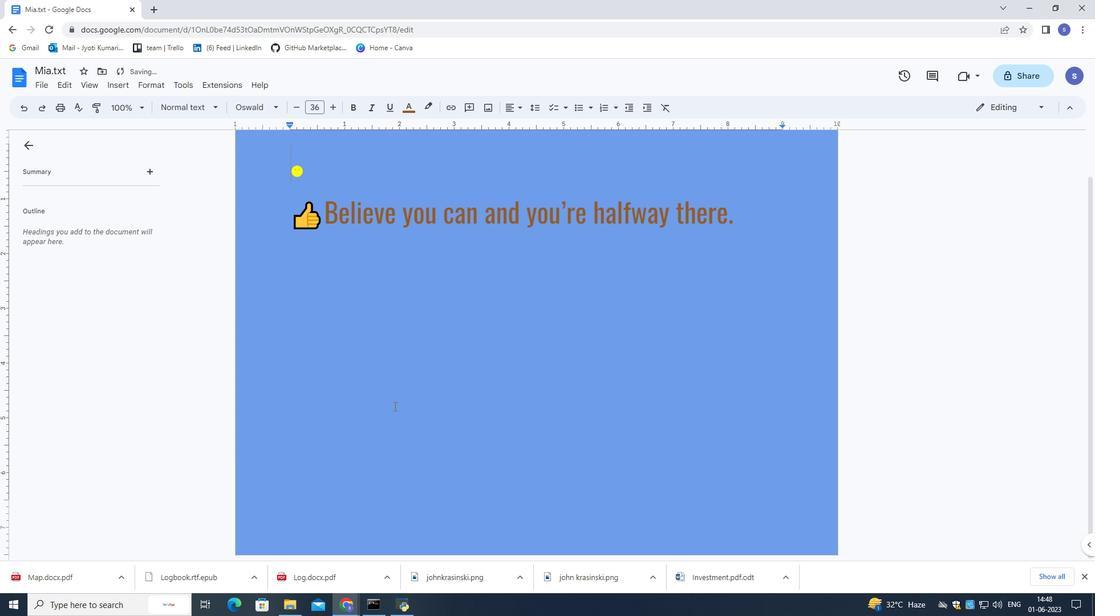 
Action: Mouse scrolled (394, 404) with delta (0, 0)
Screenshot: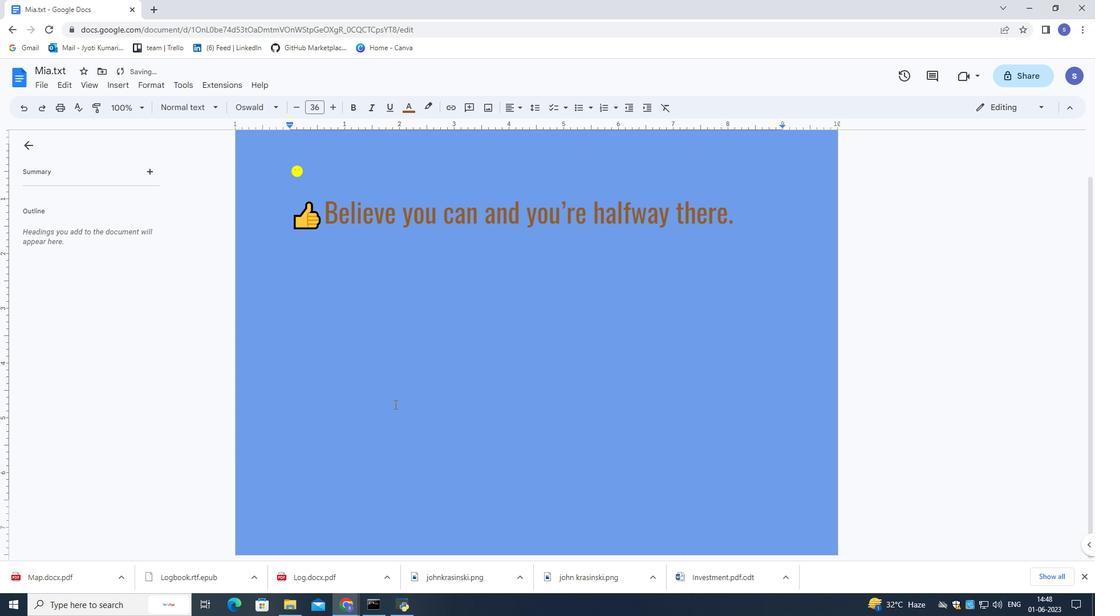 
Action: Mouse scrolled (394, 403) with delta (0, 0)
Screenshot: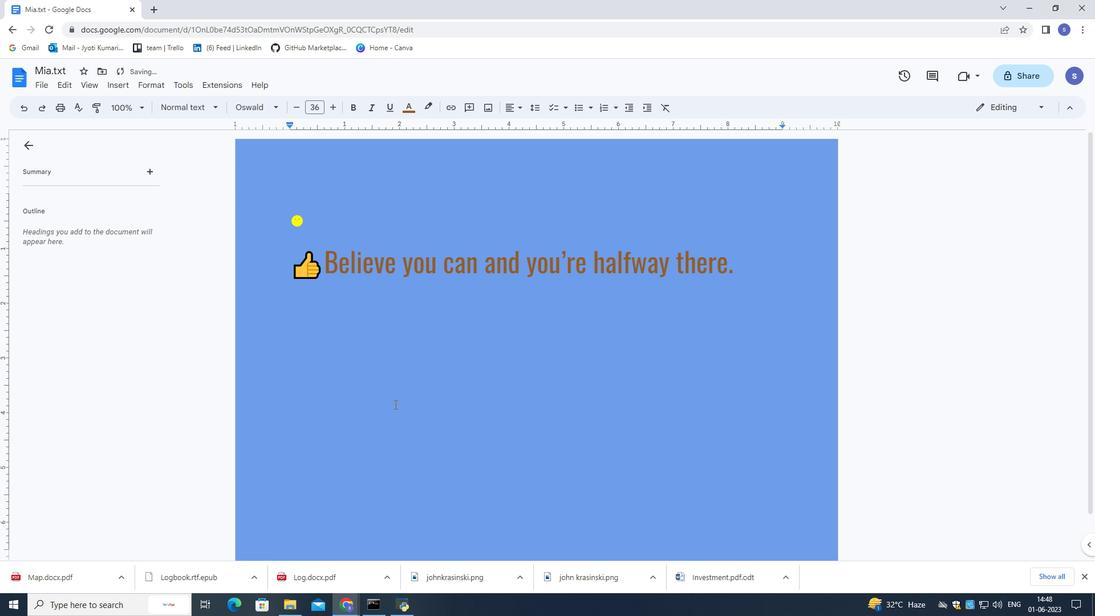 
Action: Mouse scrolled (394, 403) with delta (0, 0)
Screenshot: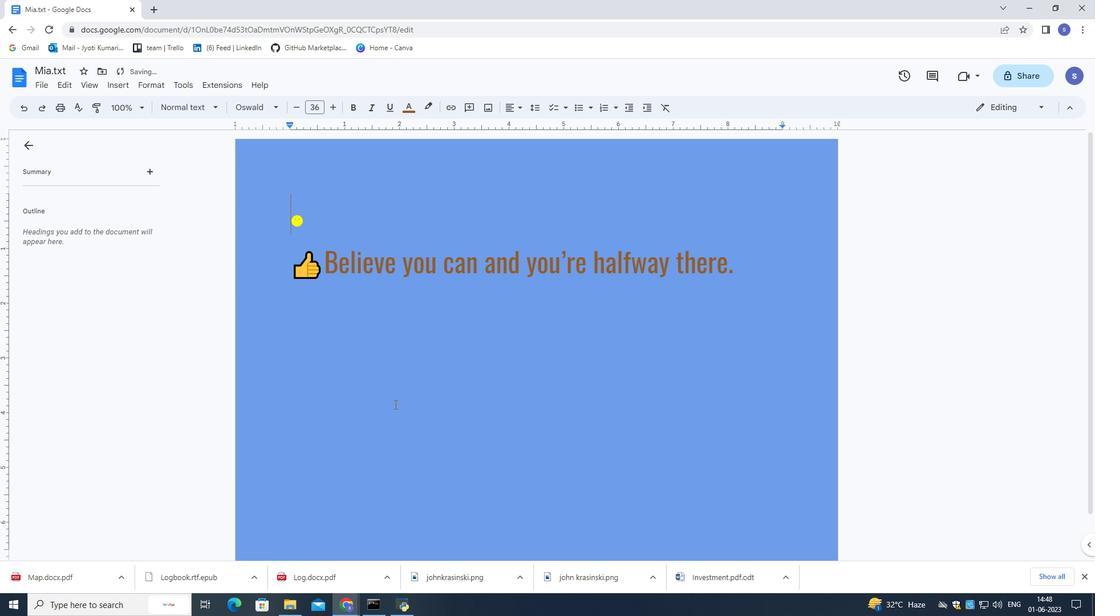 
Action: Mouse moved to (394, 404)
Screenshot: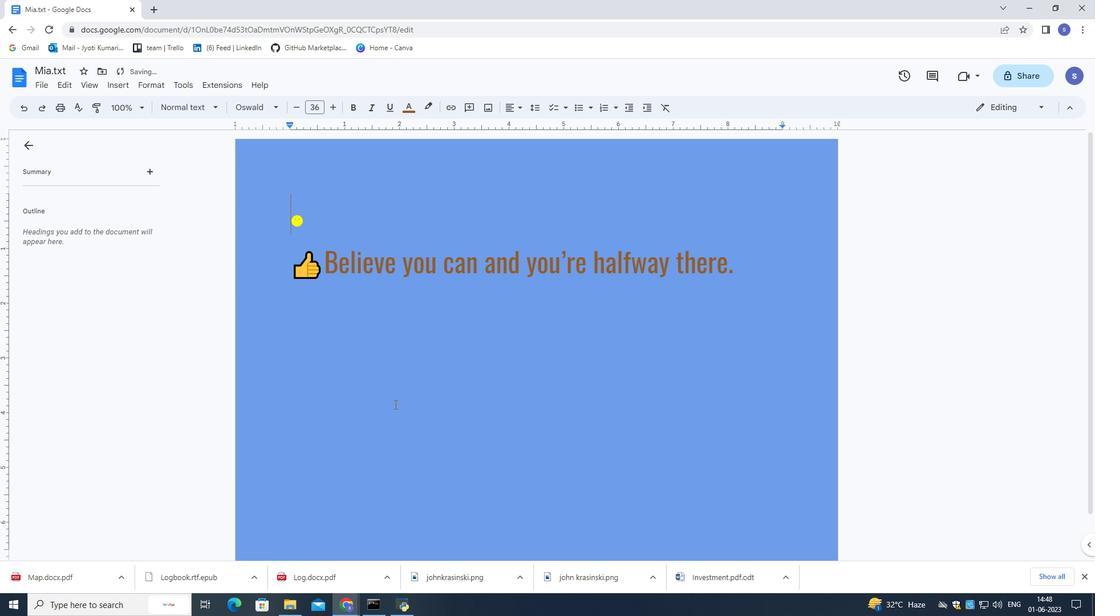 
Action: Mouse scrolled (394, 403) with delta (0, 0)
Screenshot: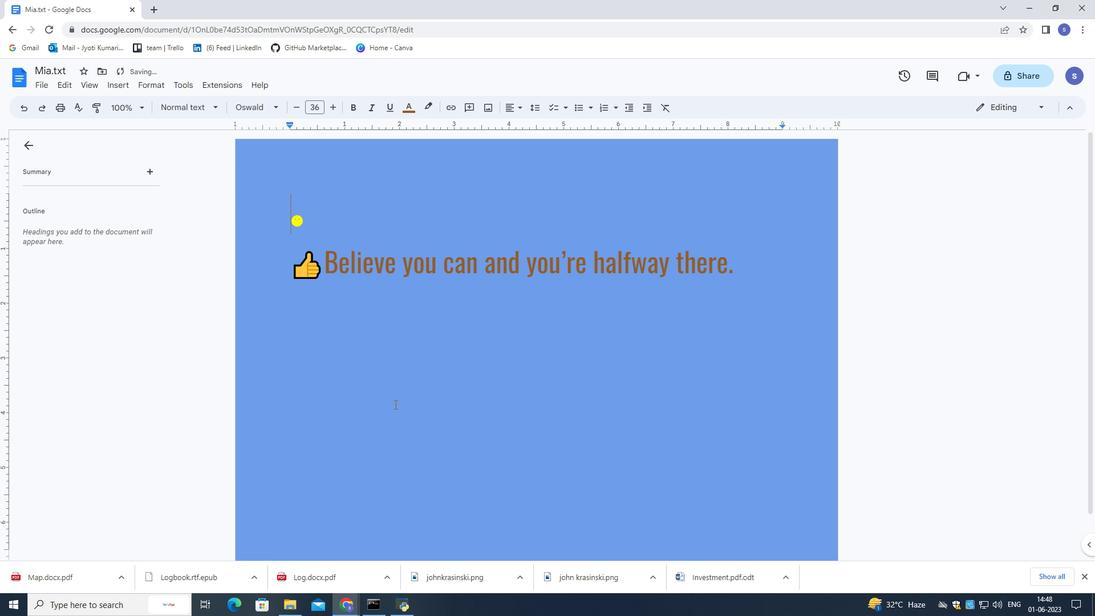 
Action: Mouse scrolled (394, 403) with delta (0, 0)
Screenshot: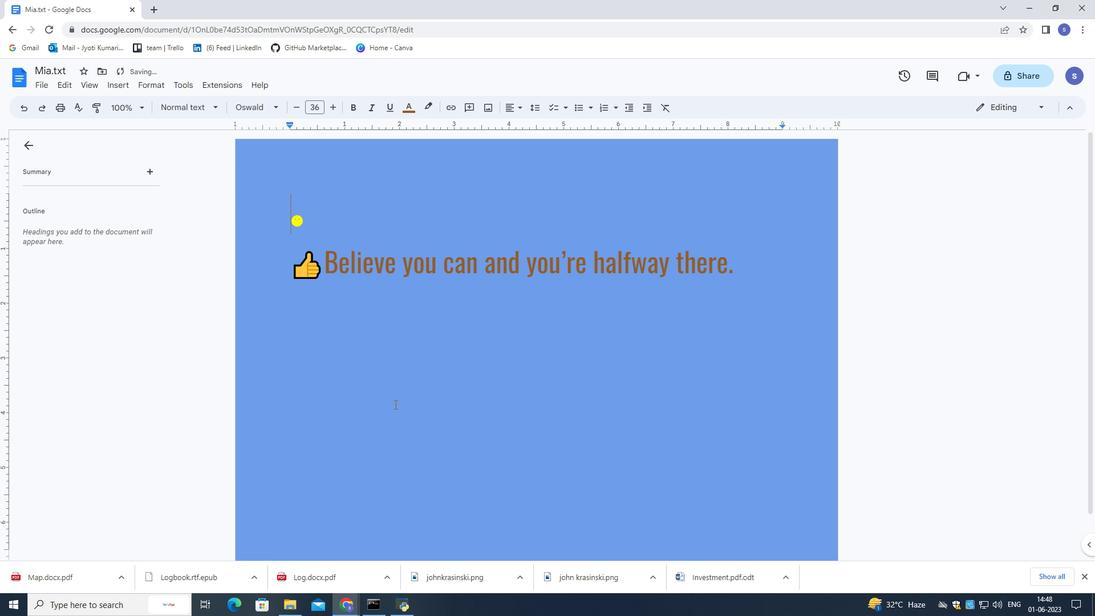 
Action: Mouse scrolled (394, 403) with delta (0, 0)
Screenshot: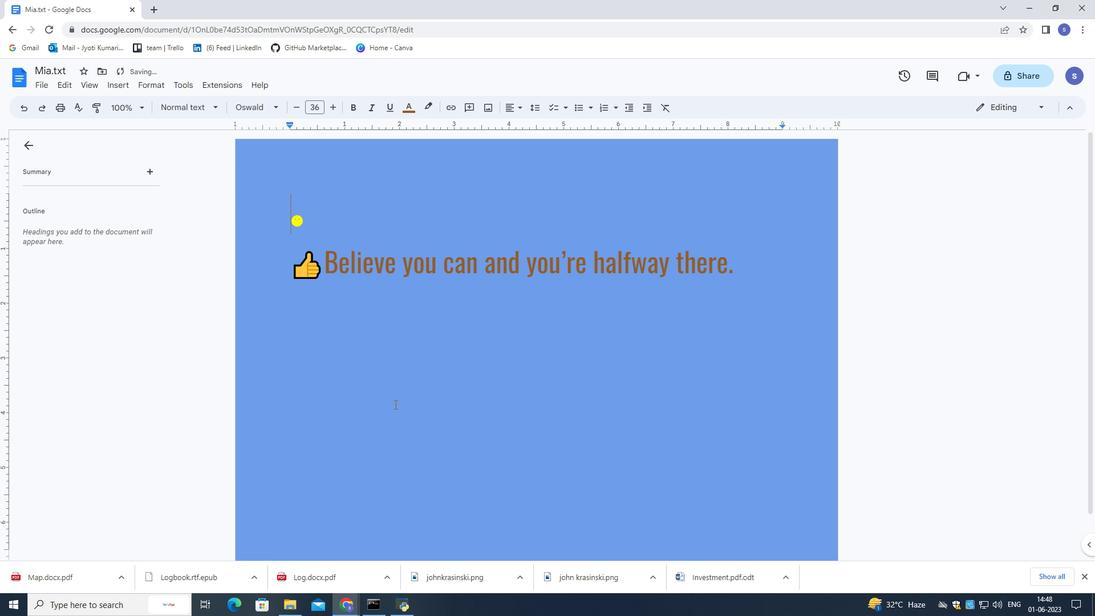 
Action: Mouse scrolled (394, 403) with delta (0, 0)
Screenshot: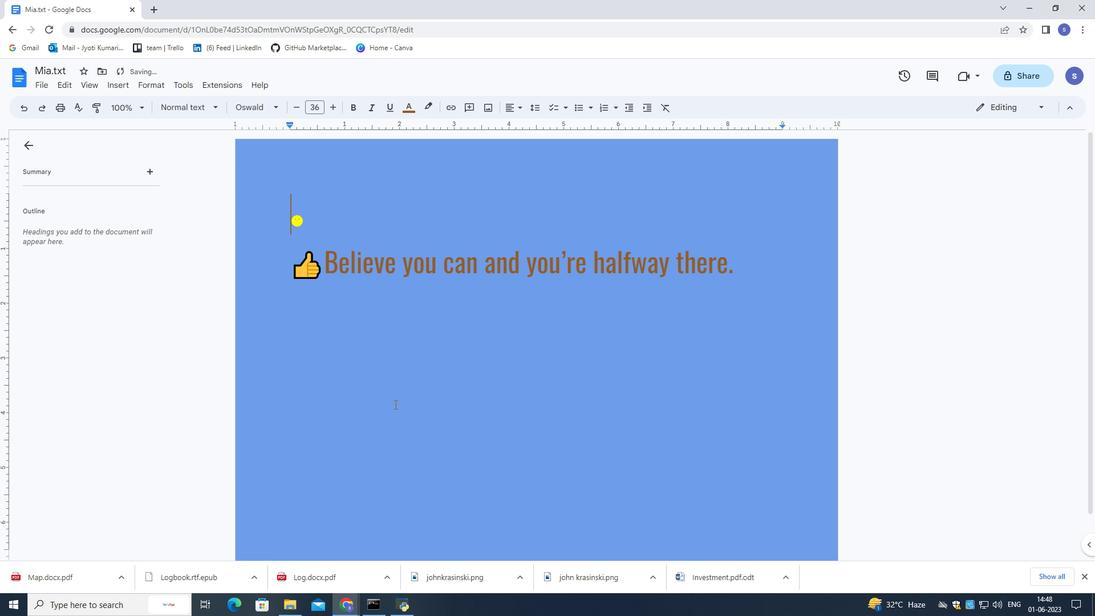 
Action: Mouse scrolled (394, 403) with delta (0, 0)
Screenshot: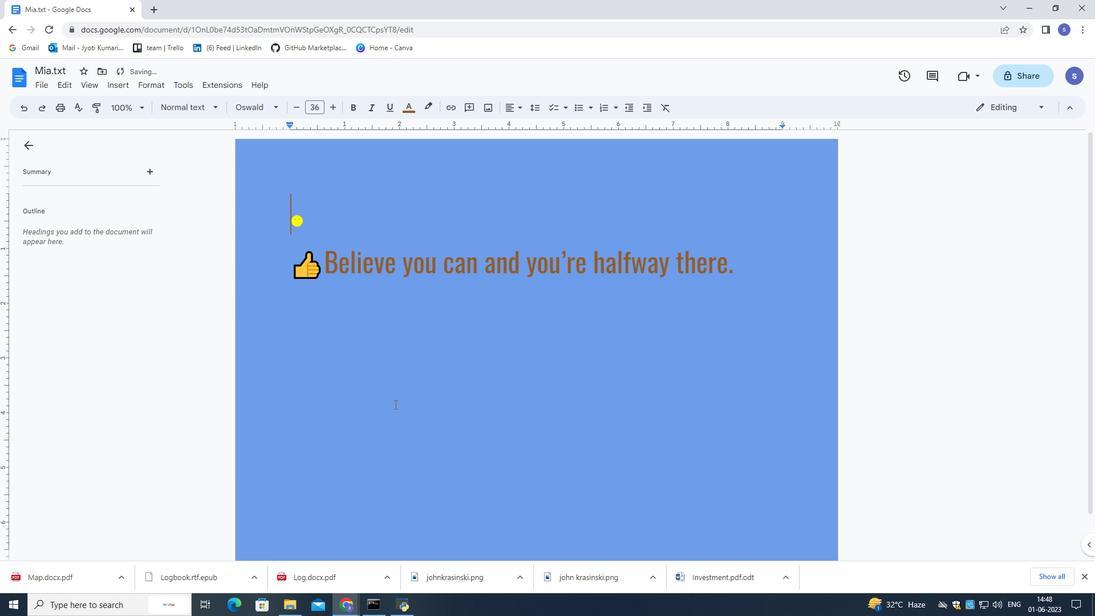 
Action: Mouse scrolled (394, 404) with delta (0, 0)
Screenshot: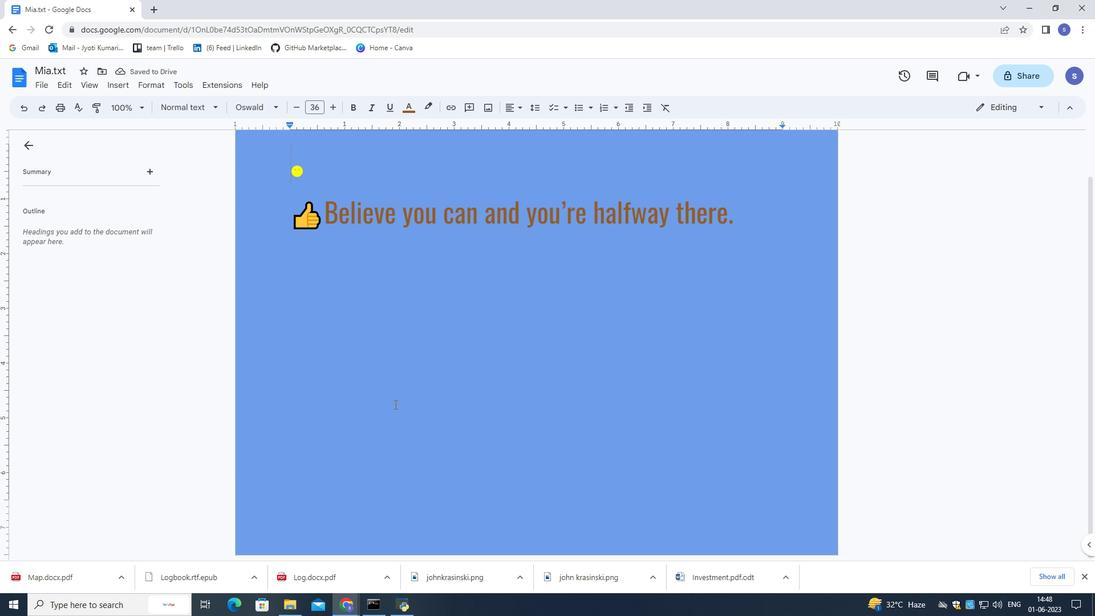 
Action: Key pressed ctrl+Z
Screenshot: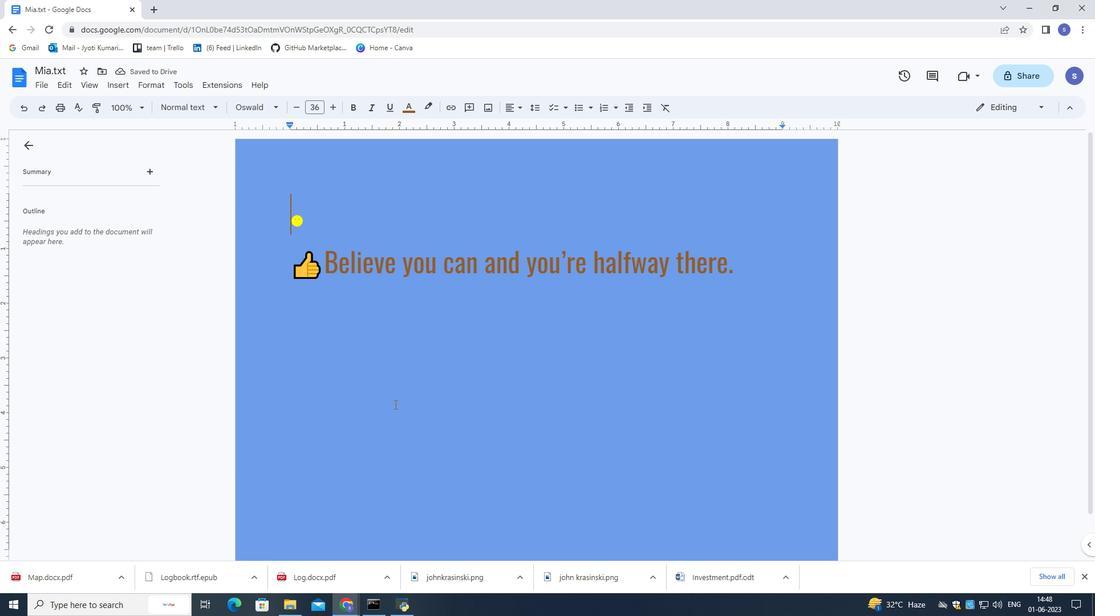 
Action: Mouse moved to (394, 402)
Screenshot: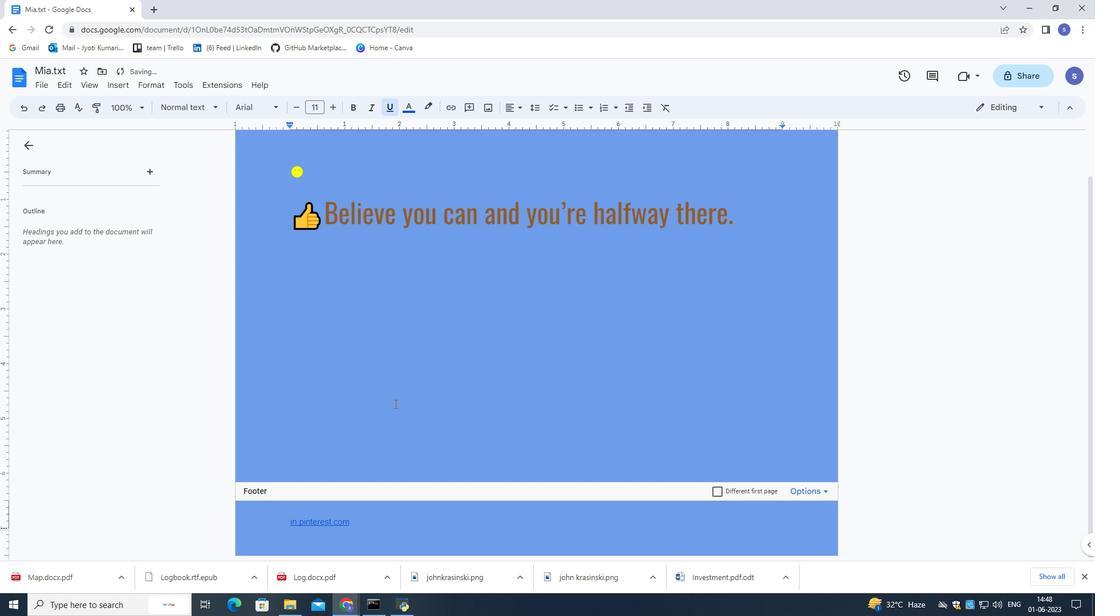 
Action: Mouse pressed left at (394, 402)
Screenshot: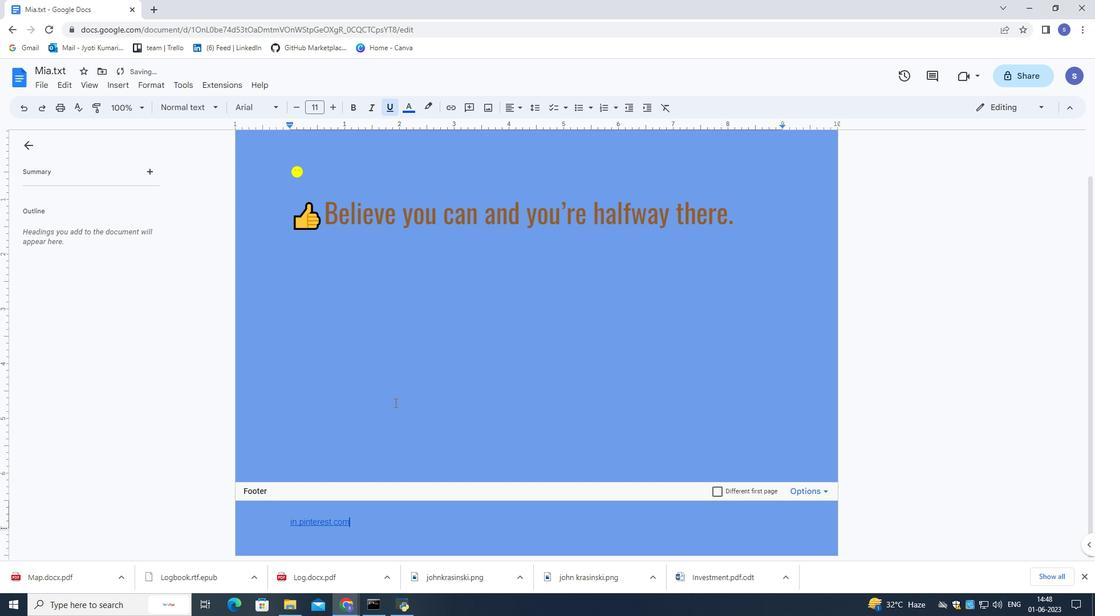 
Action: Mouse moved to (420, 515)
Screenshot: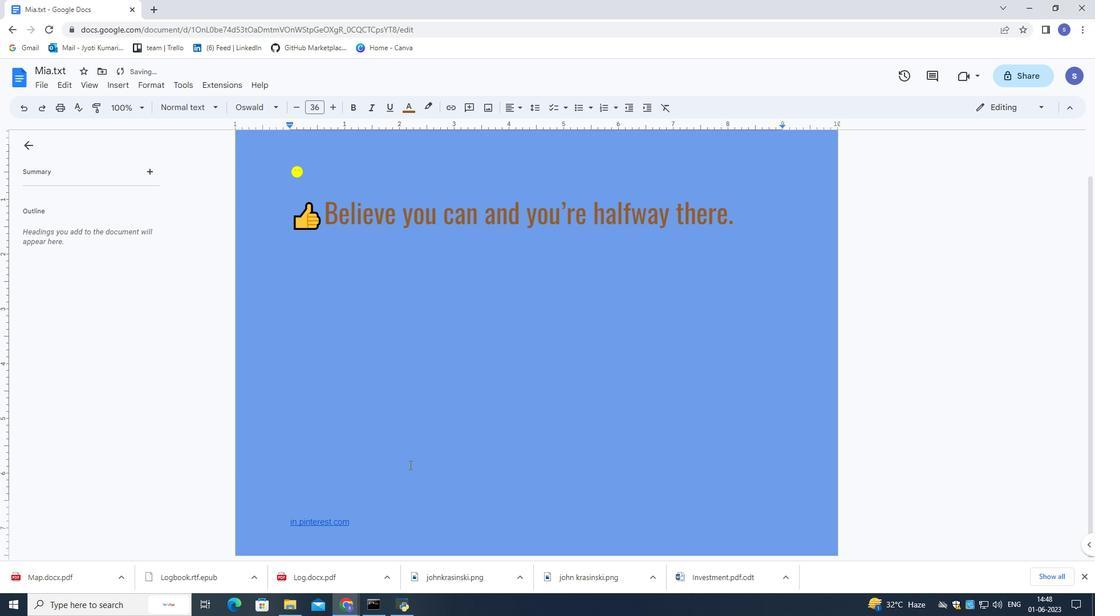 
Action: Mouse pressed left at (420, 515)
Screenshot: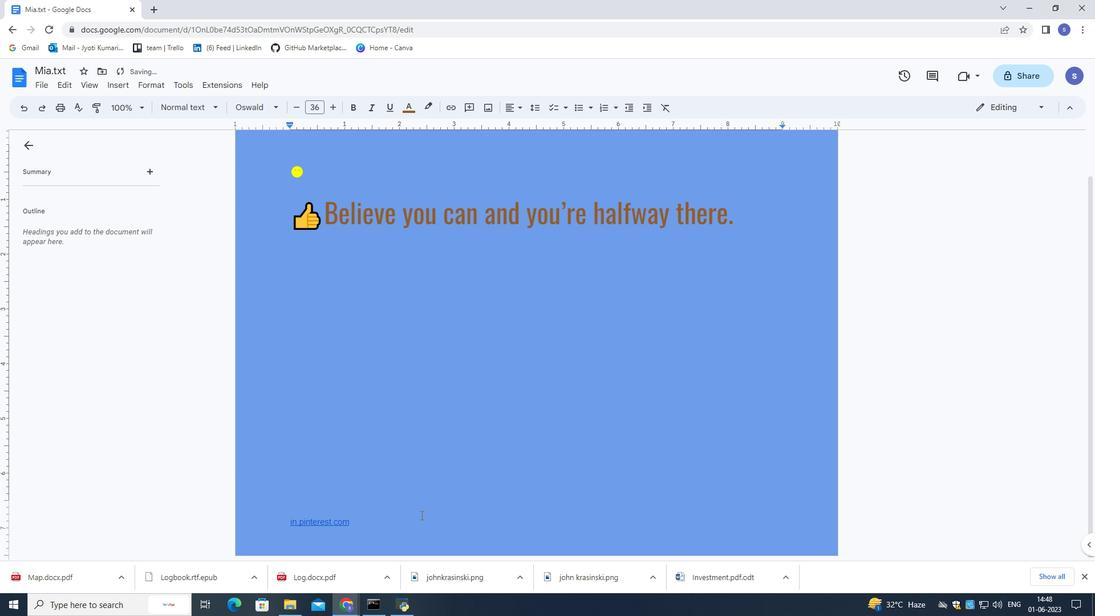 
Action: Mouse moved to (122, 86)
Screenshot: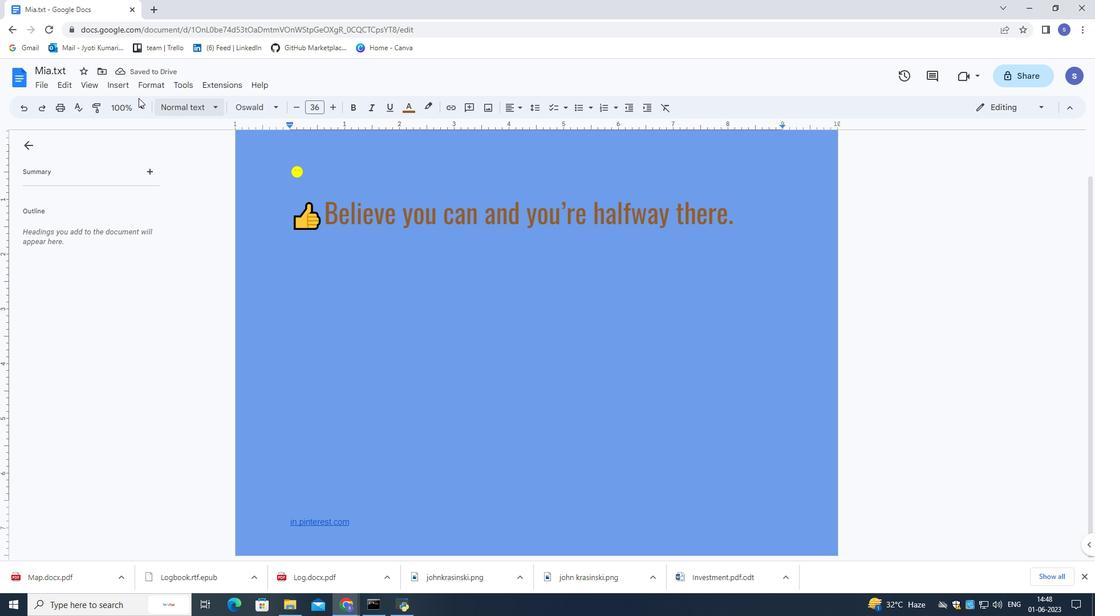 
Action: Mouse pressed left at (122, 86)
Screenshot: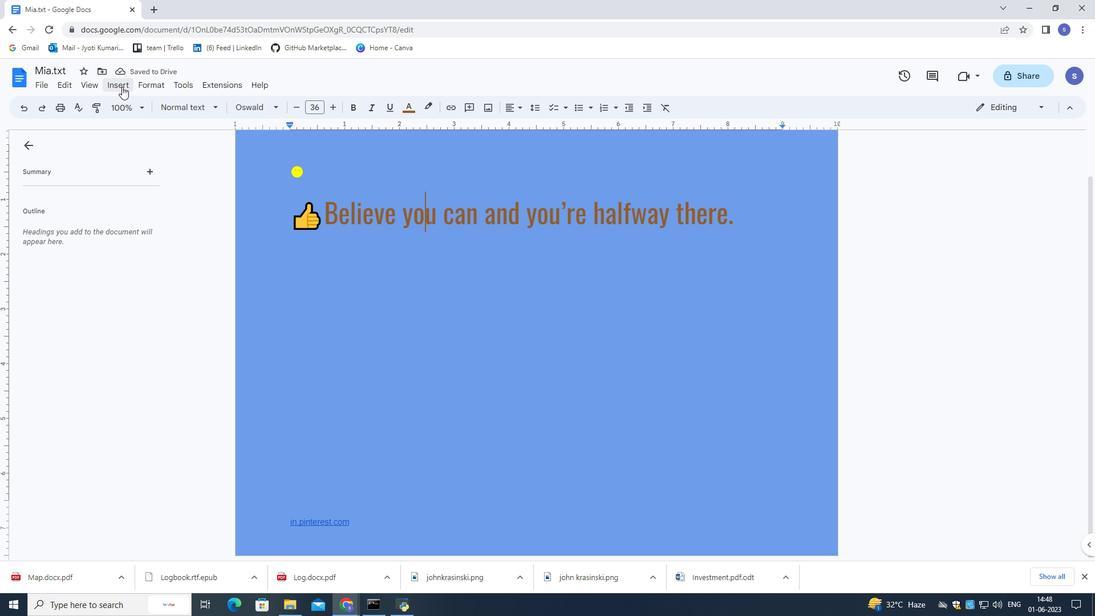 
Action: Mouse moved to (330, 459)
Screenshot: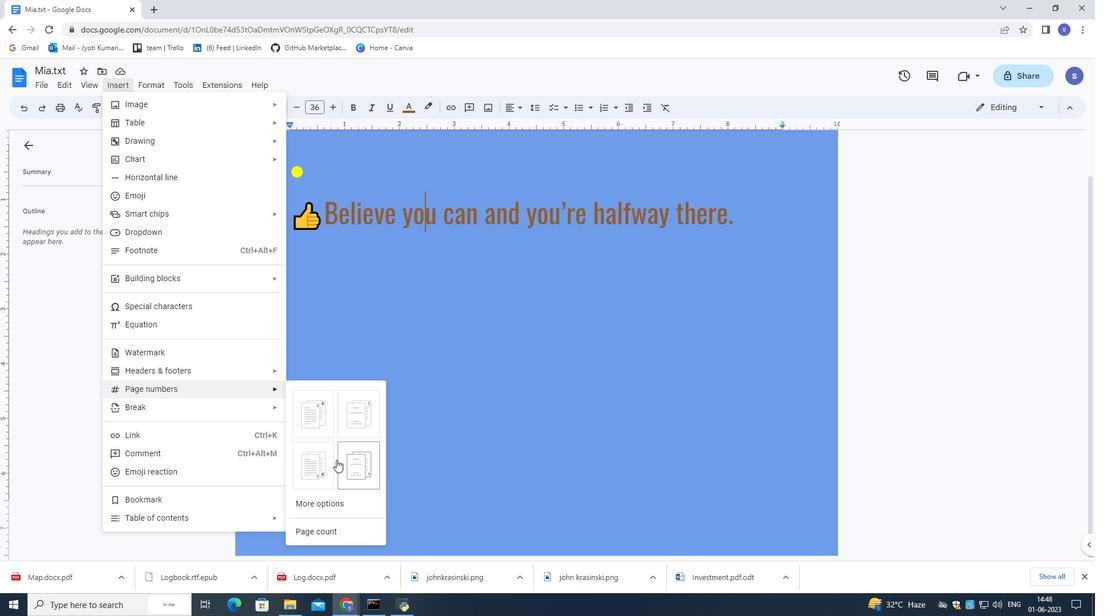 
Action: Mouse pressed left at (330, 459)
Screenshot: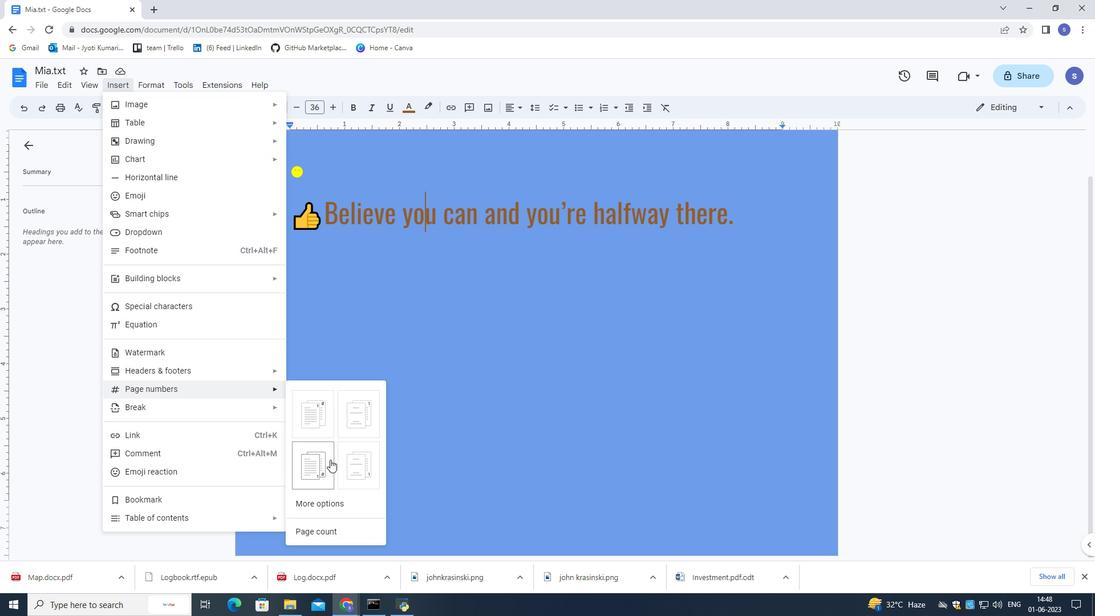 
Action: Mouse moved to (493, 411)
Screenshot: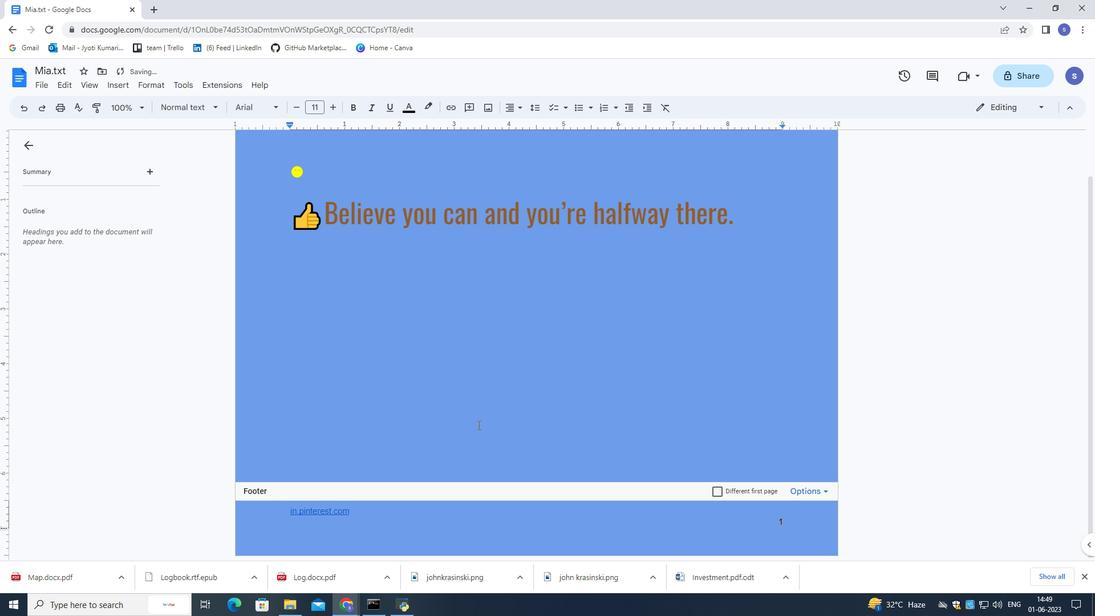 
Action: Mouse pressed left at (493, 411)
Screenshot: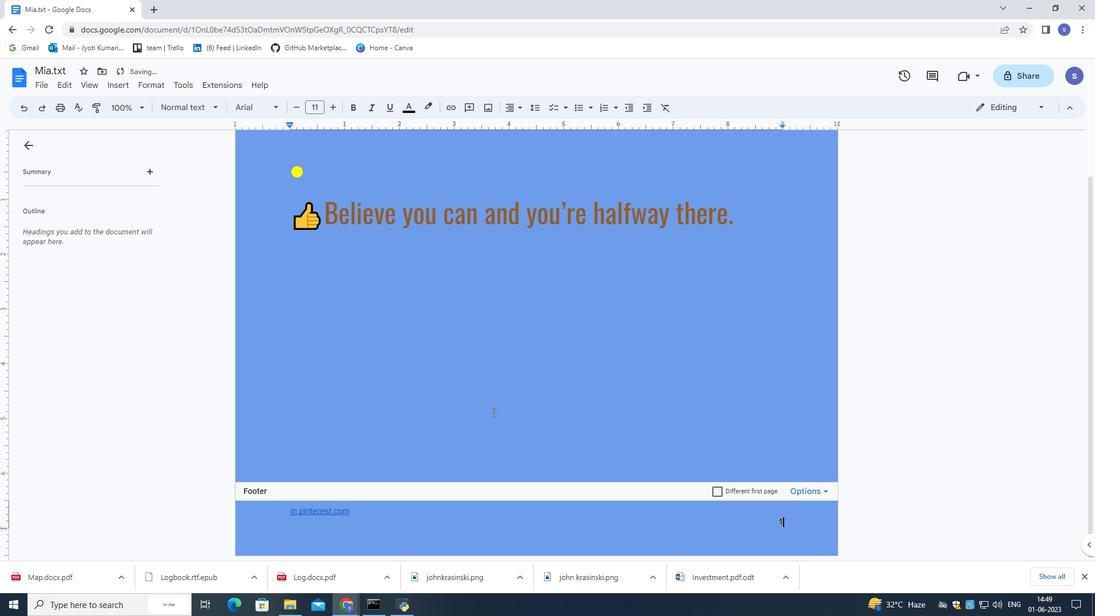 
Action: Mouse moved to (494, 398)
Screenshot: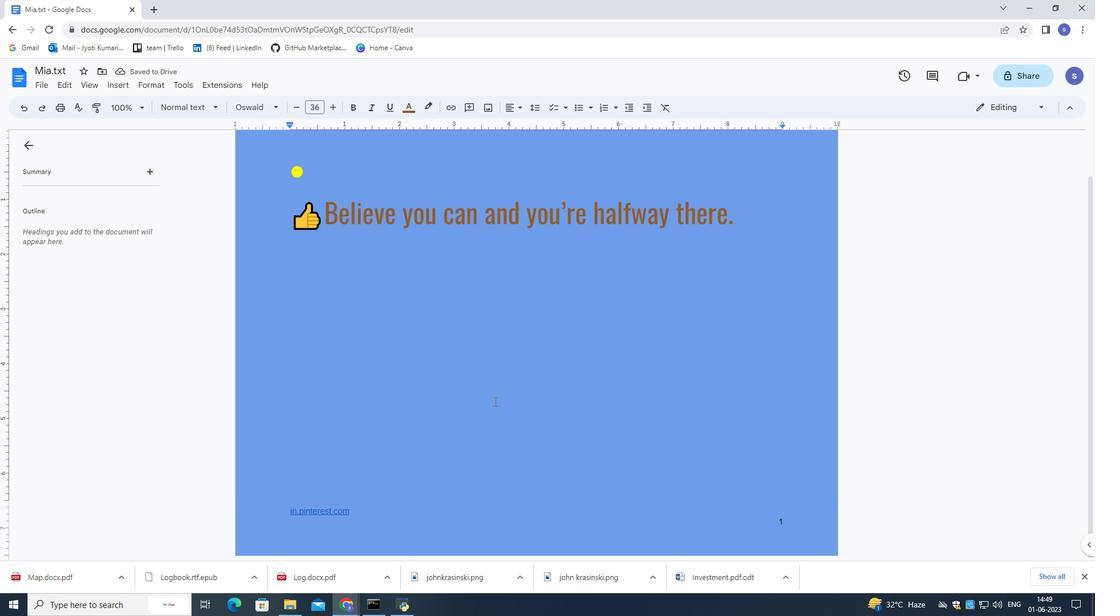 
